 Task: Look for space in Greenville, United States from 10th July, 2023 to 15th July, 2023 for 7 adults in price range Rs.10000 to Rs.15000. Place can be entire place or shared room with 4 bedrooms having 7 beds and 4 bathrooms. Property type can be house, flat, guest house. Amenities needed are: wifi, TV, free parkinig on premises, gym, breakfast. Booking option can be shelf check-in. Required host language is English.
Action: Mouse moved to (581, 143)
Screenshot: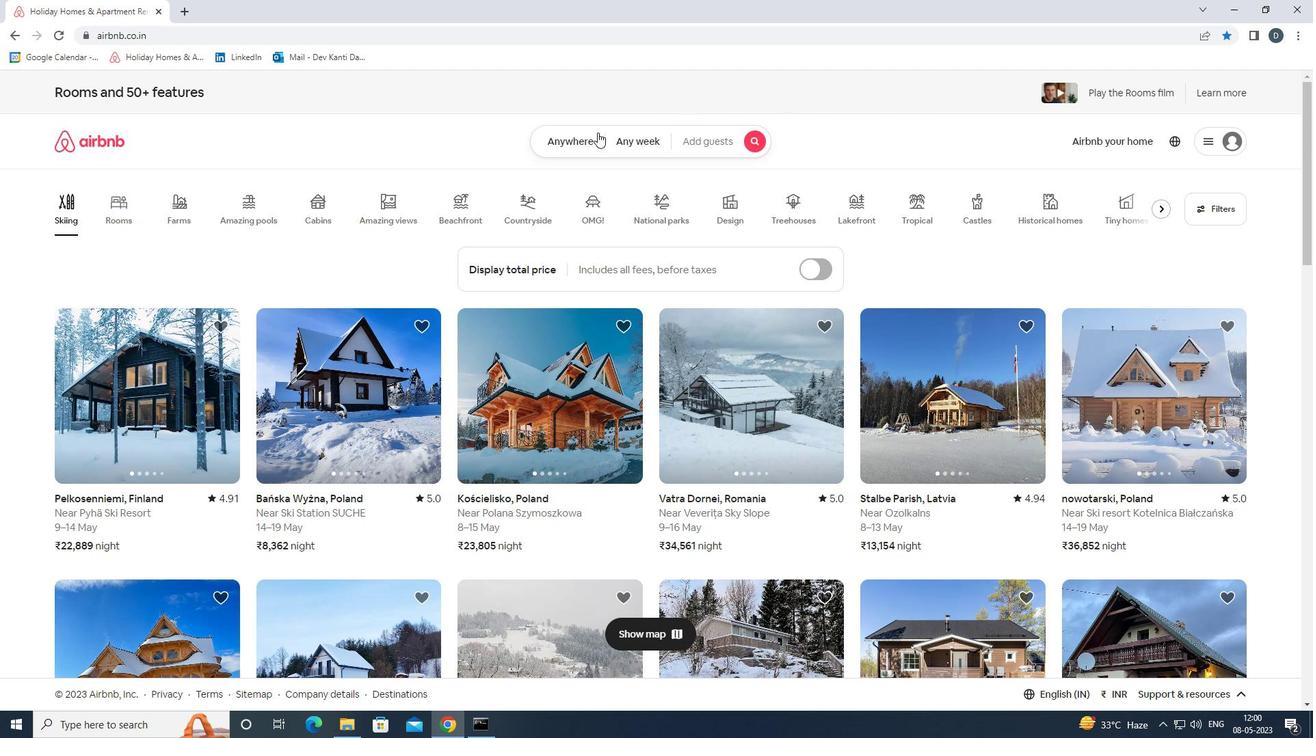 
Action: Mouse pressed left at (581, 143)
Screenshot: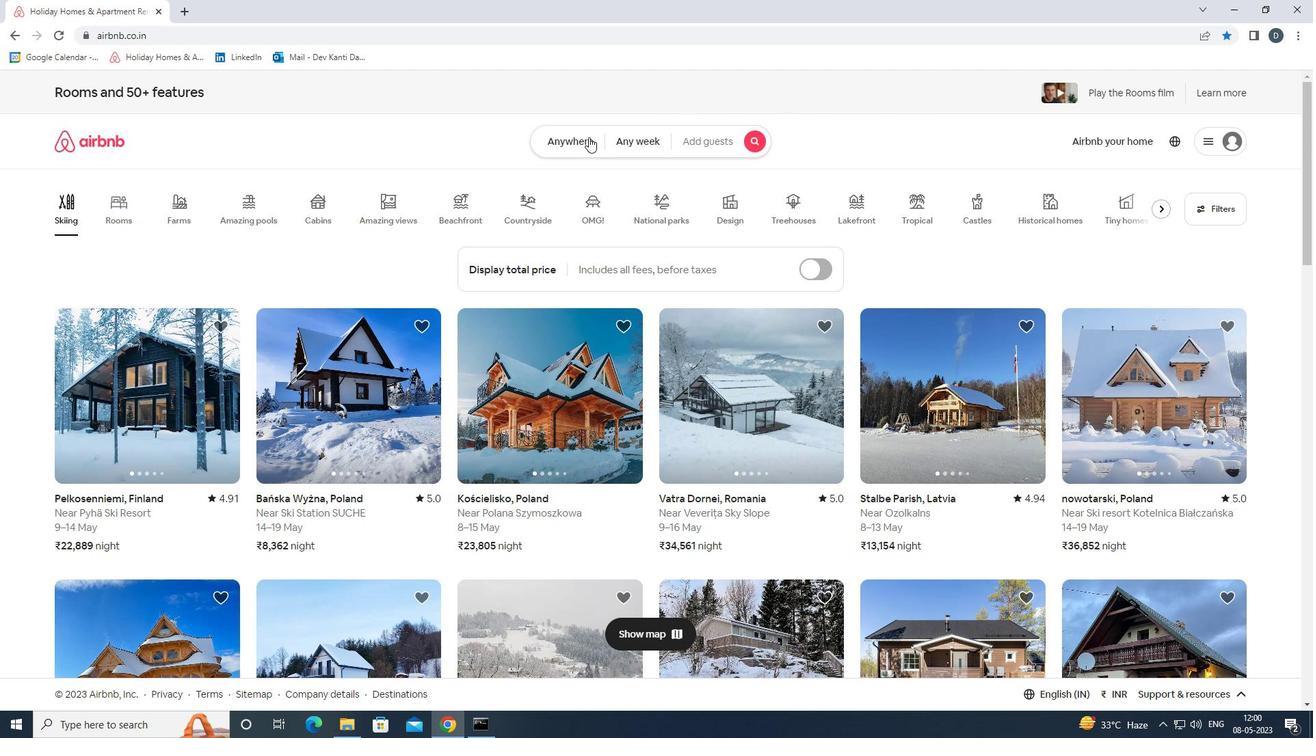 
Action: Mouse moved to (512, 197)
Screenshot: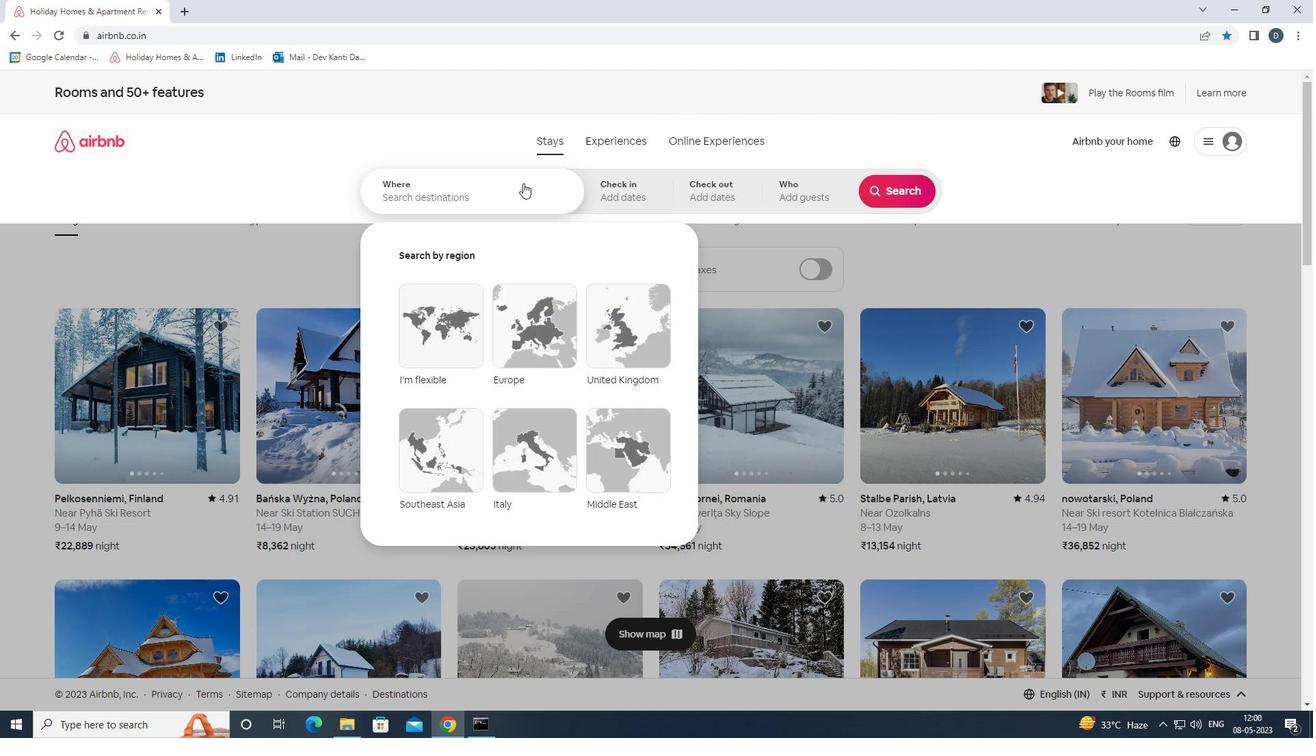 
Action: Mouse pressed left at (512, 197)
Screenshot: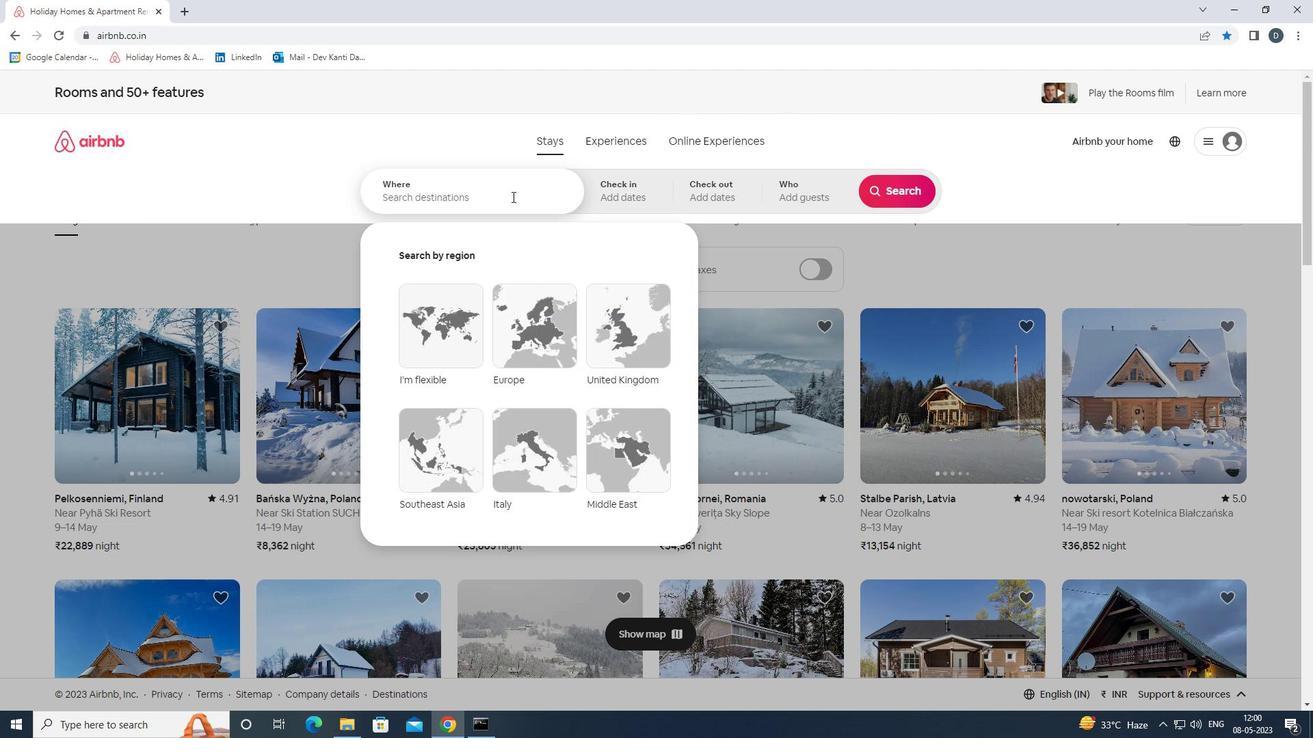 
Action: Key pressed <Key.shift><Key.shift><Key.shift><Key.shift><Key.shift>GR
Screenshot: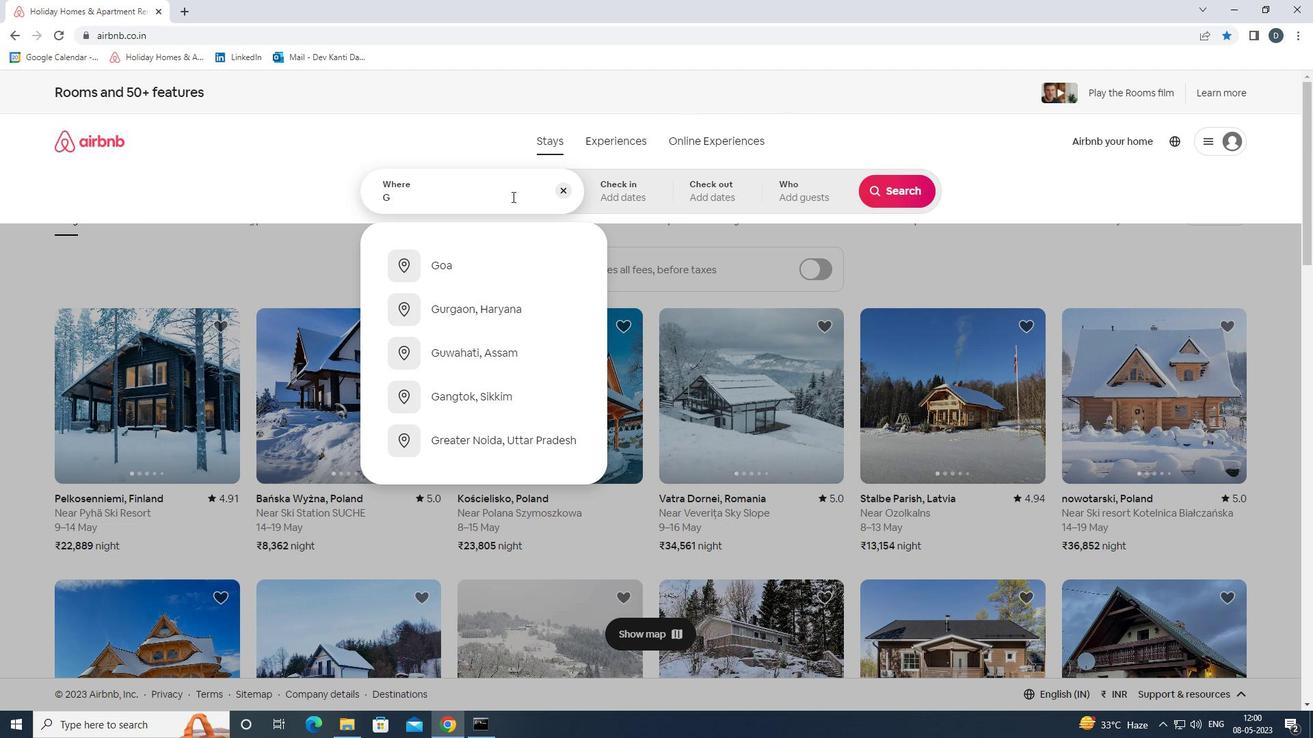 
Action: Mouse moved to (512, 197)
Screenshot: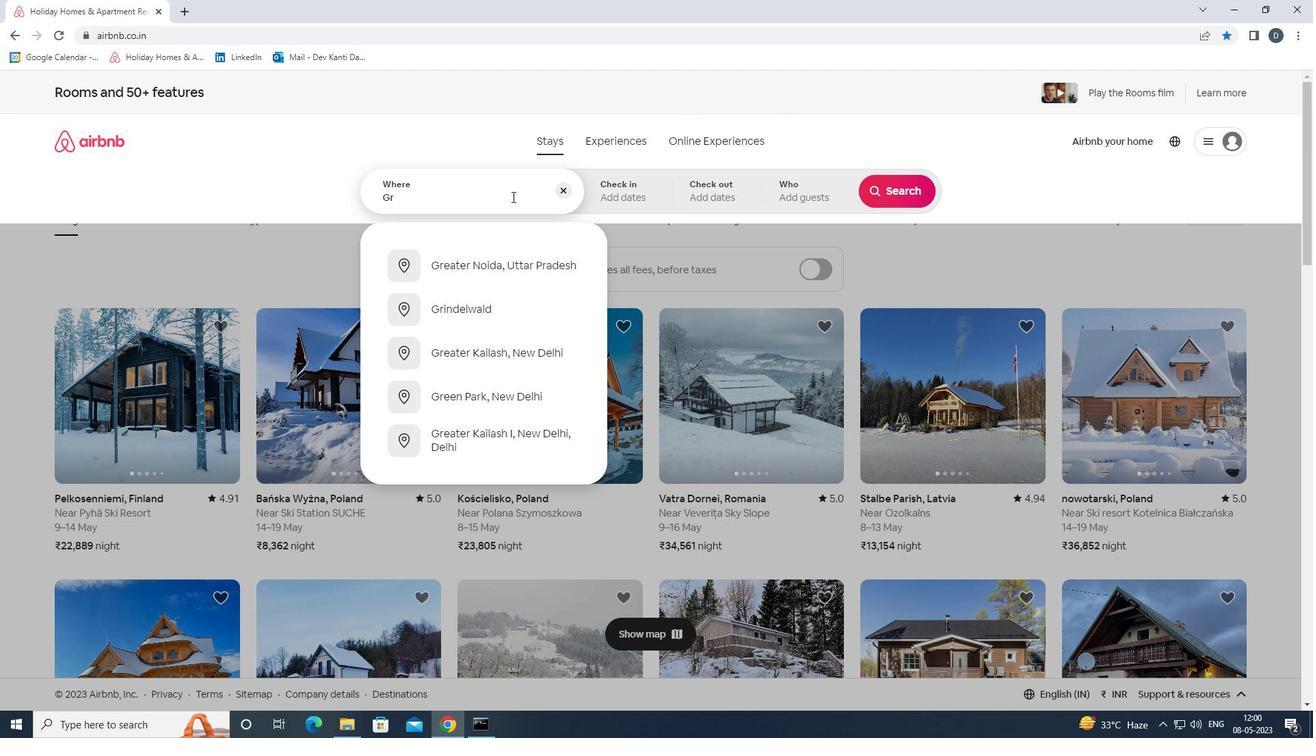 
Action: Key pressed EENVILLE,<Key.shift><Key.shift><Key.shift><Key.shift><Key.shift><Key.shift><Key.shift><Key.shift><Key.shift><Key.shift><Key.shift><Key.shift><Key.shift><Key.shift><Key.shift><Key.shift><Key.shift><Key.shift>UNITED<Key.space><Key.shift><Key.shift><Key.shift>STATES
Screenshot: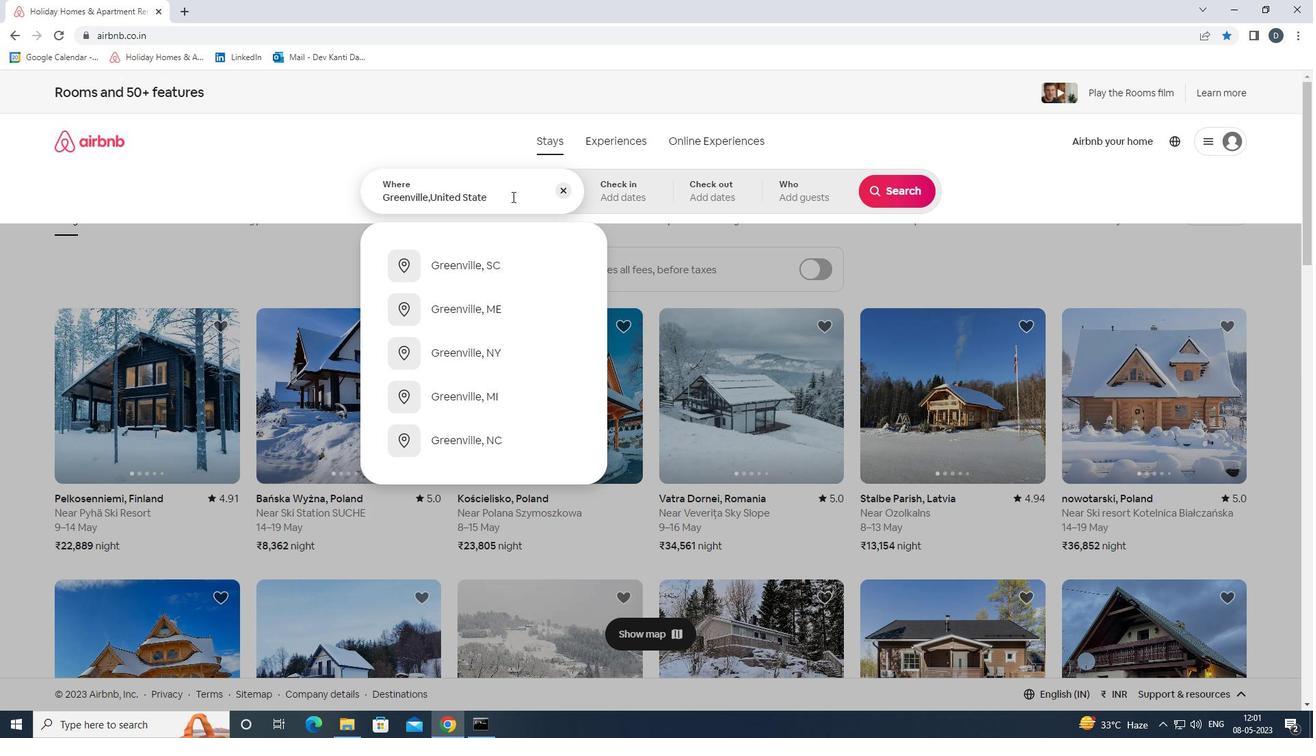 
Action: Mouse moved to (511, 197)
Screenshot: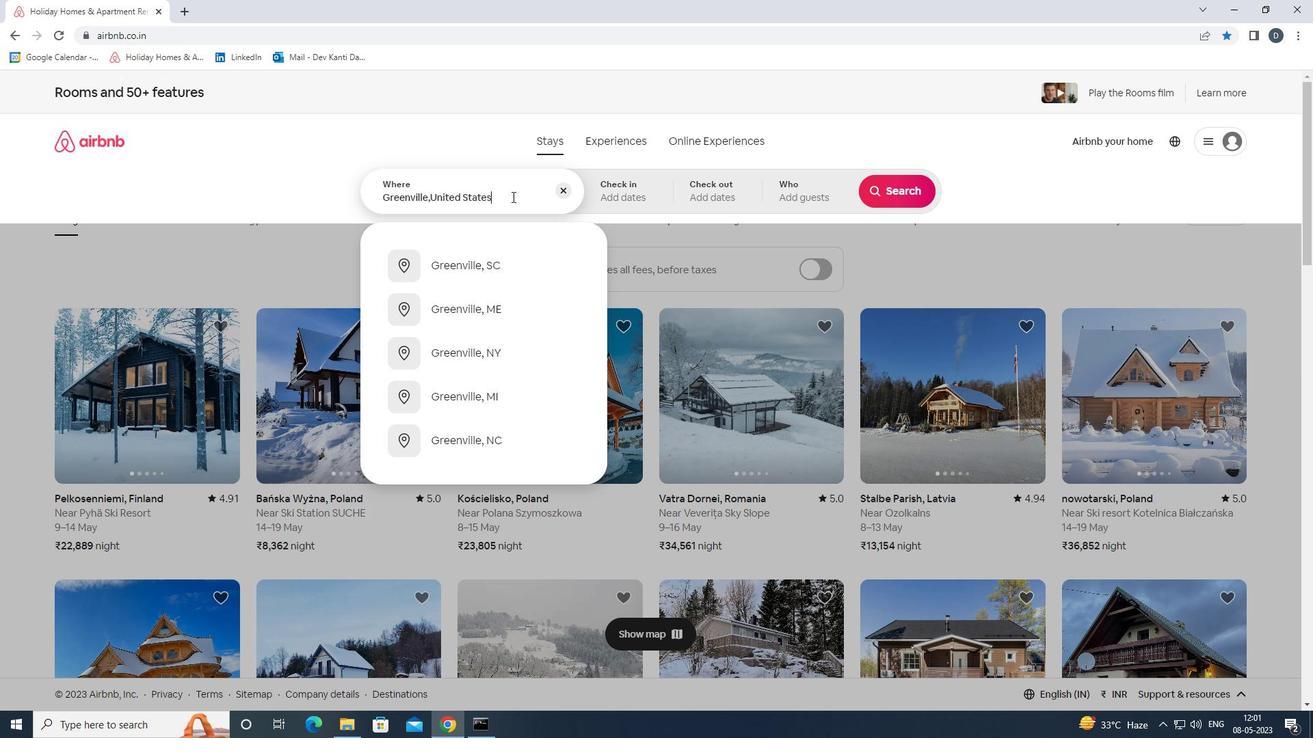 
Action: Key pressed <Key.enter>
Screenshot: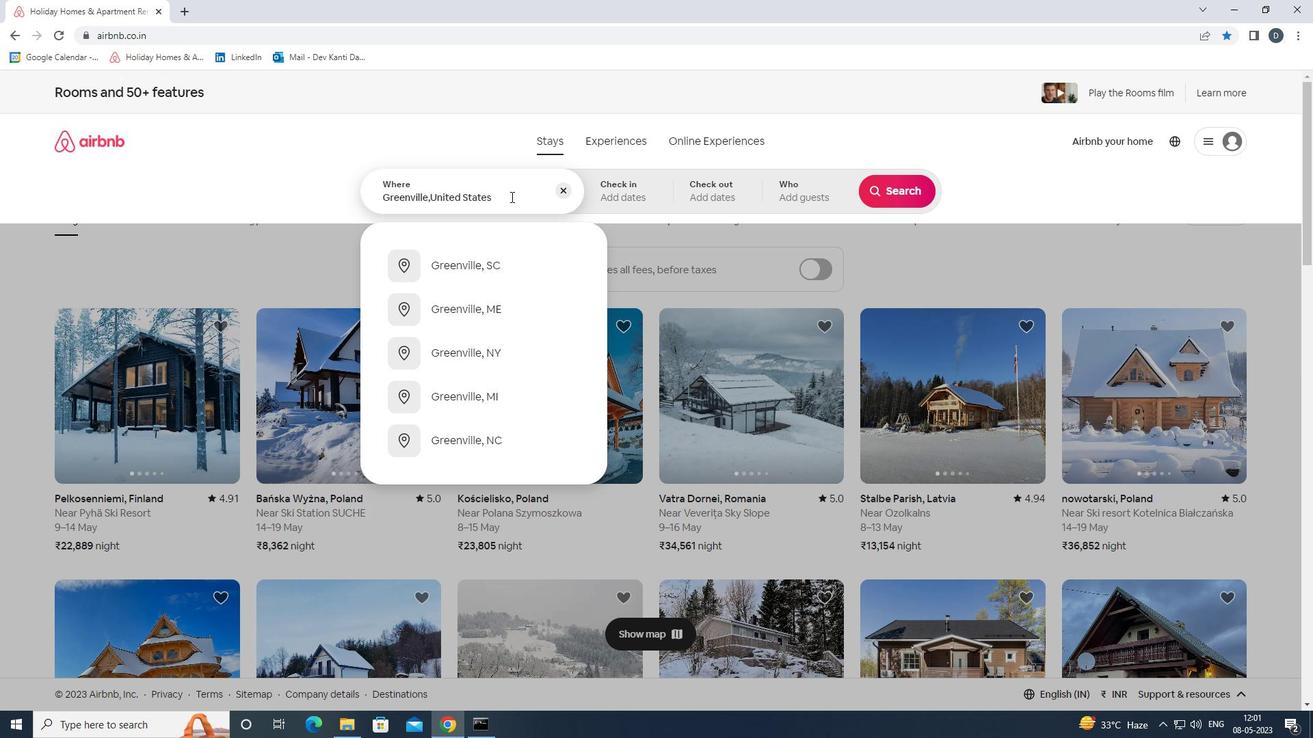 
Action: Mouse moved to (886, 299)
Screenshot: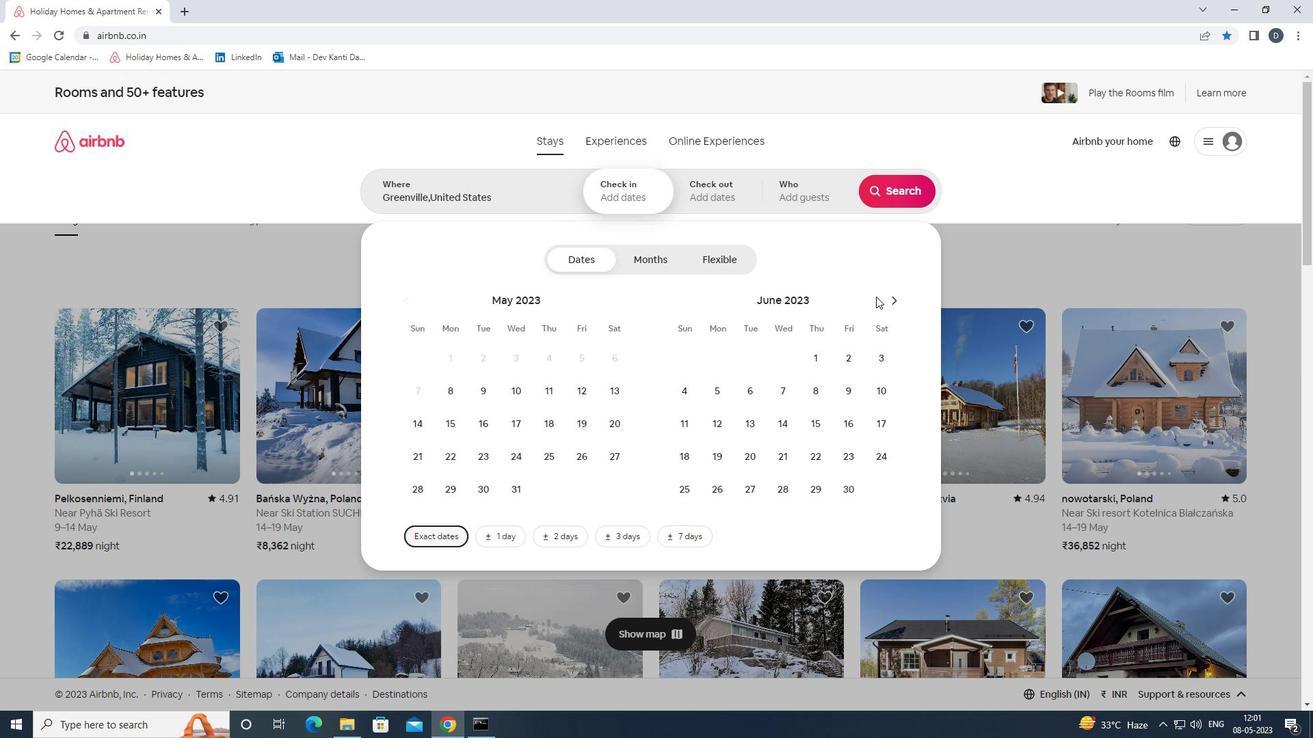 
Action: Mouse pressed left at (886, 299)
Screenshot: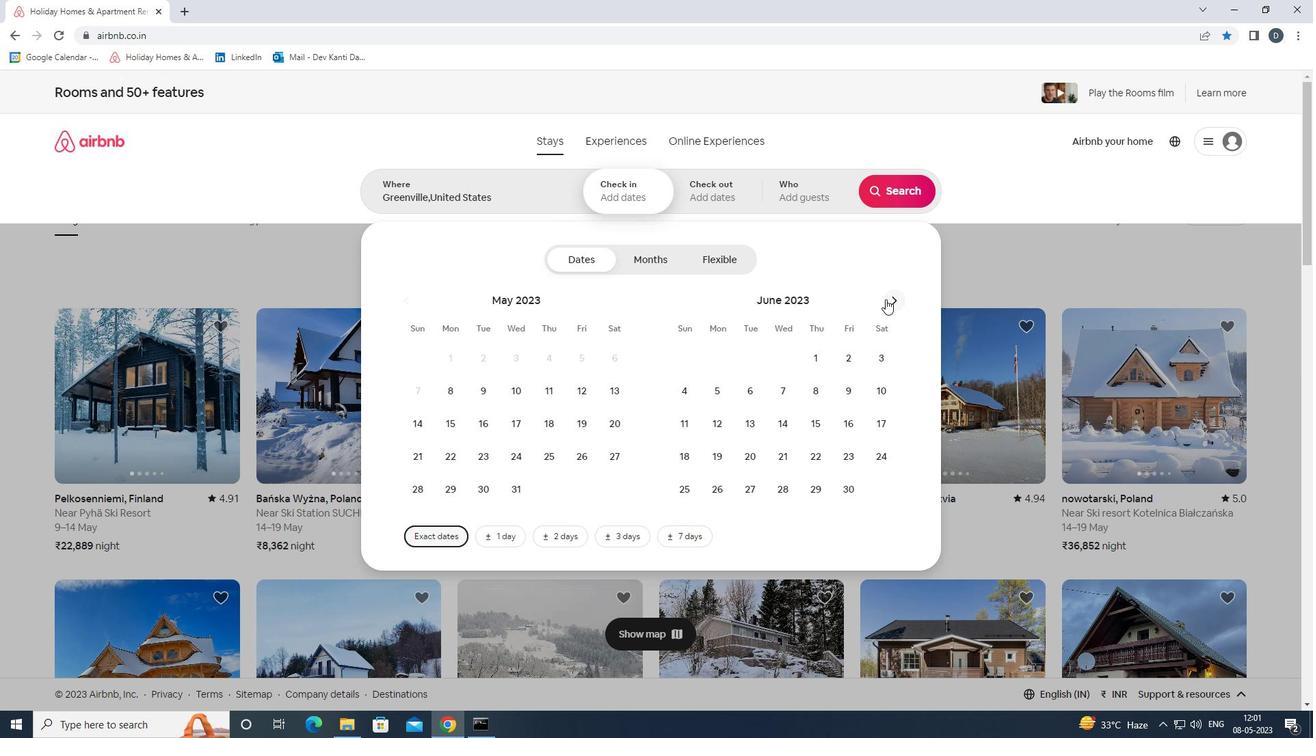 
Action: Mouse moved to (722, 420)
Screenshot: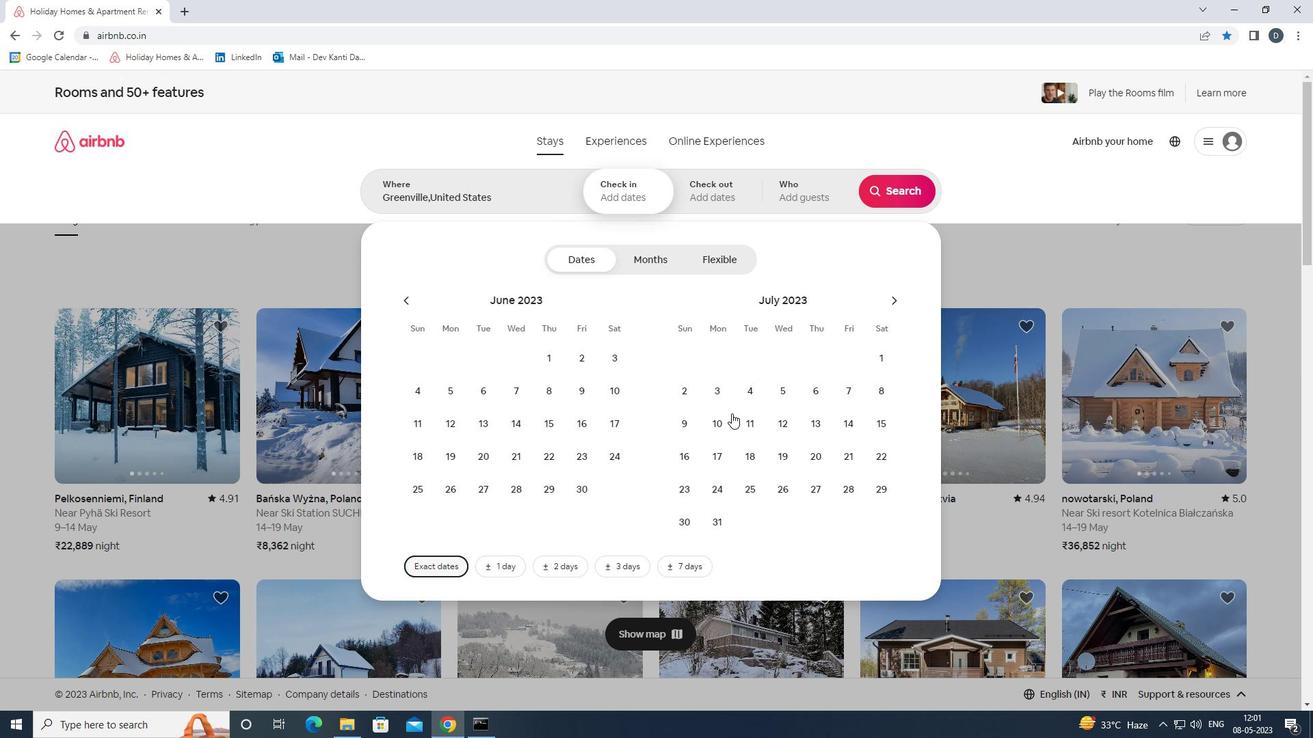 
Action: Mouse pressed left at (722, 420)
Screenshot: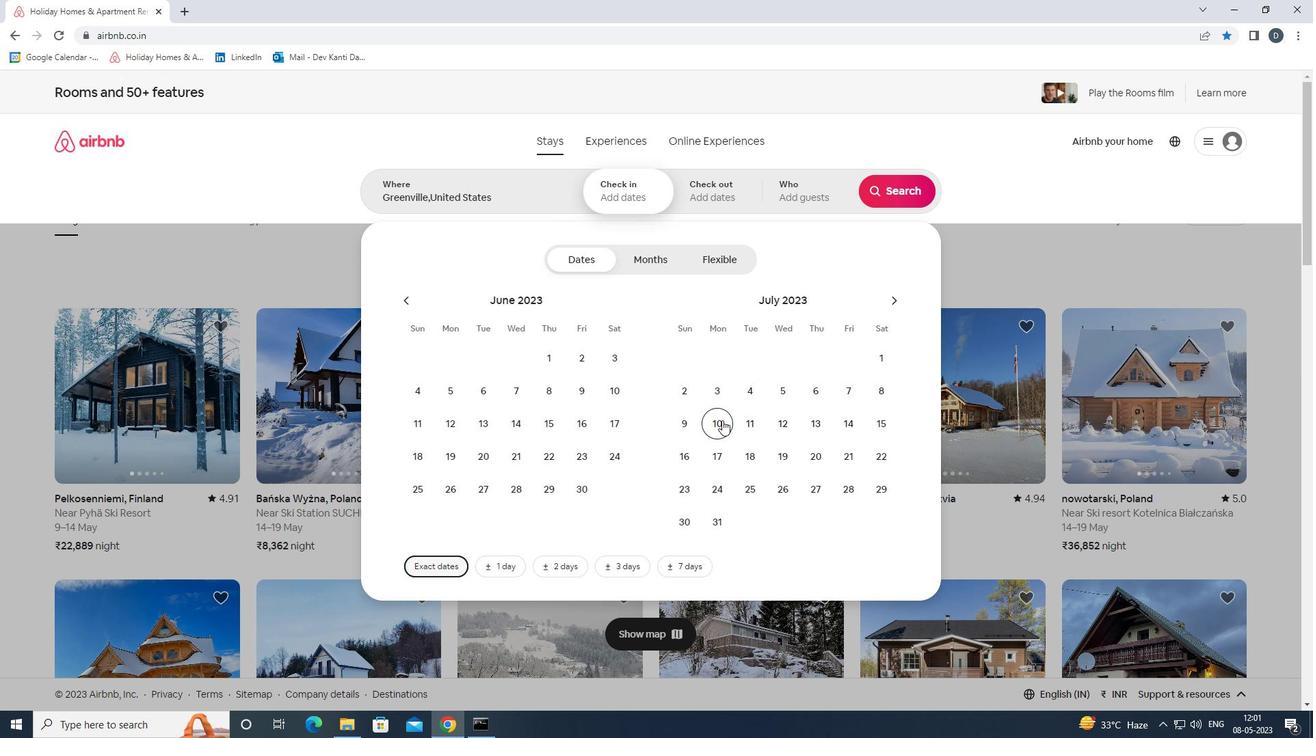 
Action: Mouse moved to (877, 432)
Screenshot: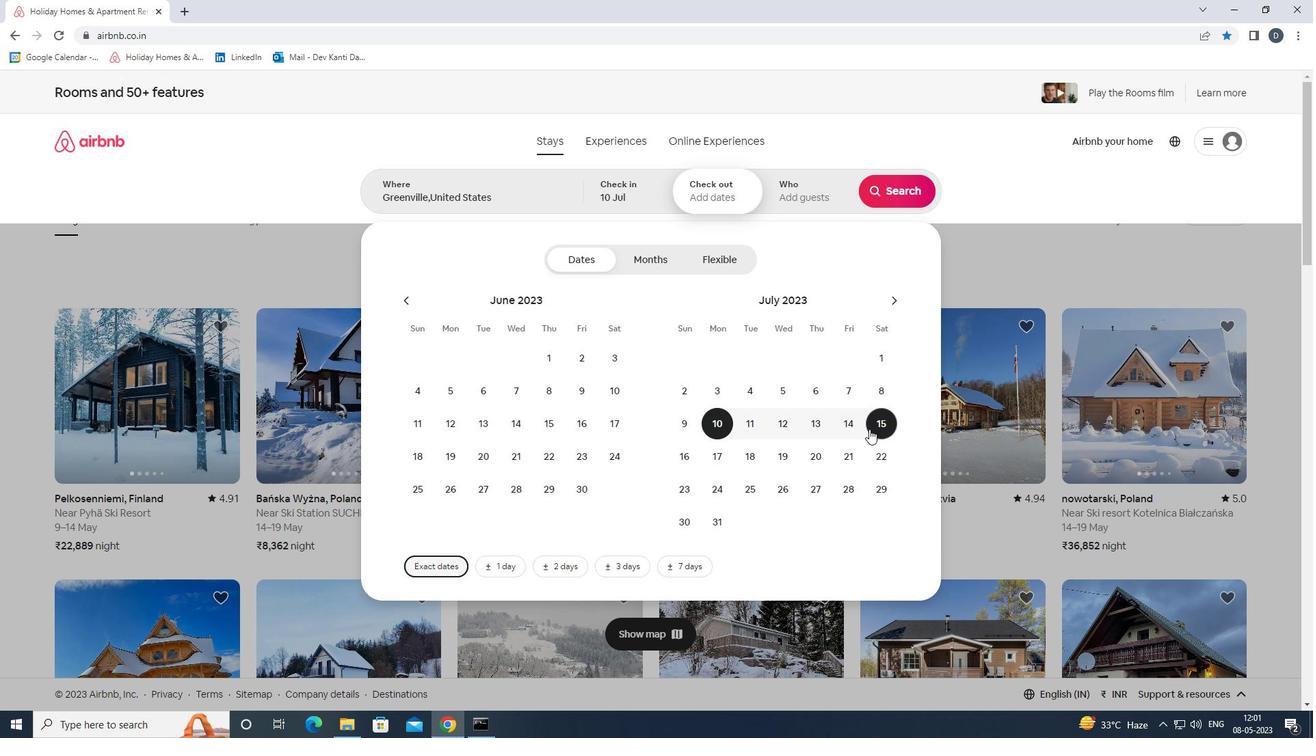 
Action: Mouse pressed left at (877, 432)
Screenshot: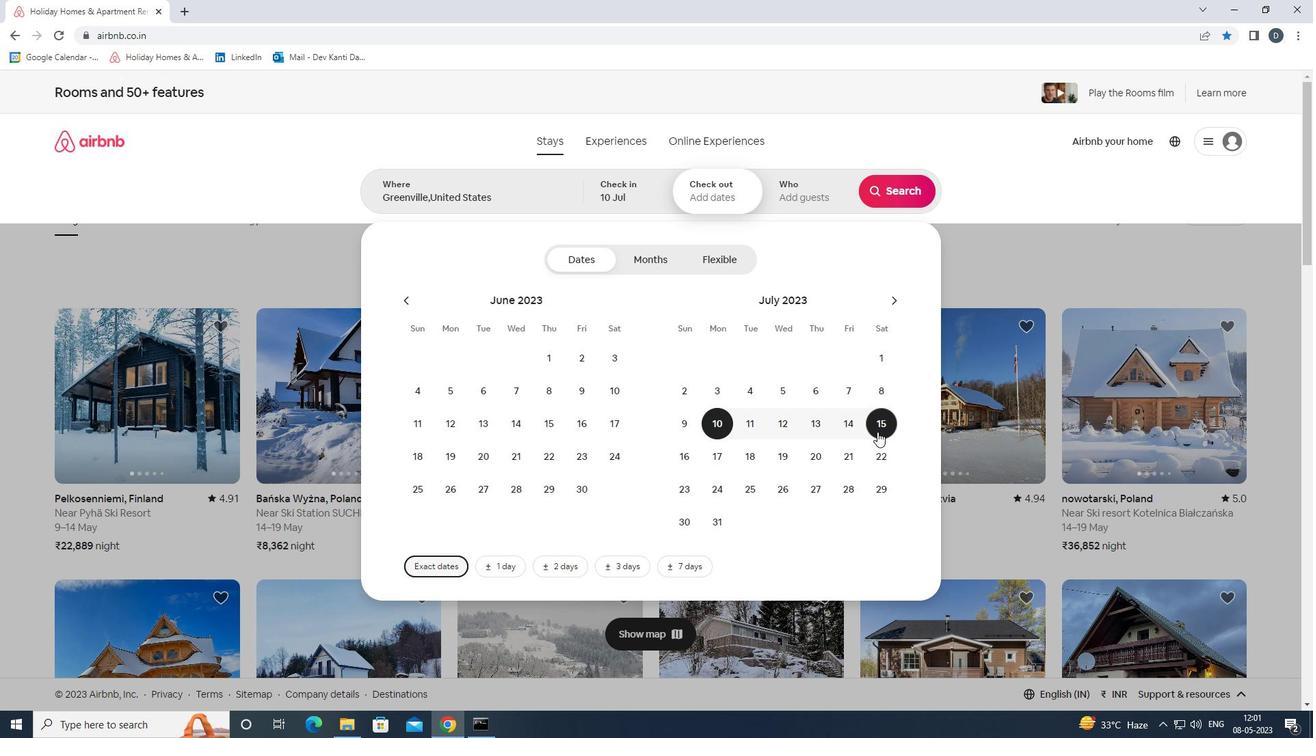
Action: Mouse moved to (805, 204)
Screenshot: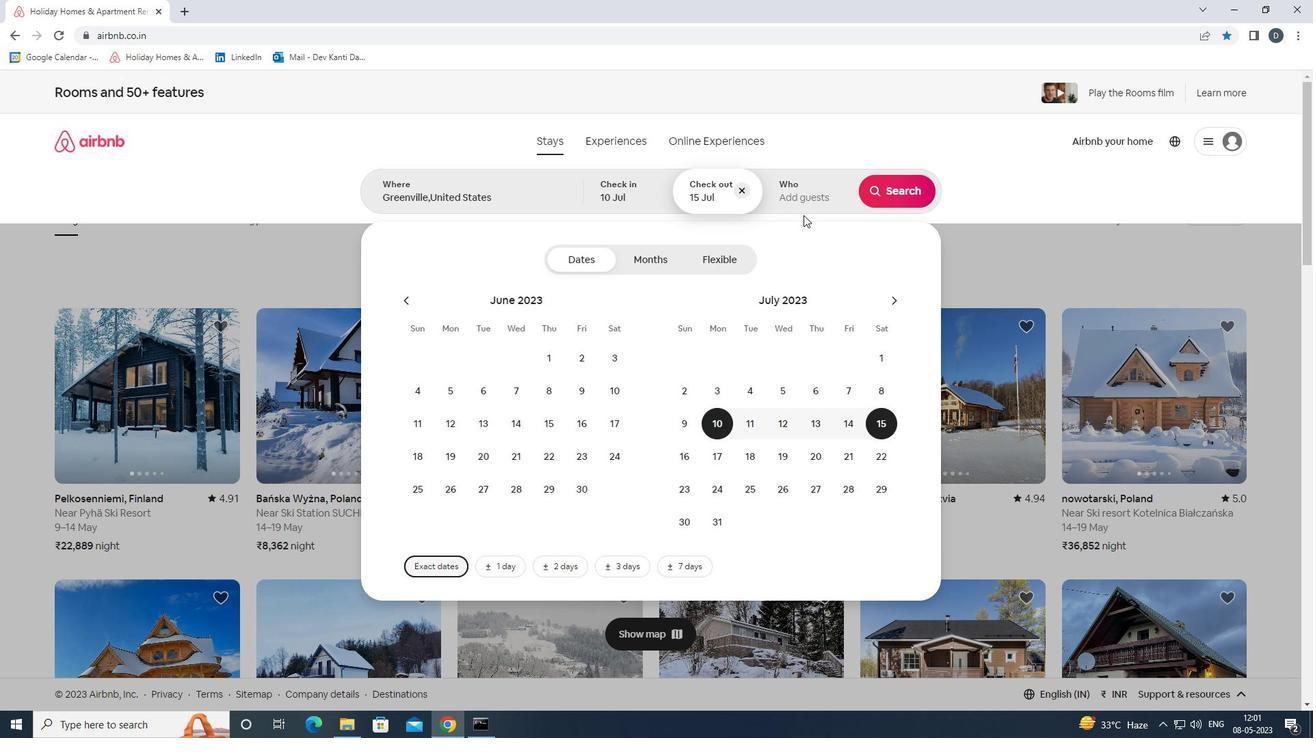 
Action: Mouse pressed left at (805, 204)
Screenshot: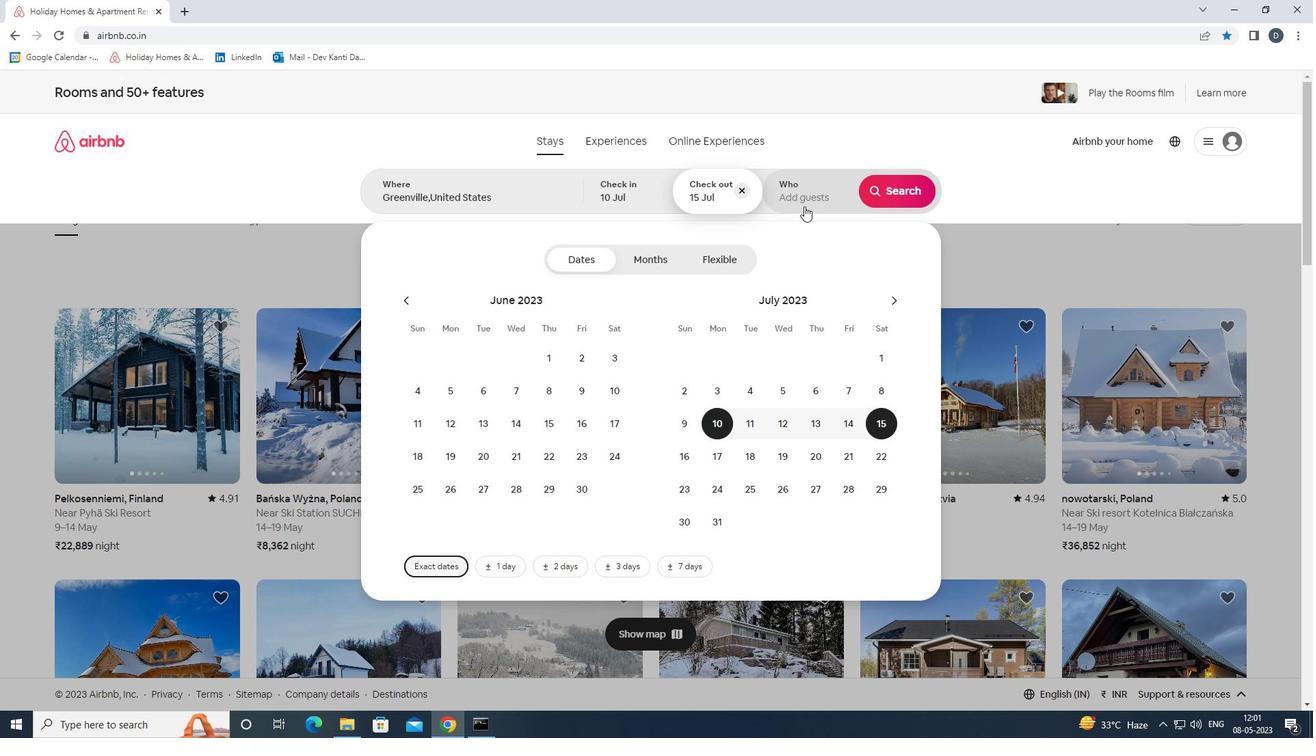 
Action: Mouse moved to (907, 262)
Screenshot: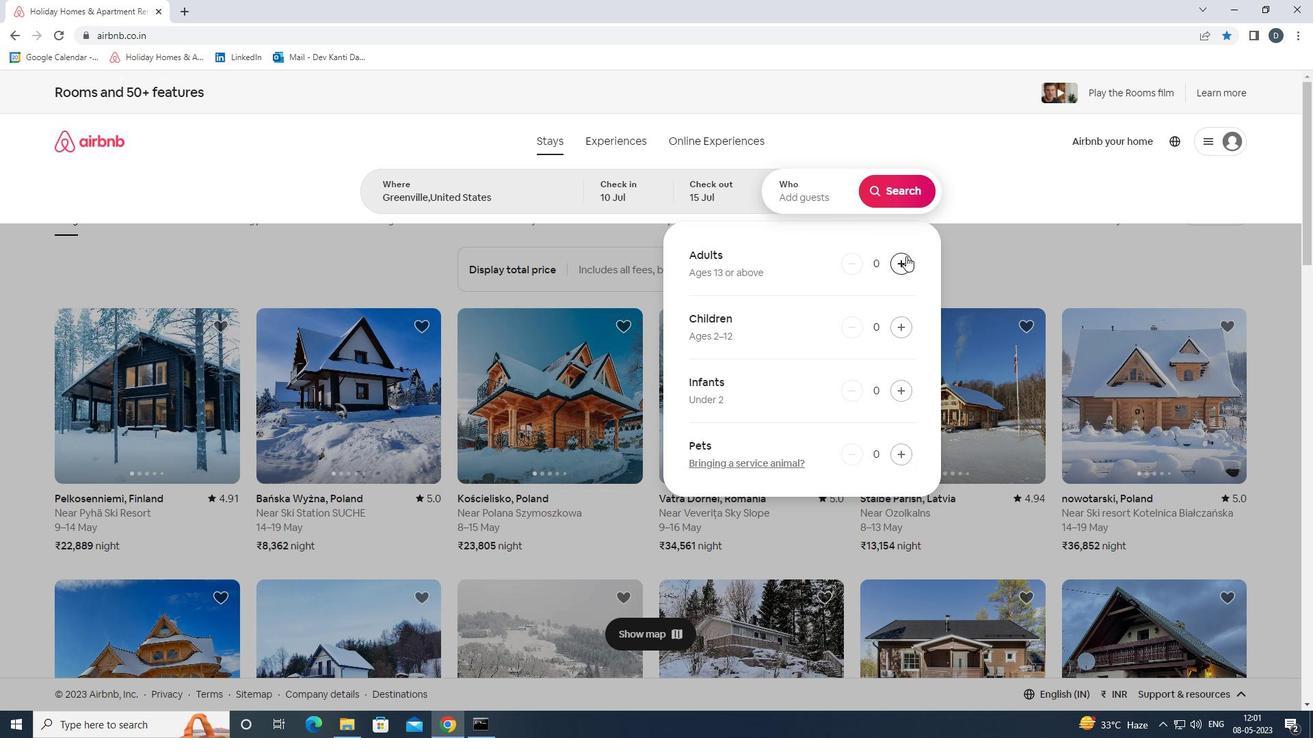 
Action: Mouse pressed left at (907, 262)
Screenshot: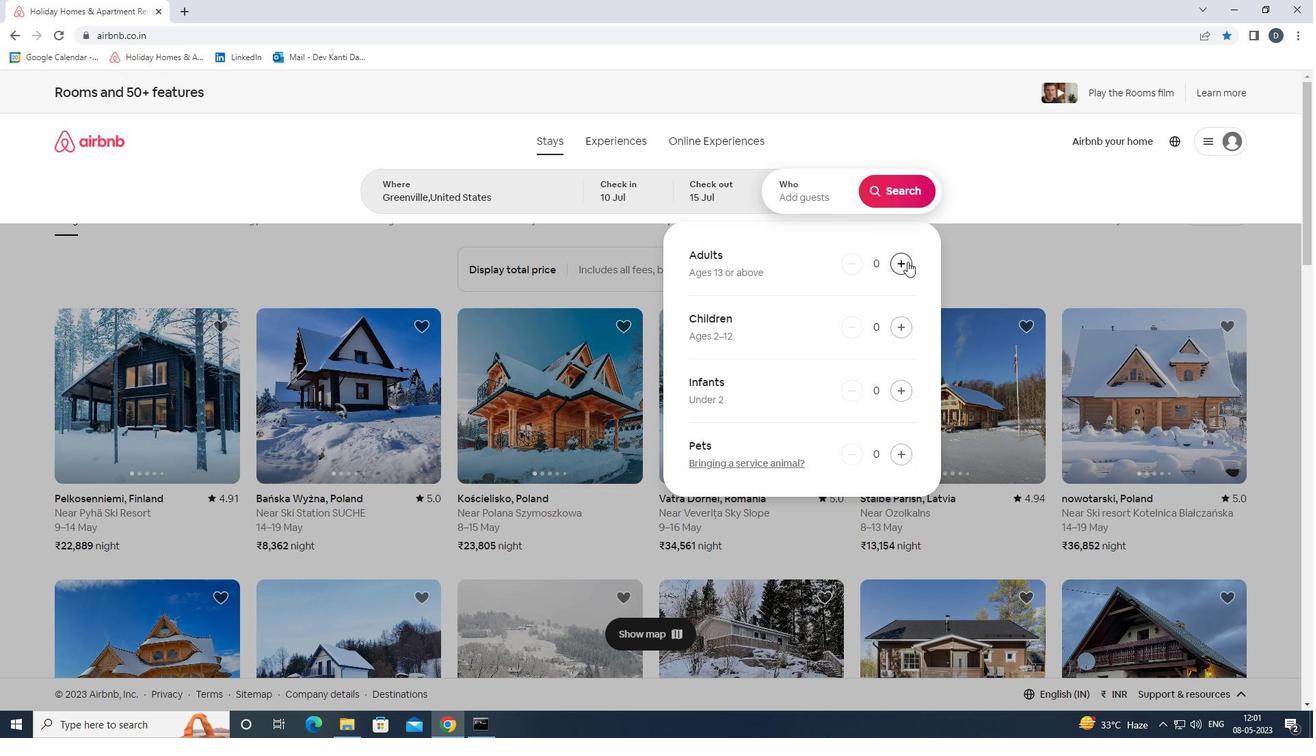 
Action: Mouse moved to (907, 262)
Screenshot: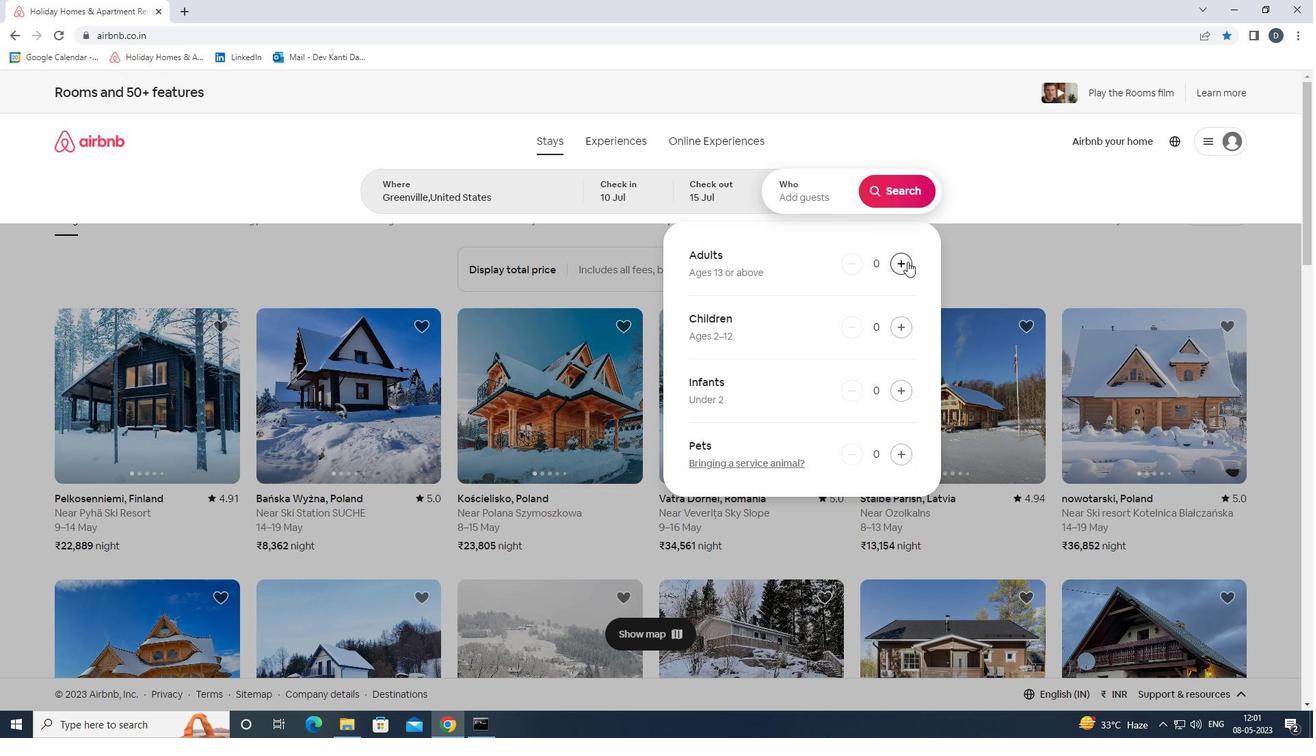 
Action: Mouse pressed left at (907, 262)
Screenshot: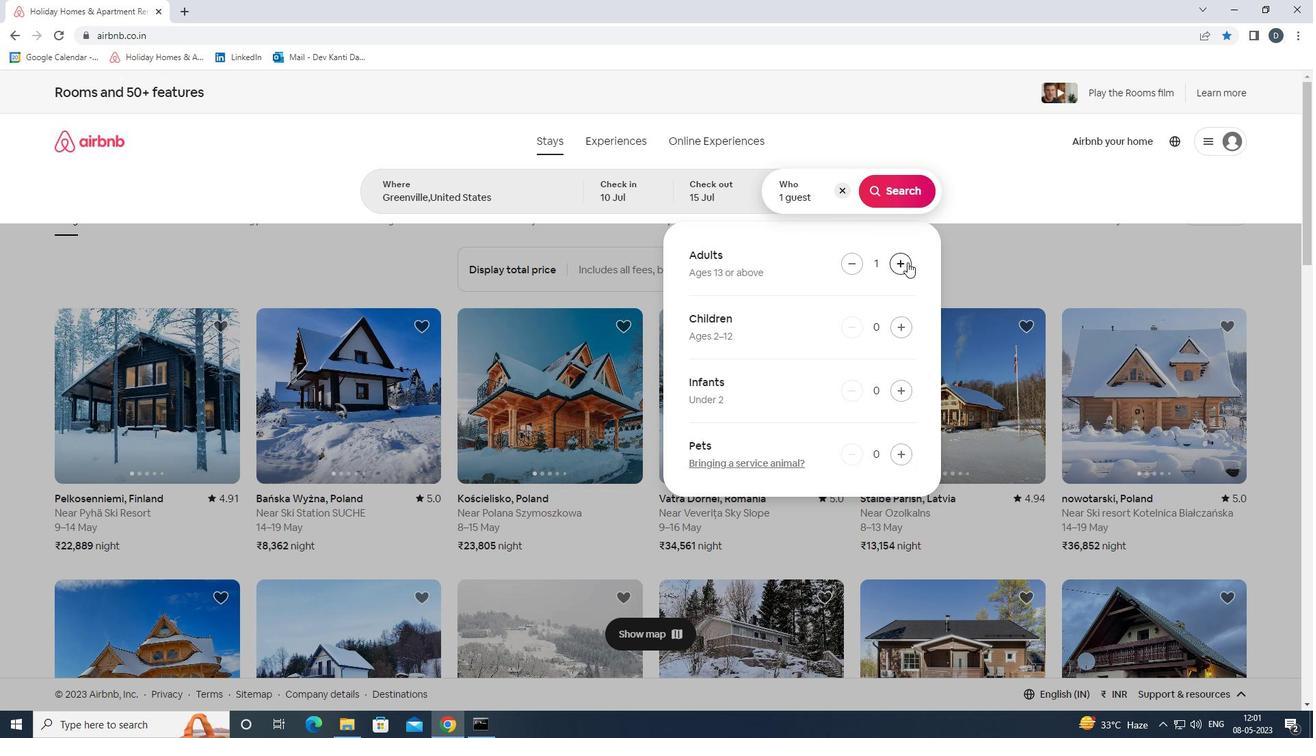 
Action: Mouse moved to (902, 265)
Screenshot: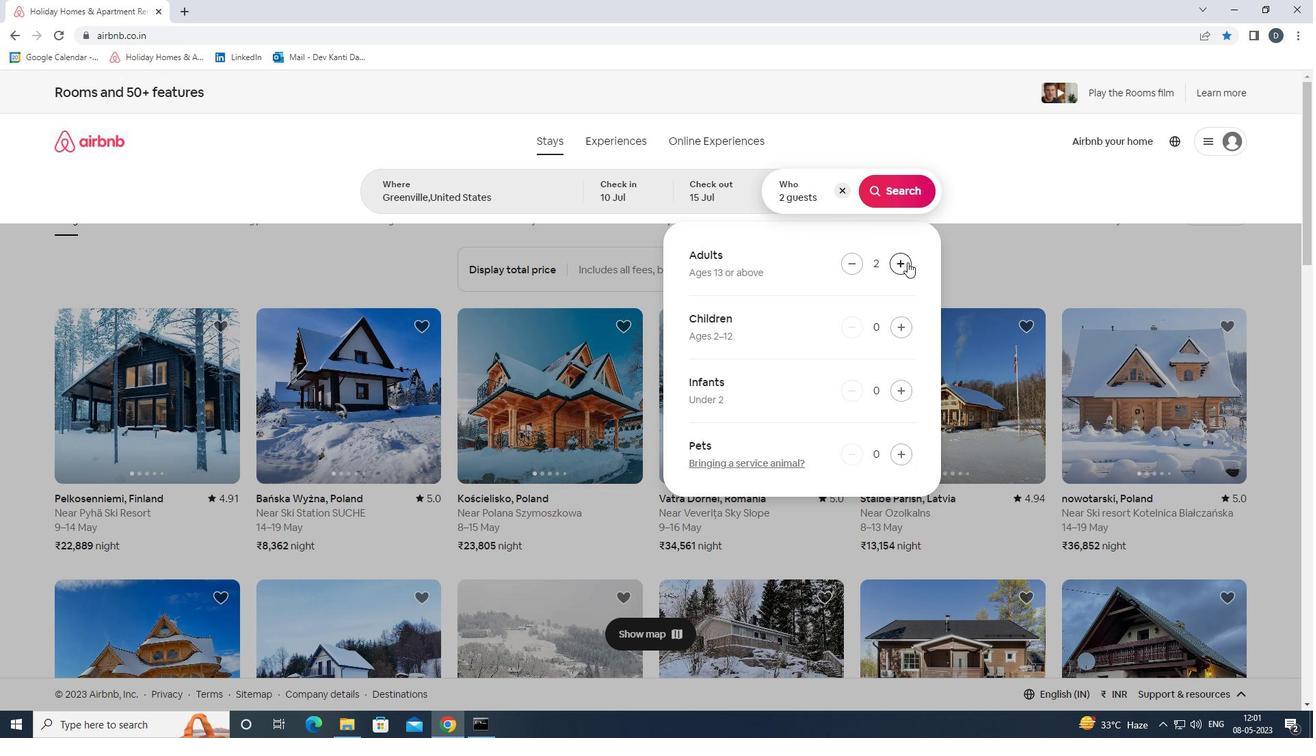 
Action: Mouse pressed left at (902, 265)
Screenshot: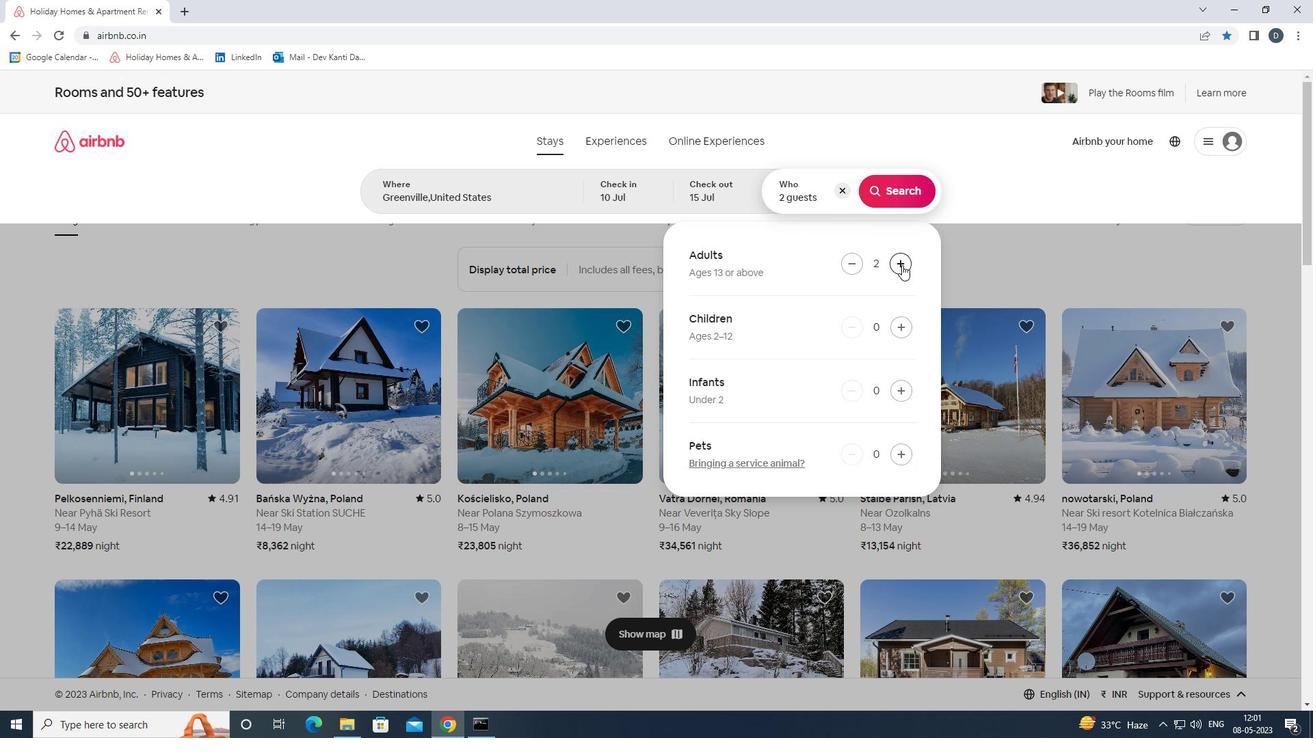 
Action: Mouse moved to (902, 265)
Screenshot: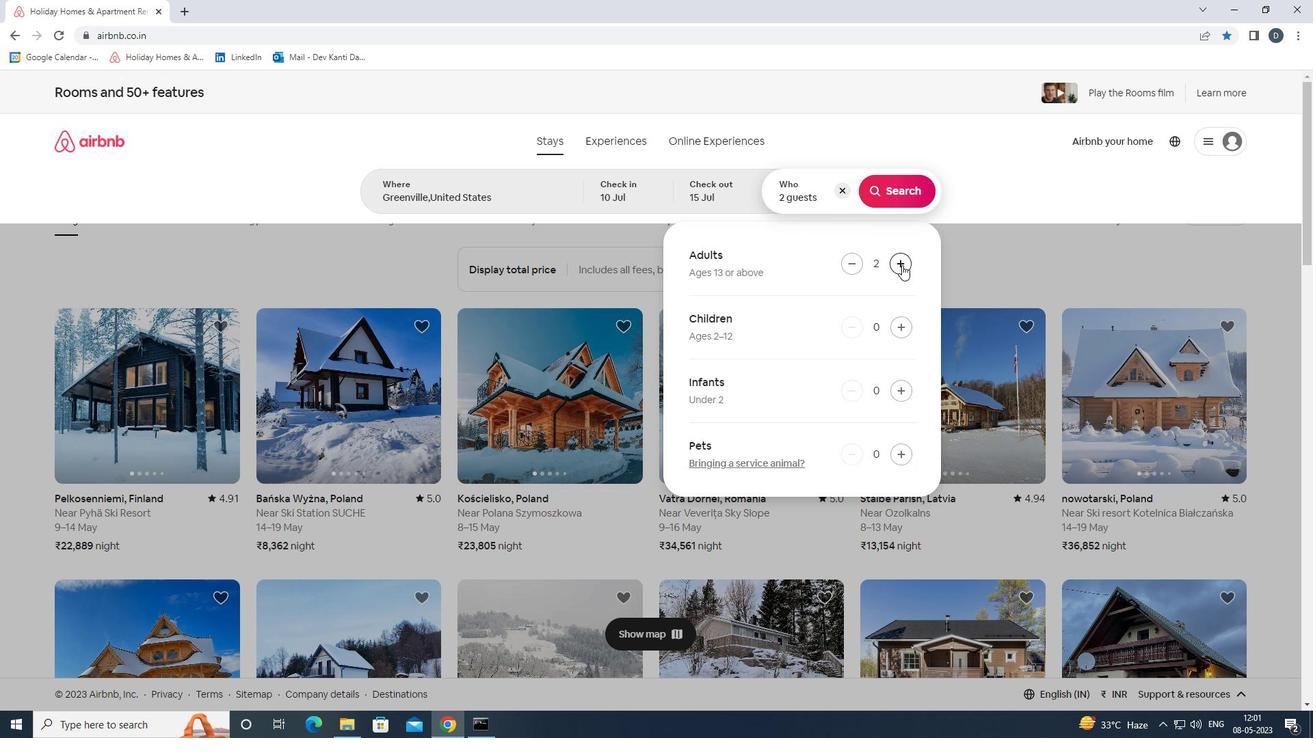 
Action: Mouse pressed left at (902, 265)
Screenshot: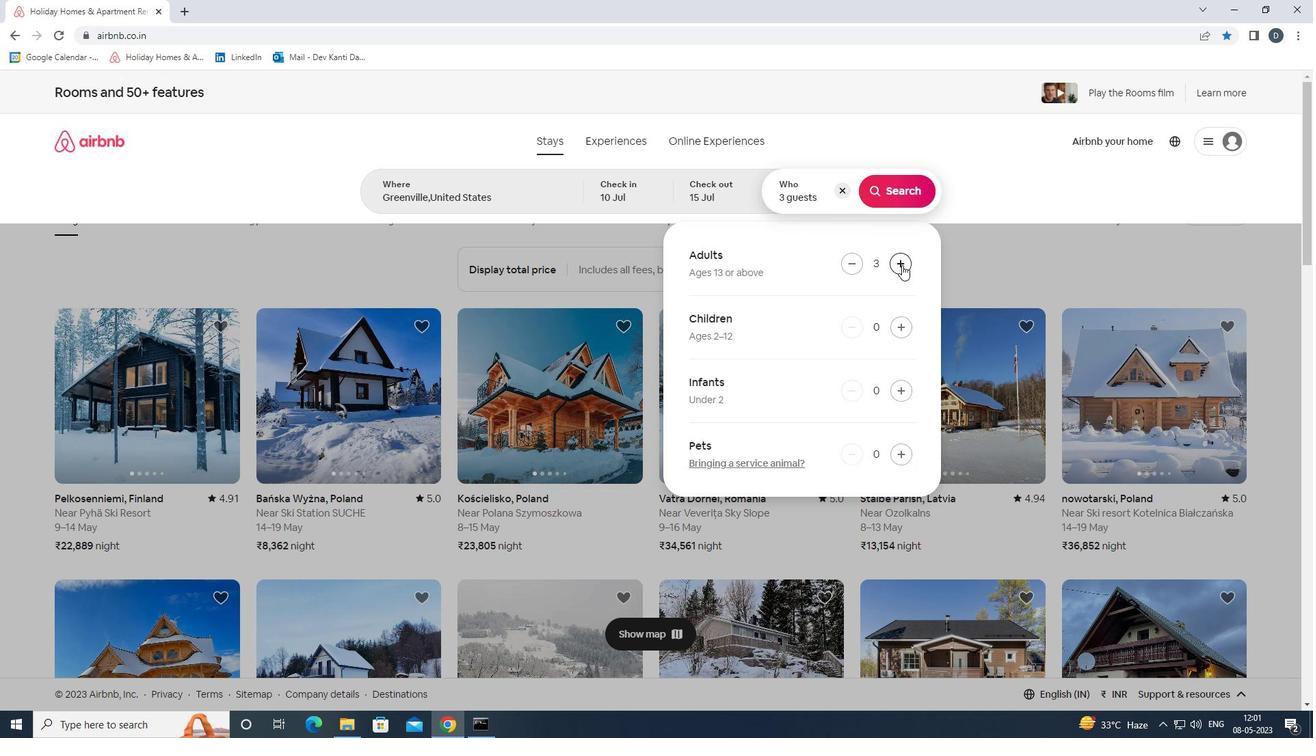 
Action: Mouse pressed left at (902, 265)
Screenshot: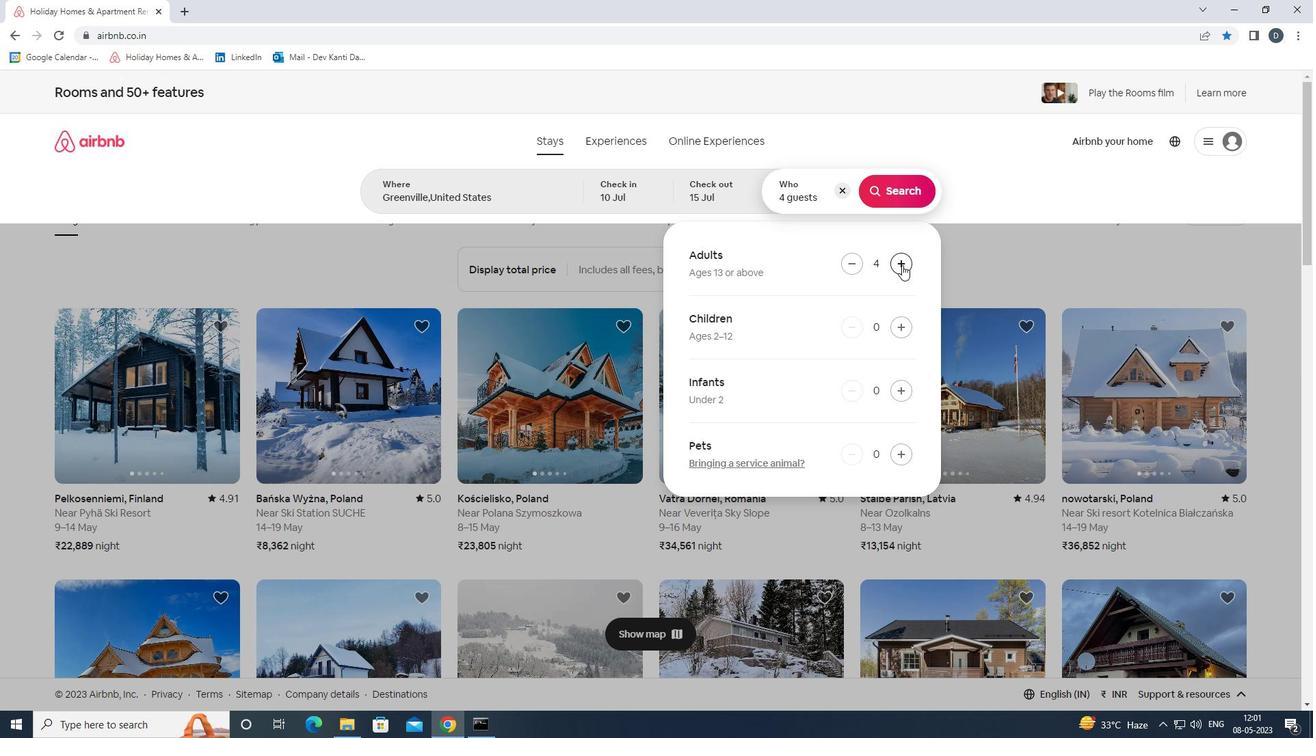 
Action: Mouse pressed left at (902, 265)
Screenshot: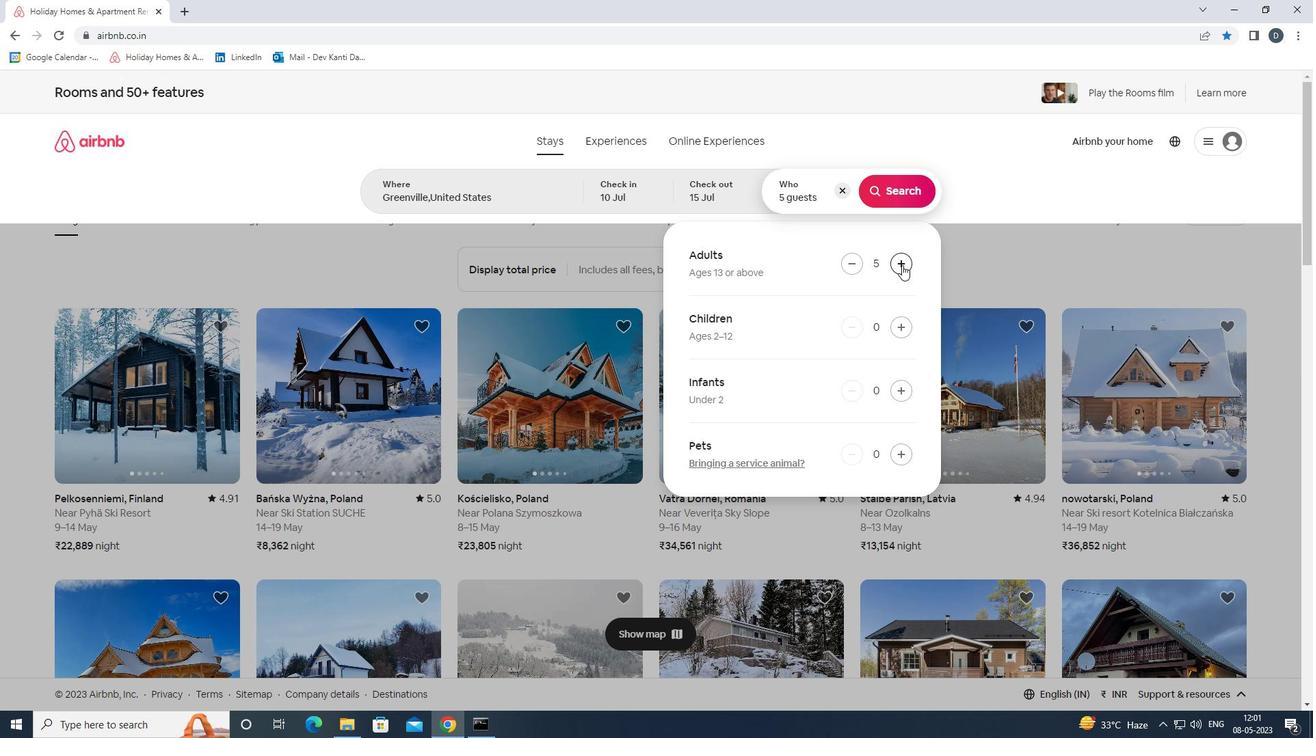 
Action: Mouse pressed left at (902, 265)
Screenshot: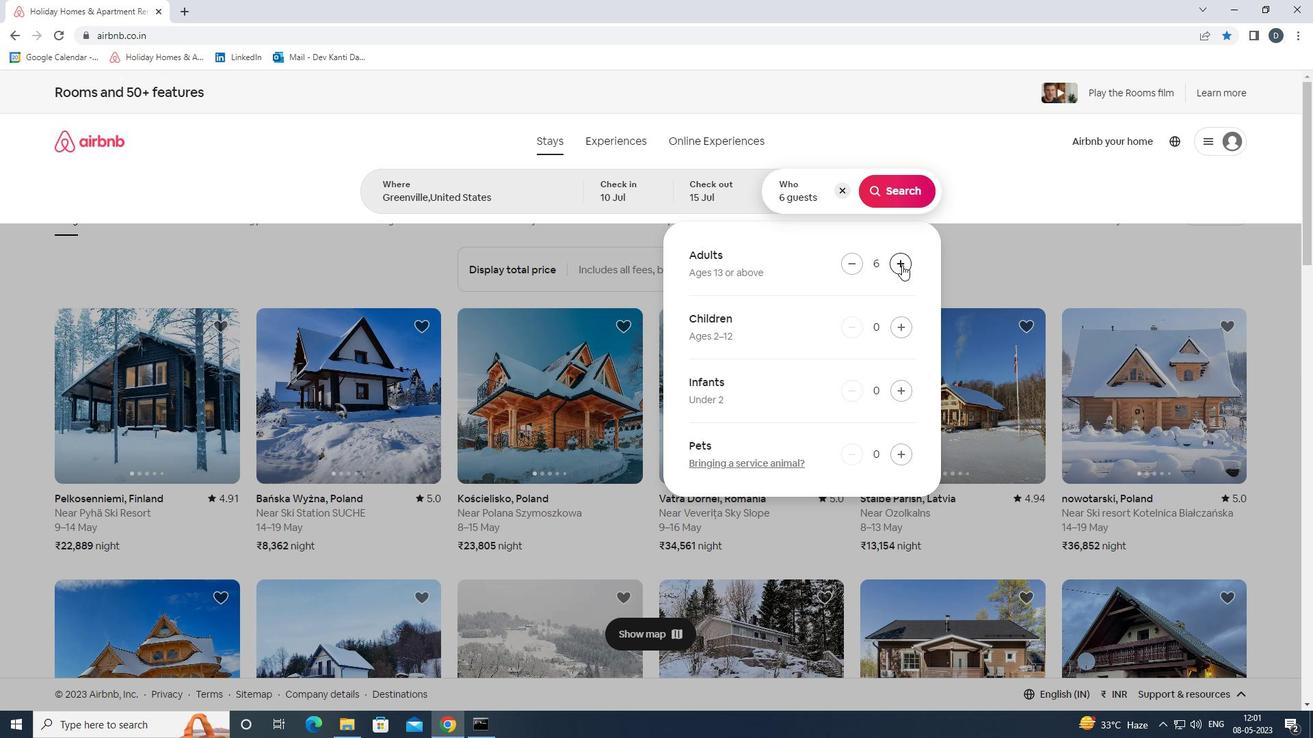 
Action: Mouse moved to (896, 197)
Screenshot: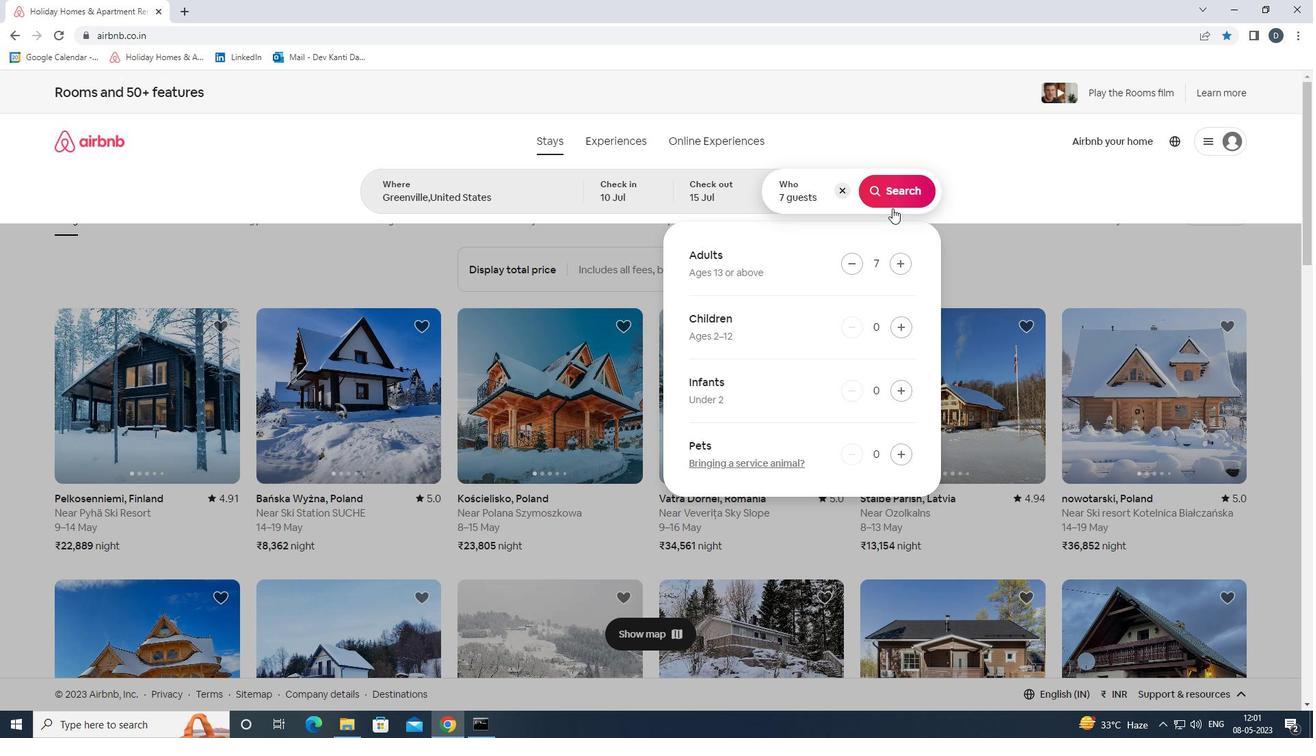 
Action: Mouse pressed left at (896, 197)
Screenshot: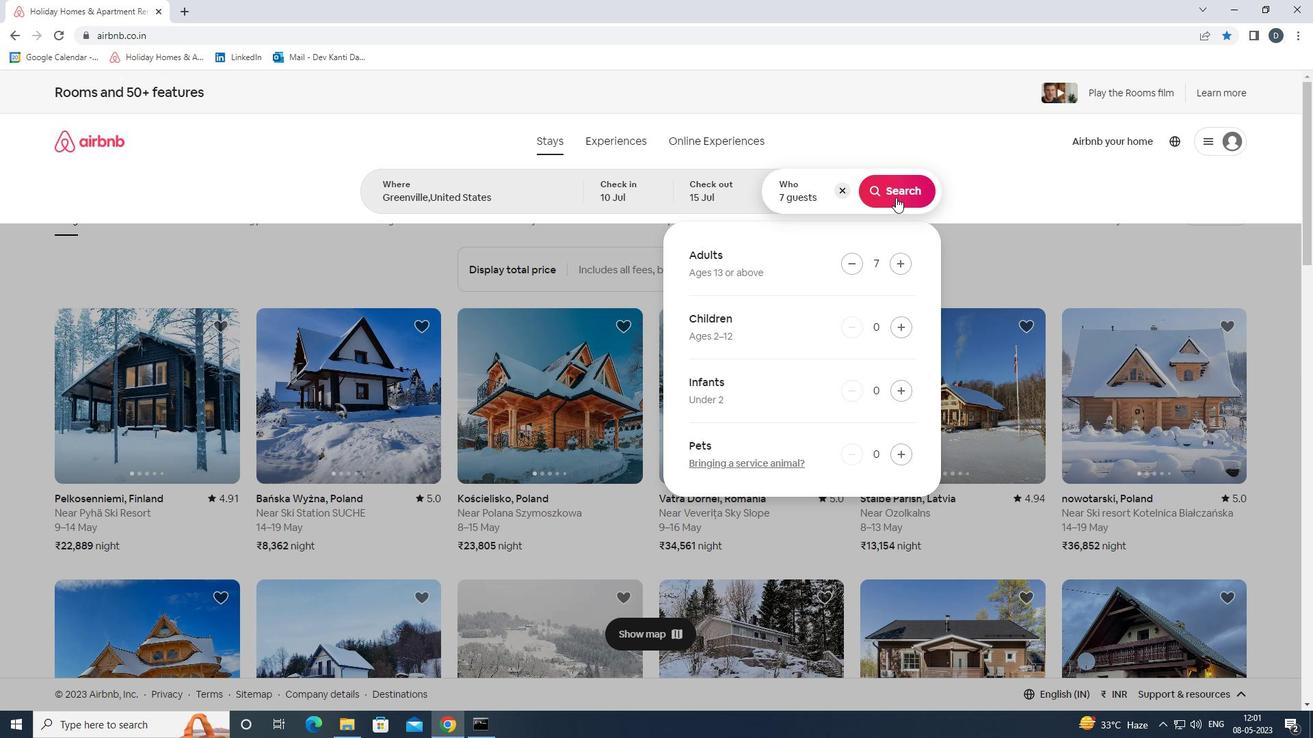 
Action: Mouse moved to (1237, 148)
Screenshot: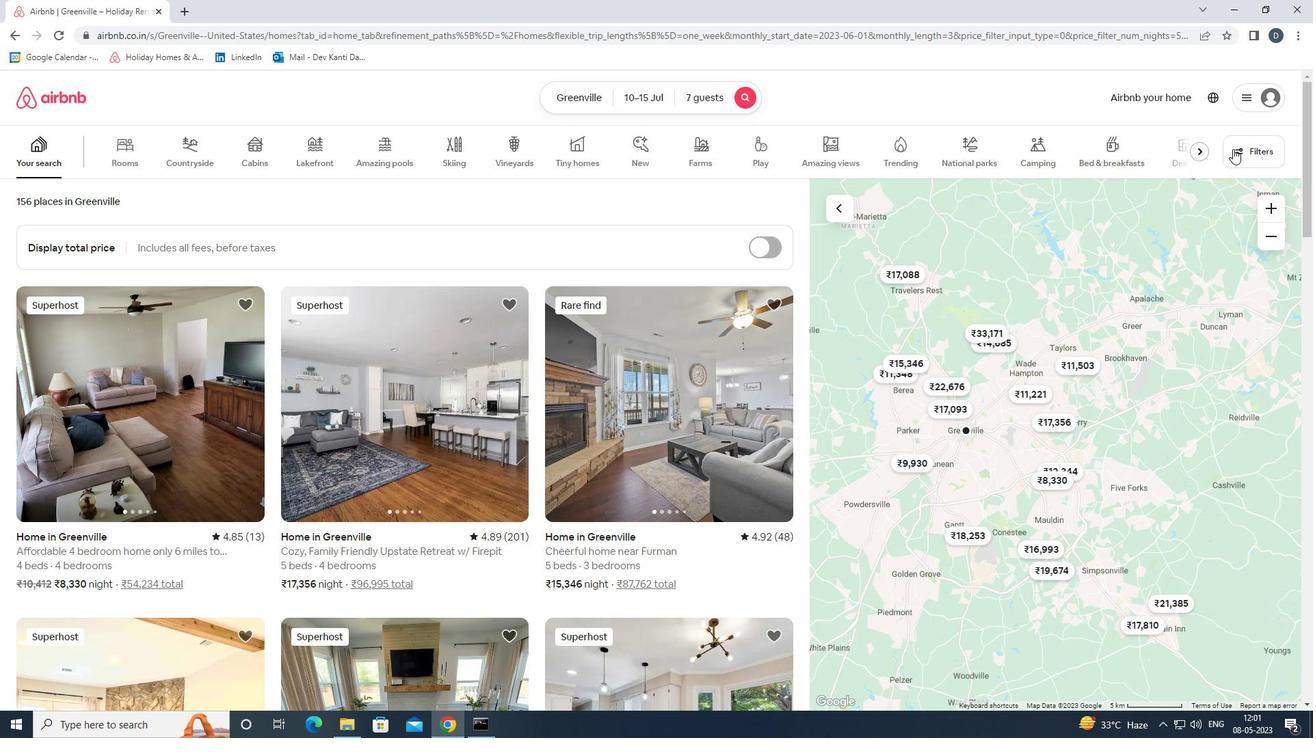 
Action: Mouse pressed left at (1237, 148)
Screenshot: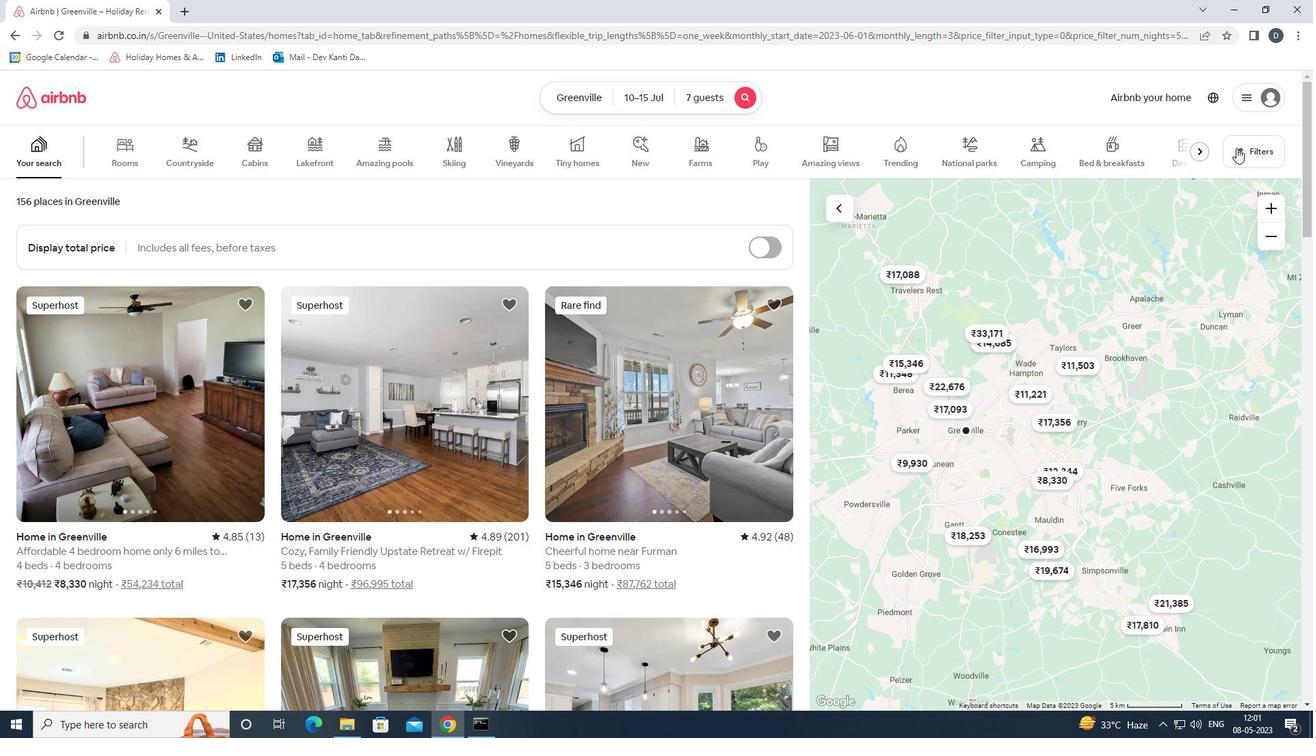 
Action: Mouse moved to (565, 487)
Screenshot: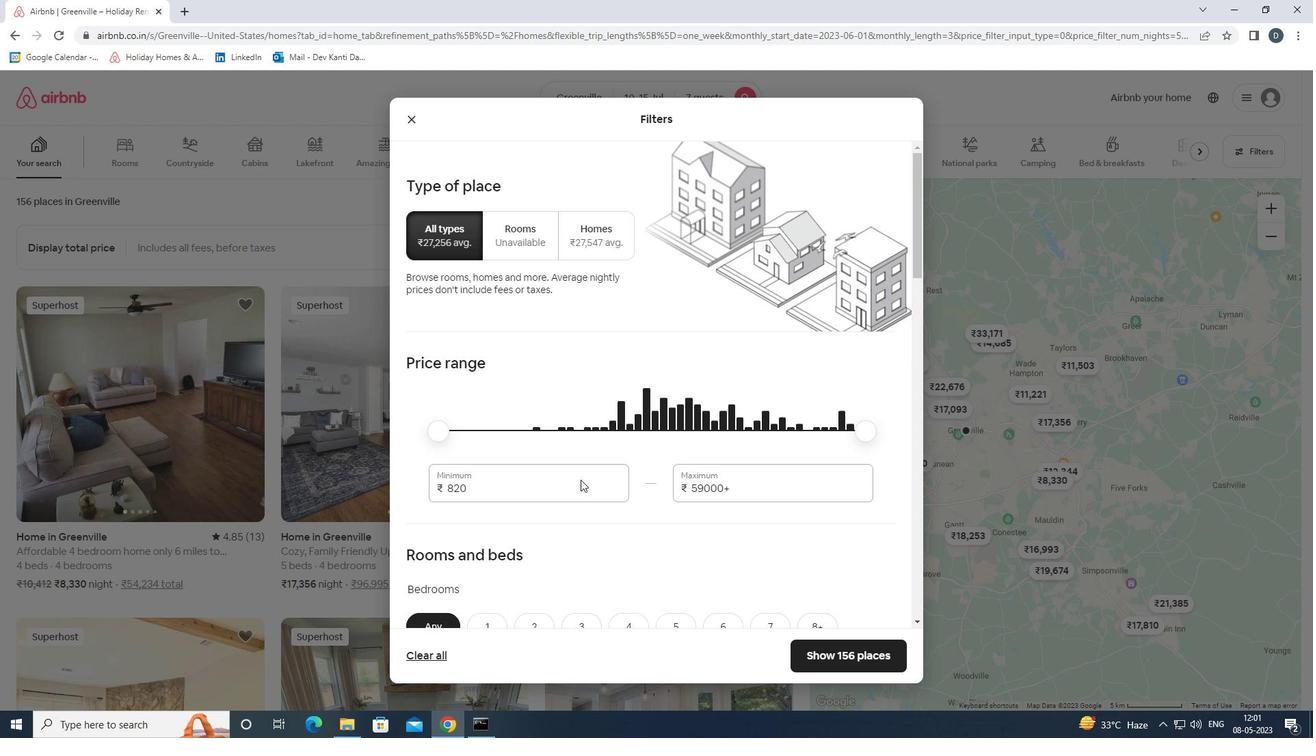 
Action: Mouse pressed left at (565, 487)
Screenshot: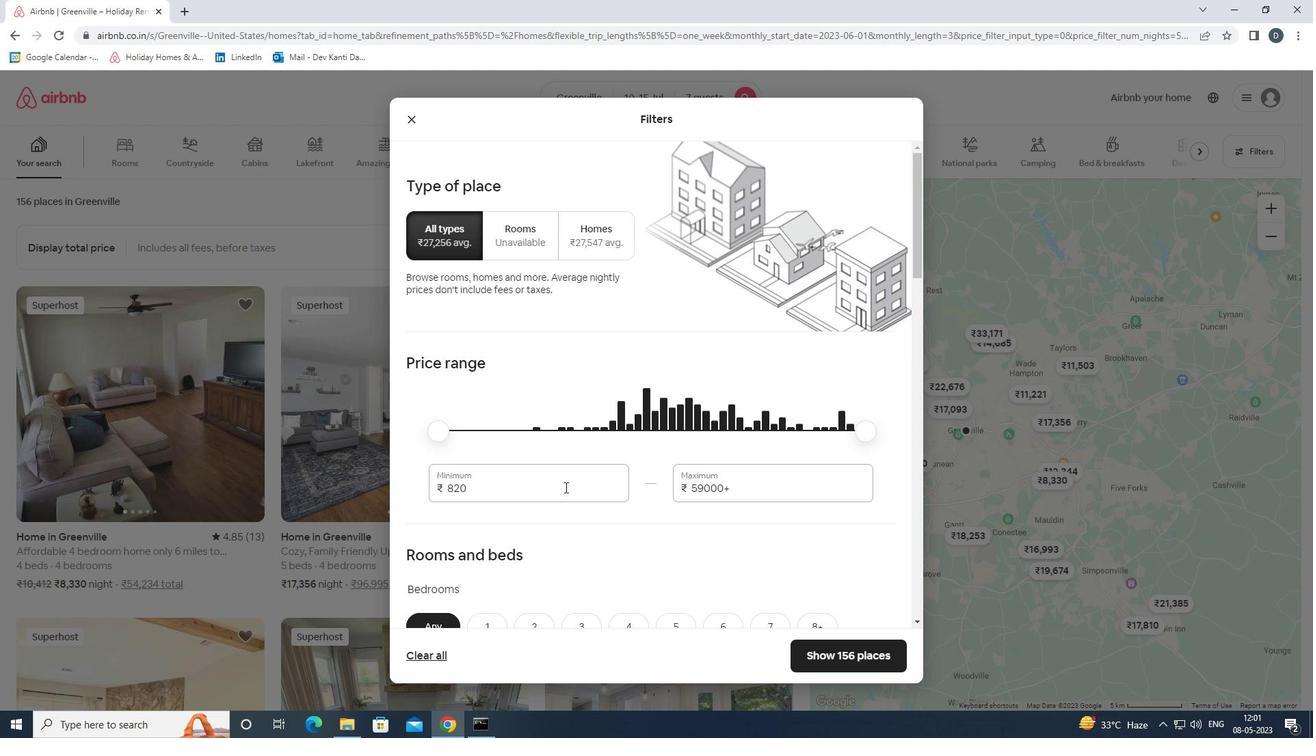 
Action: Mouse pressed left at (565, 487)
Screenshot: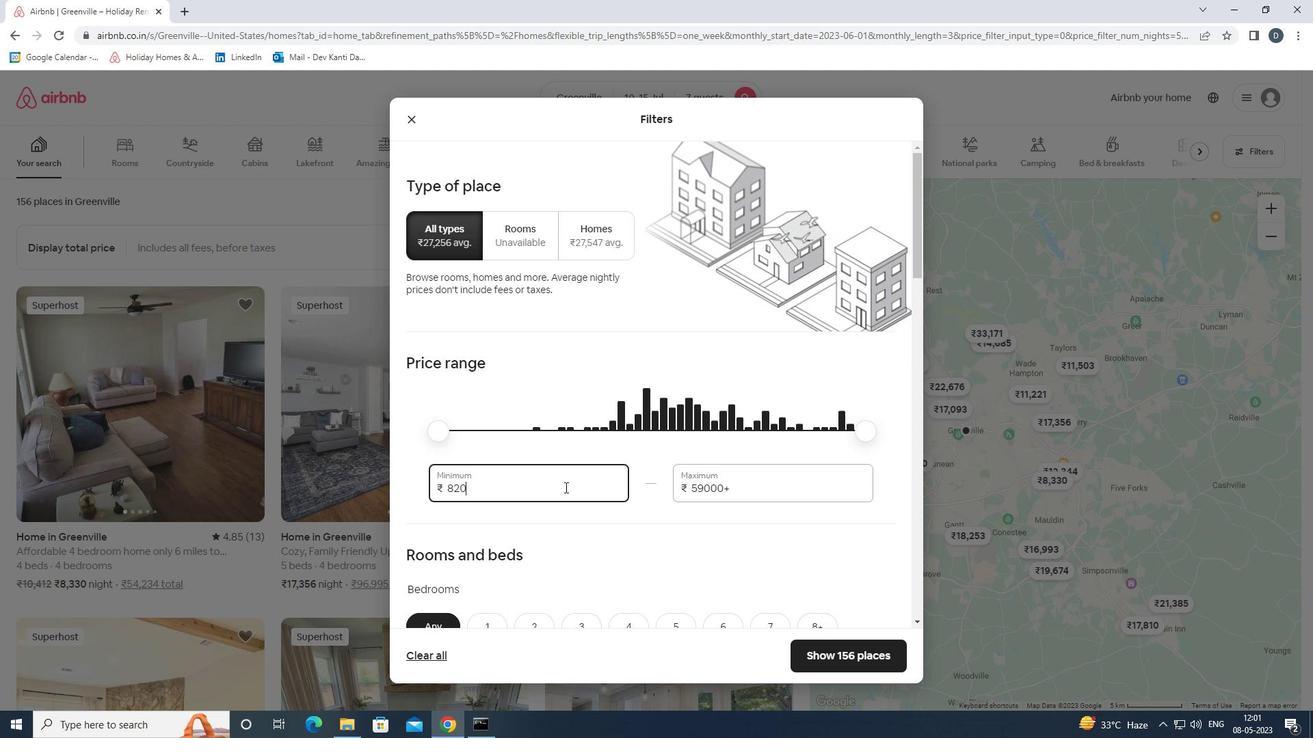 
Action: Key pressed 10000<Key.tab>15000
Screenshot: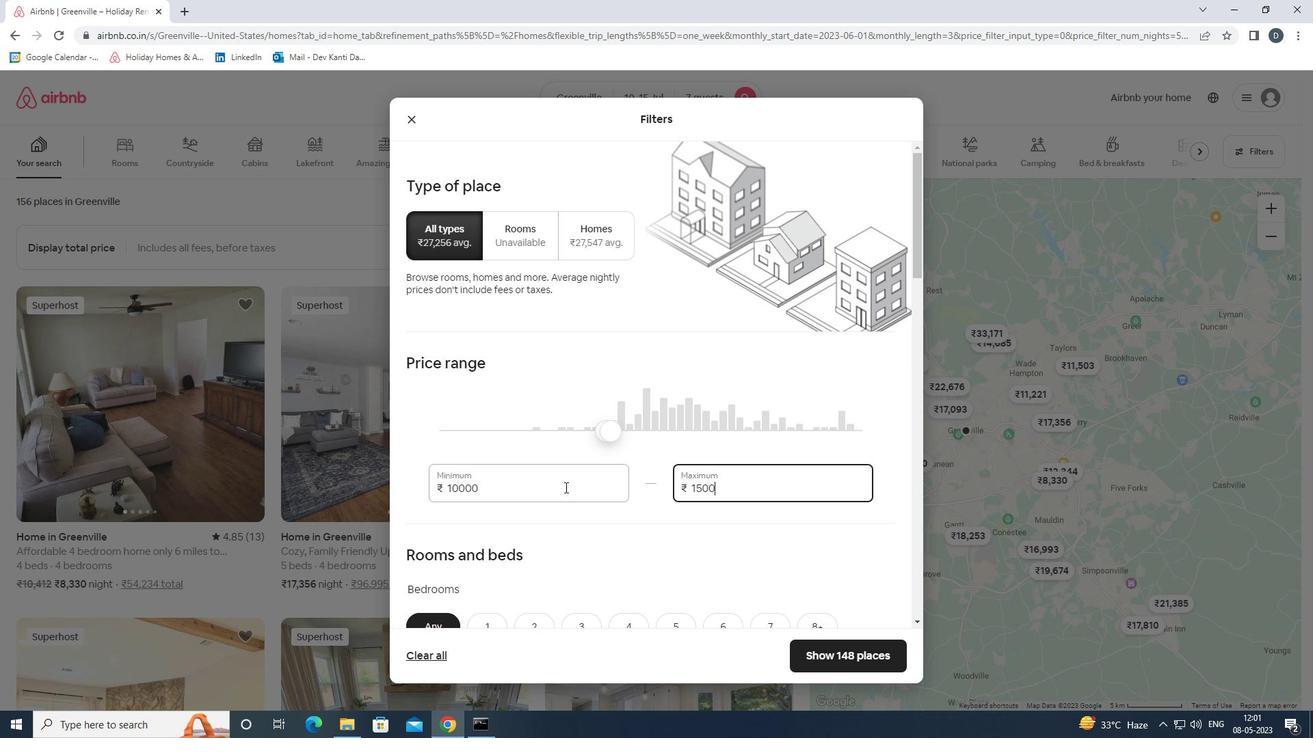 
Action: Mouse moved to (570, 487)
Screenshot: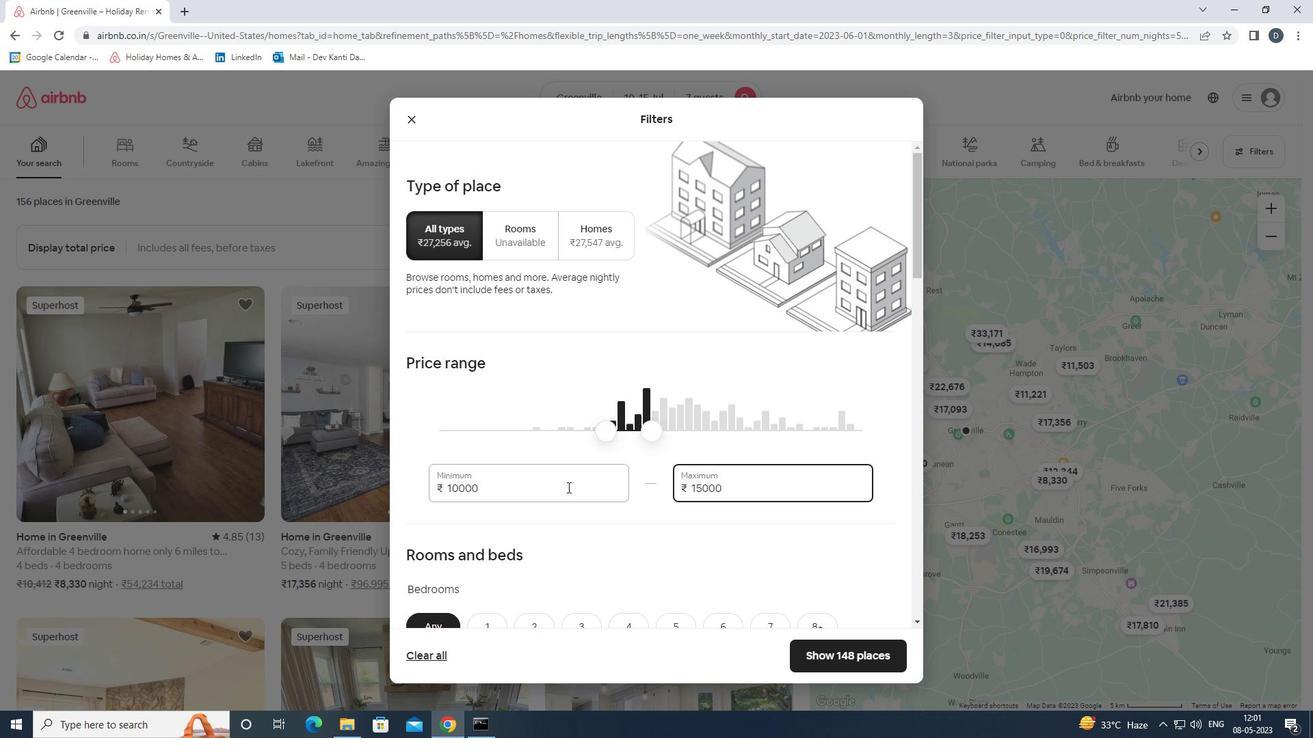 
Action: Mouse scrolled (570, 486) with delta (0, 0)
Screenshot: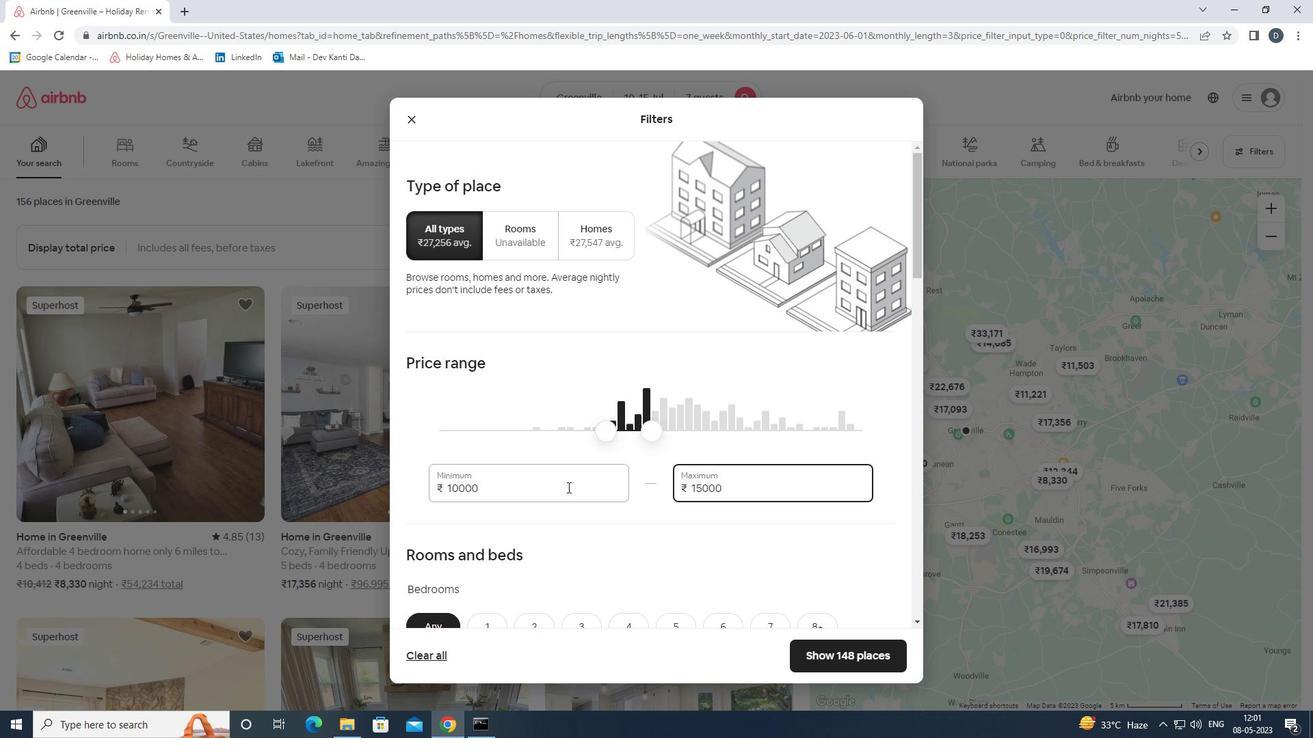 
Action: Mouse moved to (585, 485)
Screenshot: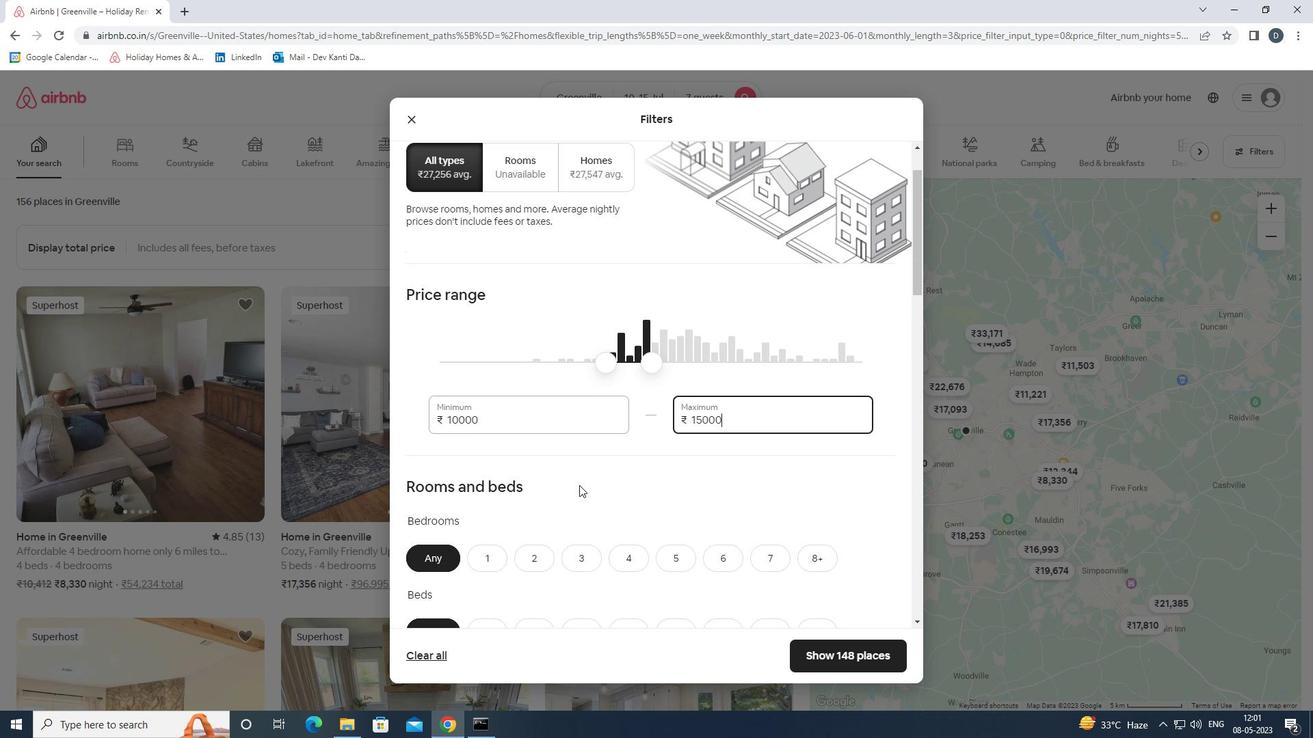 
Action: Mouse scrolled (585, 484) with delta (0, 0)
Screenshot: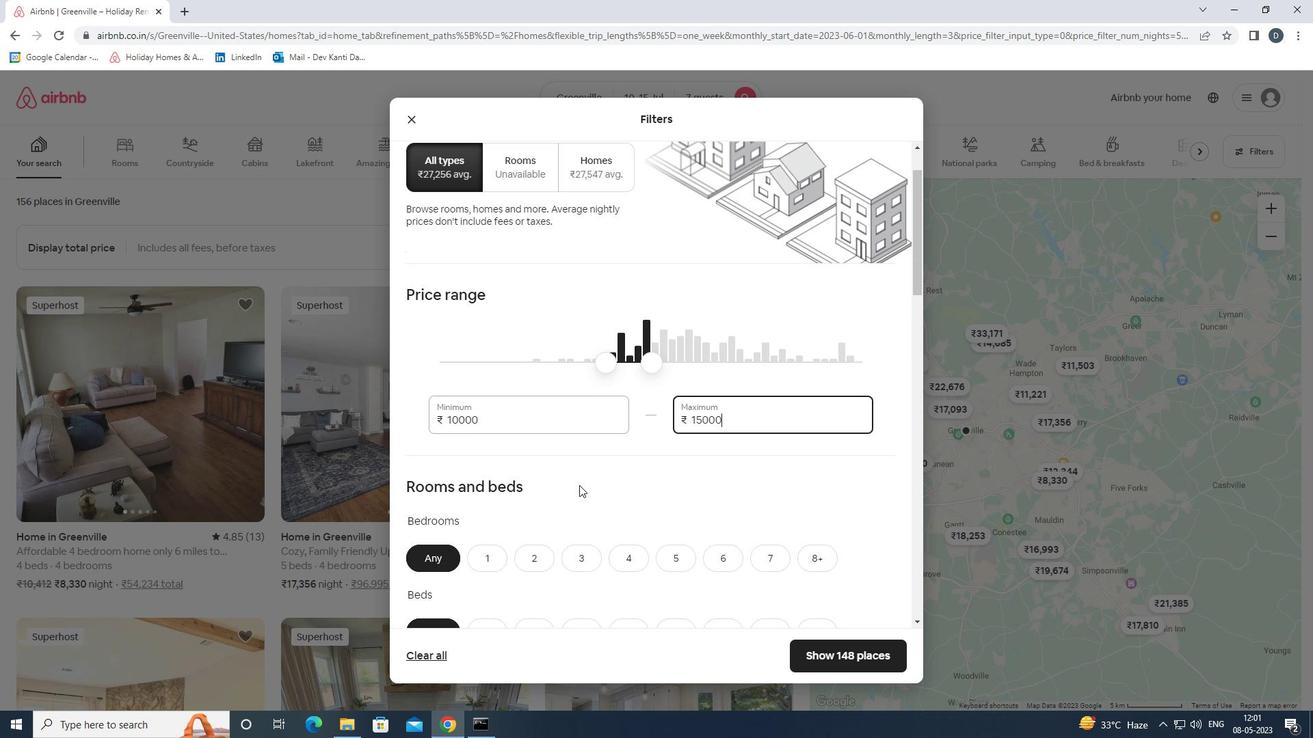 
Action: Mouse moved to (592, 483)
Screenshot: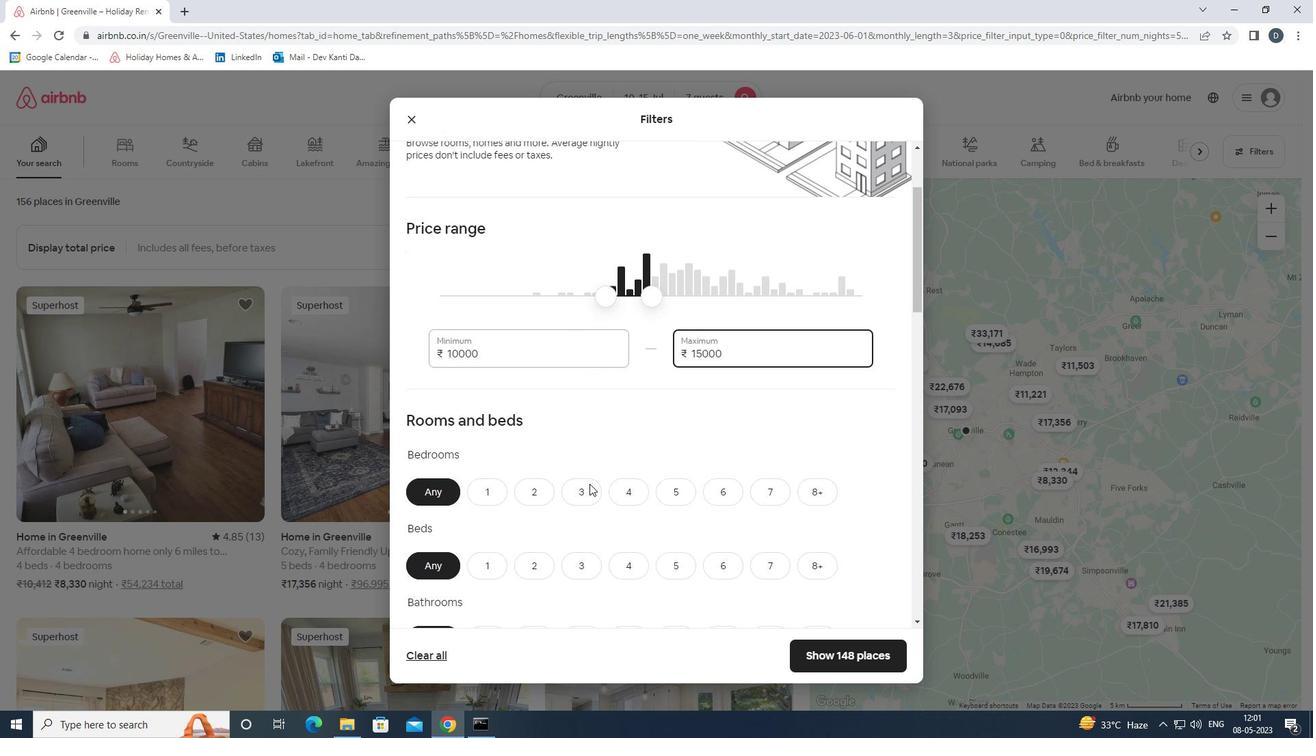 
Action: Mouse scrolled (592, 483) with delta (0, 0)
Screenshot: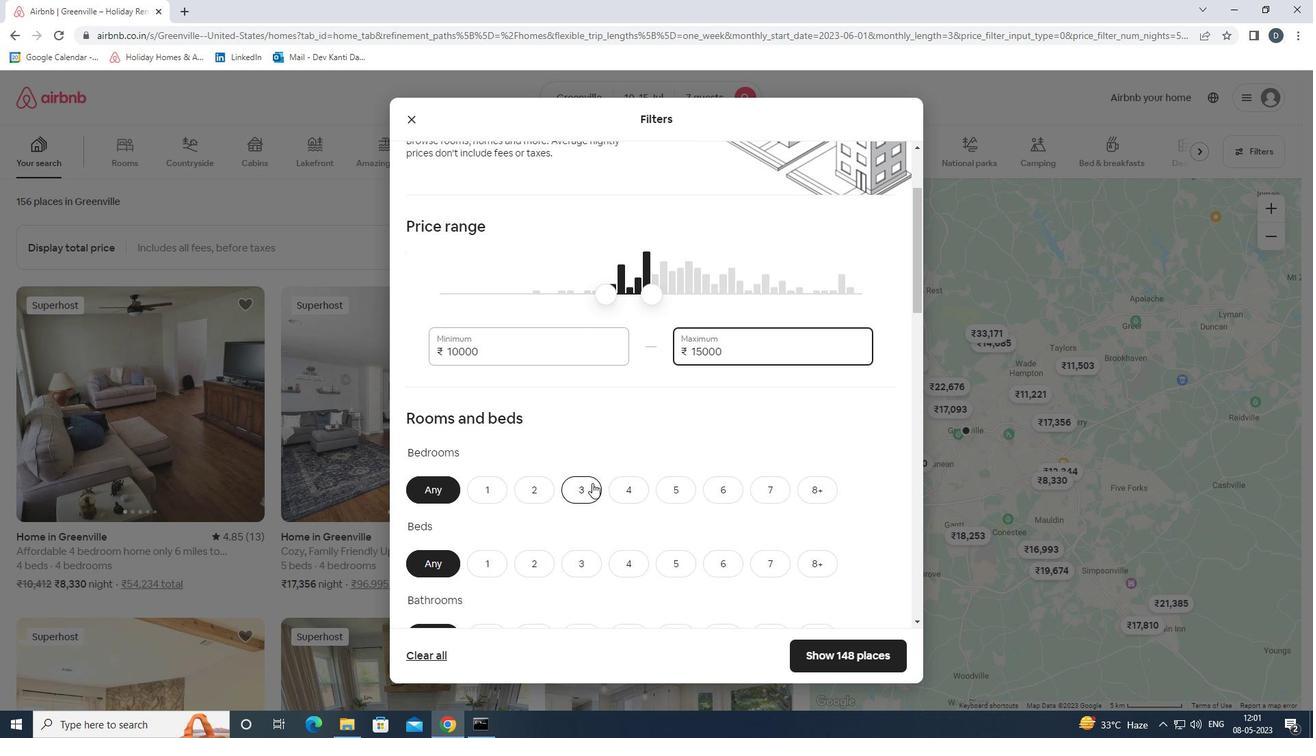 
Action: Mouse moved to (633, 421)
Screenshot: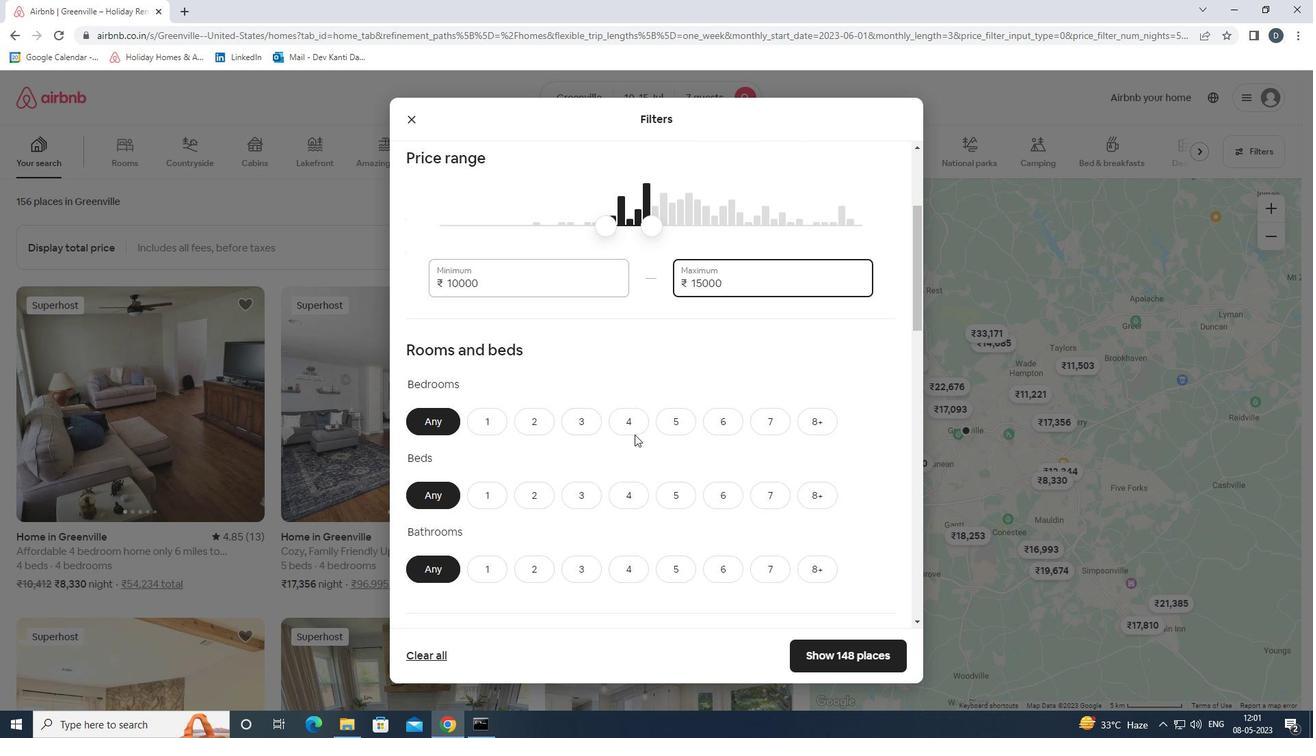 
Action: Mouse pressed left at (633, 421)
Screenshot: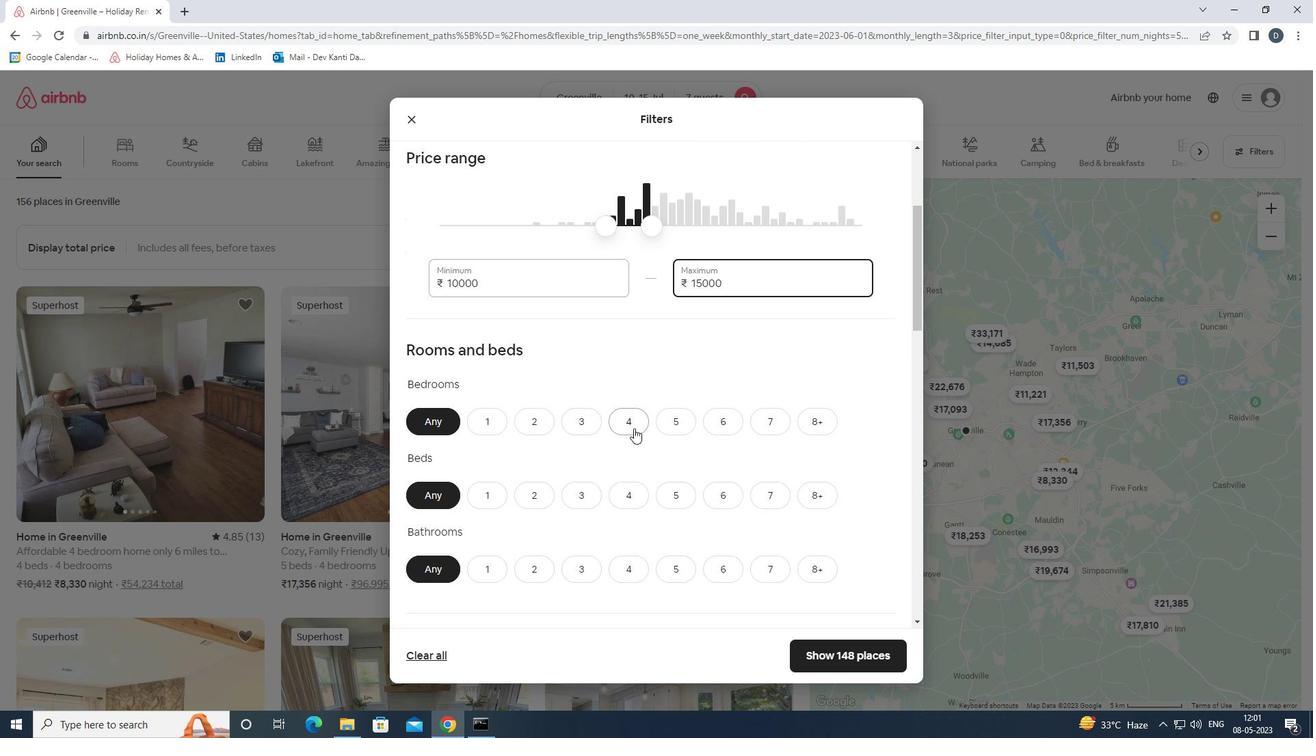 
Action: Mouse moved to (764, 496)
Screenshot: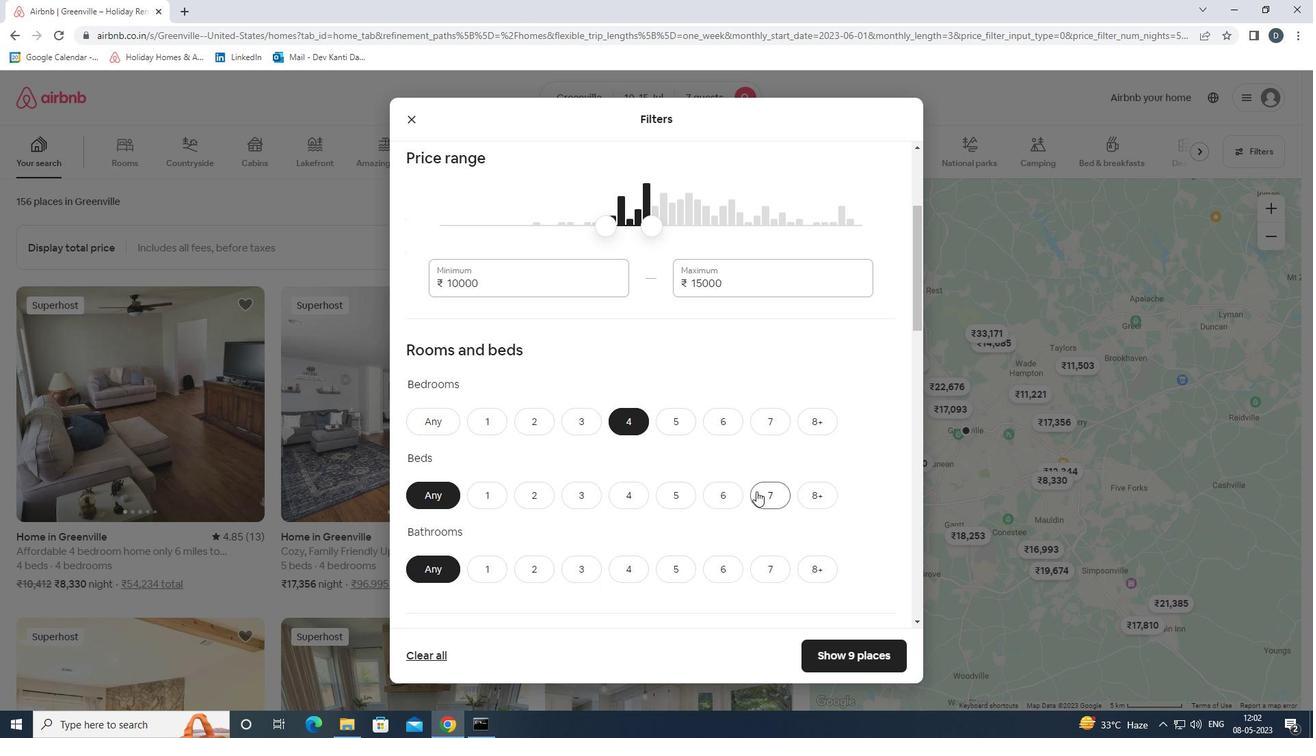 
Action: Mouse pressed left at (764, 496)
Screenshot: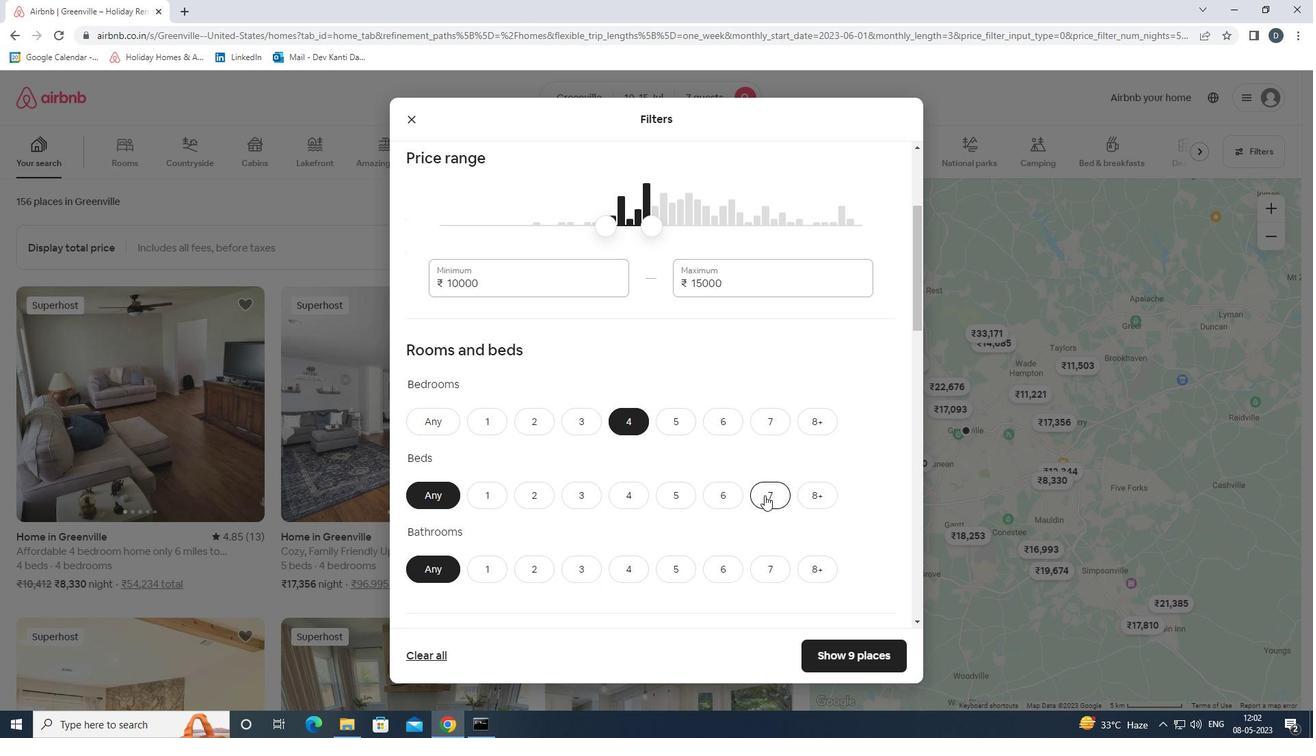 
Action: Mouse moved to (630, 572)
Screenshot: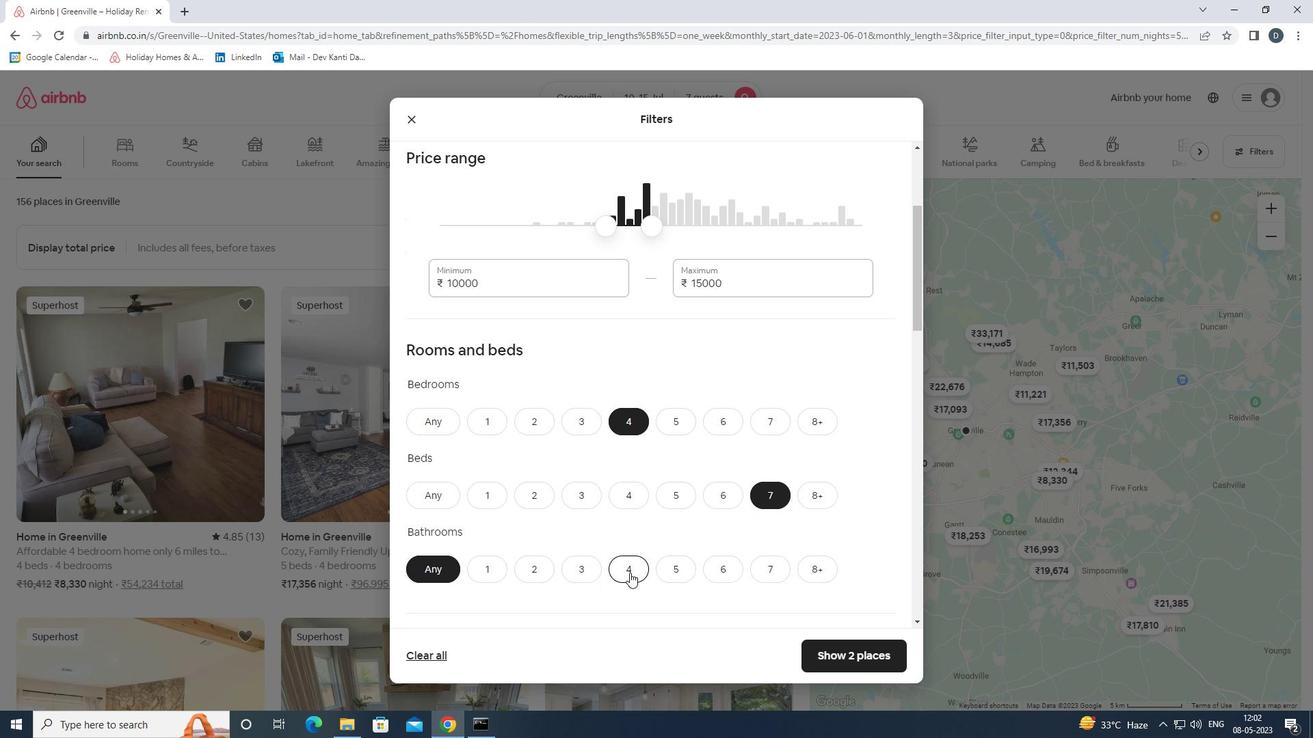 
Action: Mouse pressed left at (630, 572)
Screenshot: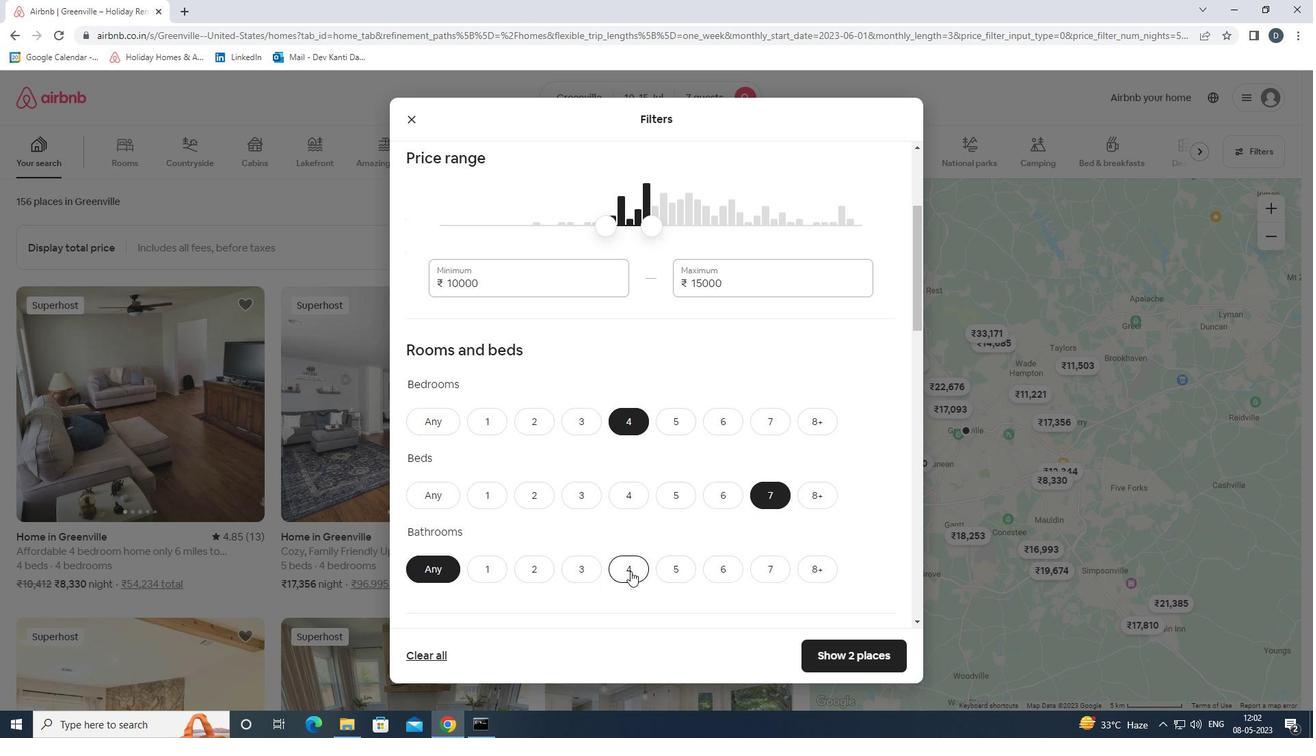 
Action: Mouse moved to (630, 567)
Screenshot: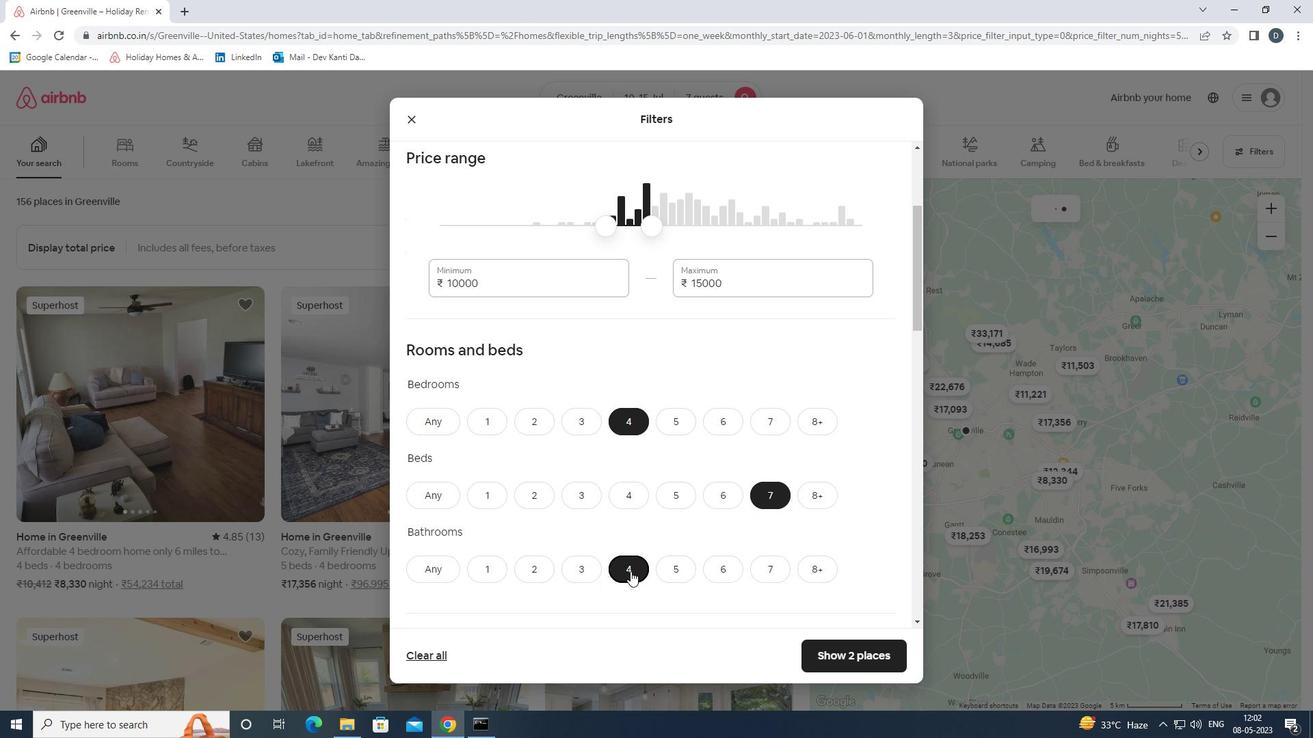 
Action: Mouse scrolled (630, 567) with delta (0, 0)
Screenshot: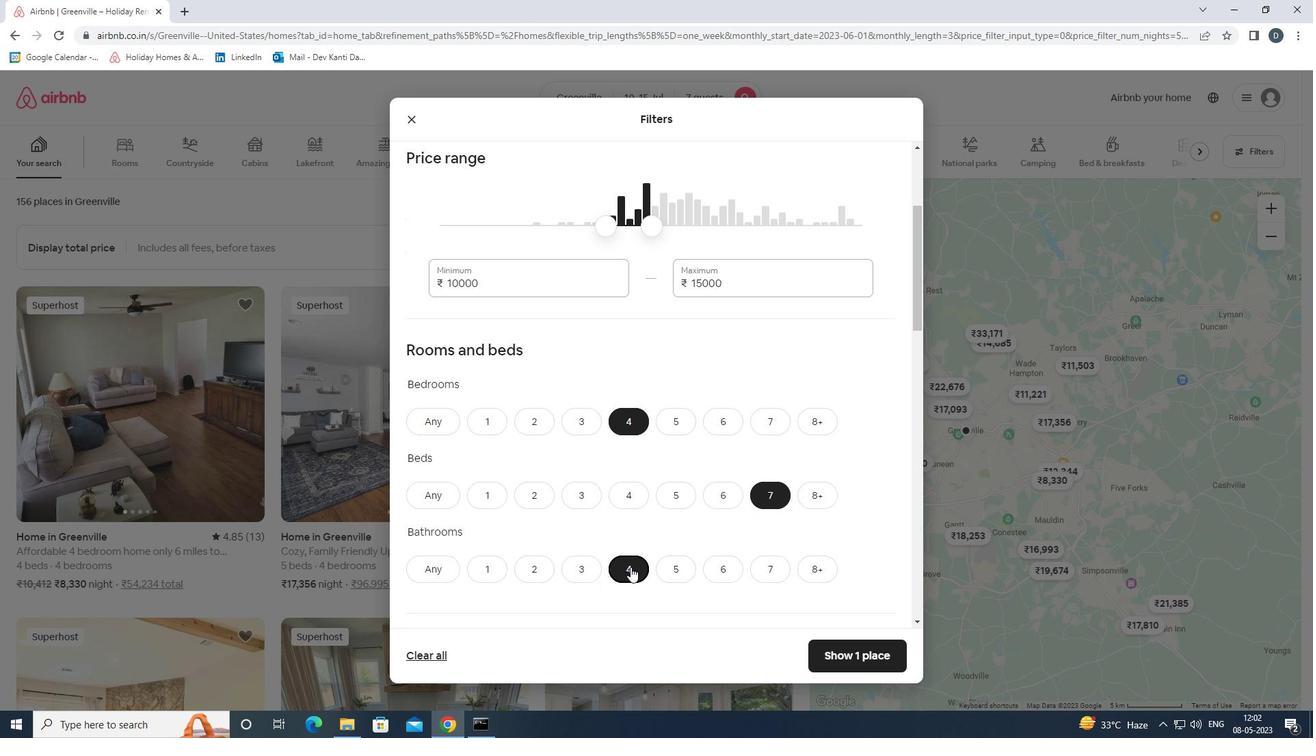 
Action: Mouse scrolled (630, 567) with delta (0, 0)
Screenshot: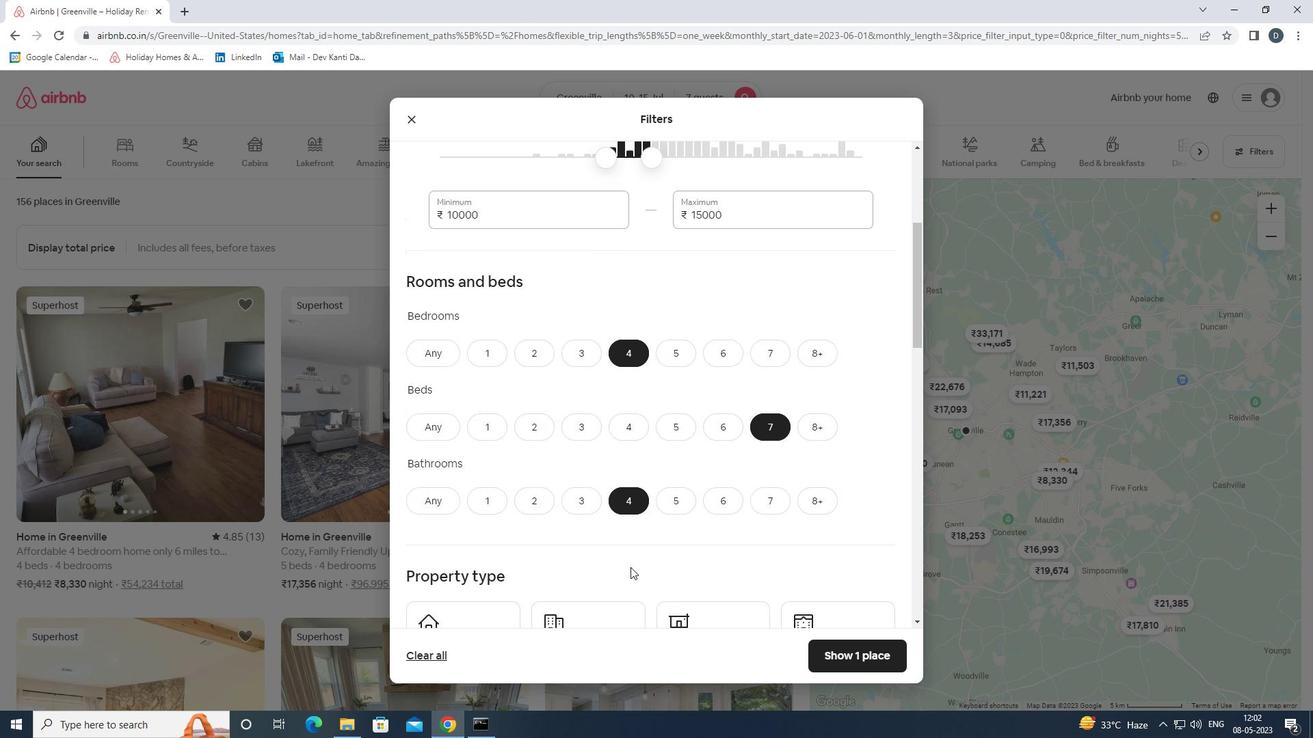 
Action: Mouse scrolled (630, 567) with delta (0, 0)
Screenshot: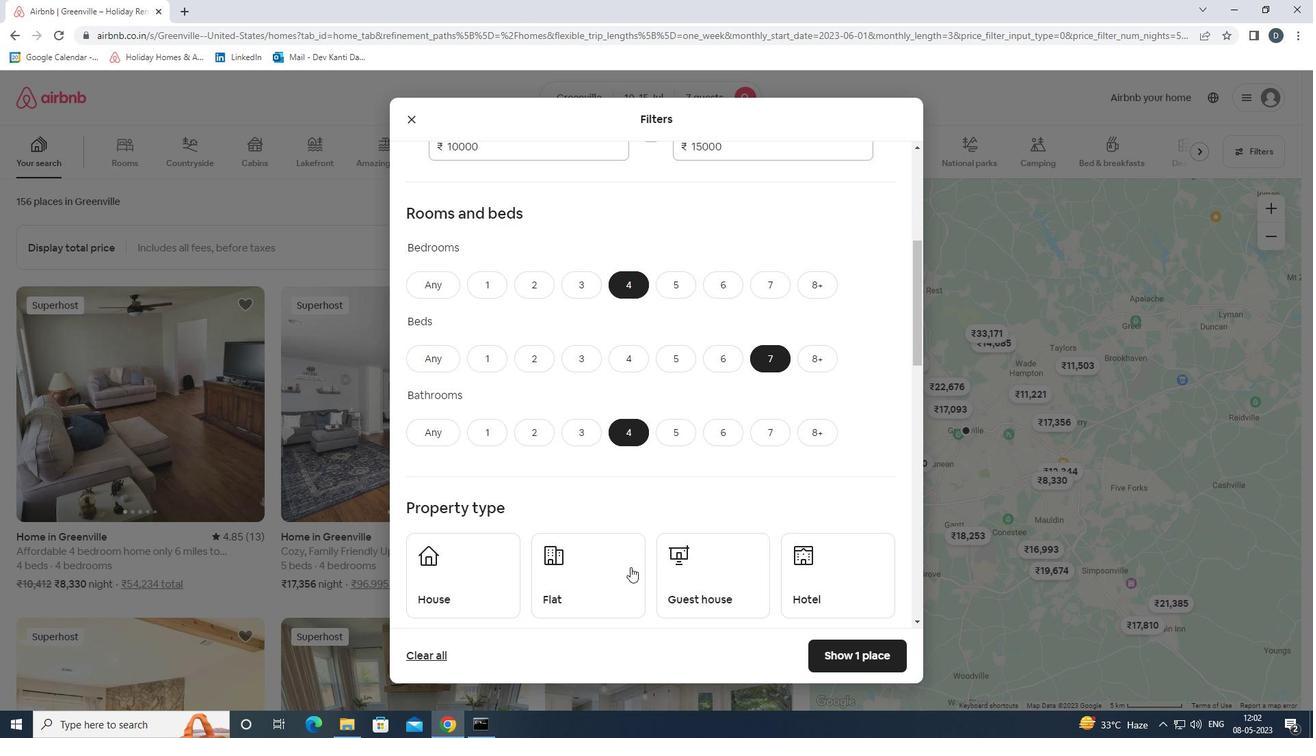 
Action: Mouse moved to (492, 513)
Screenshot: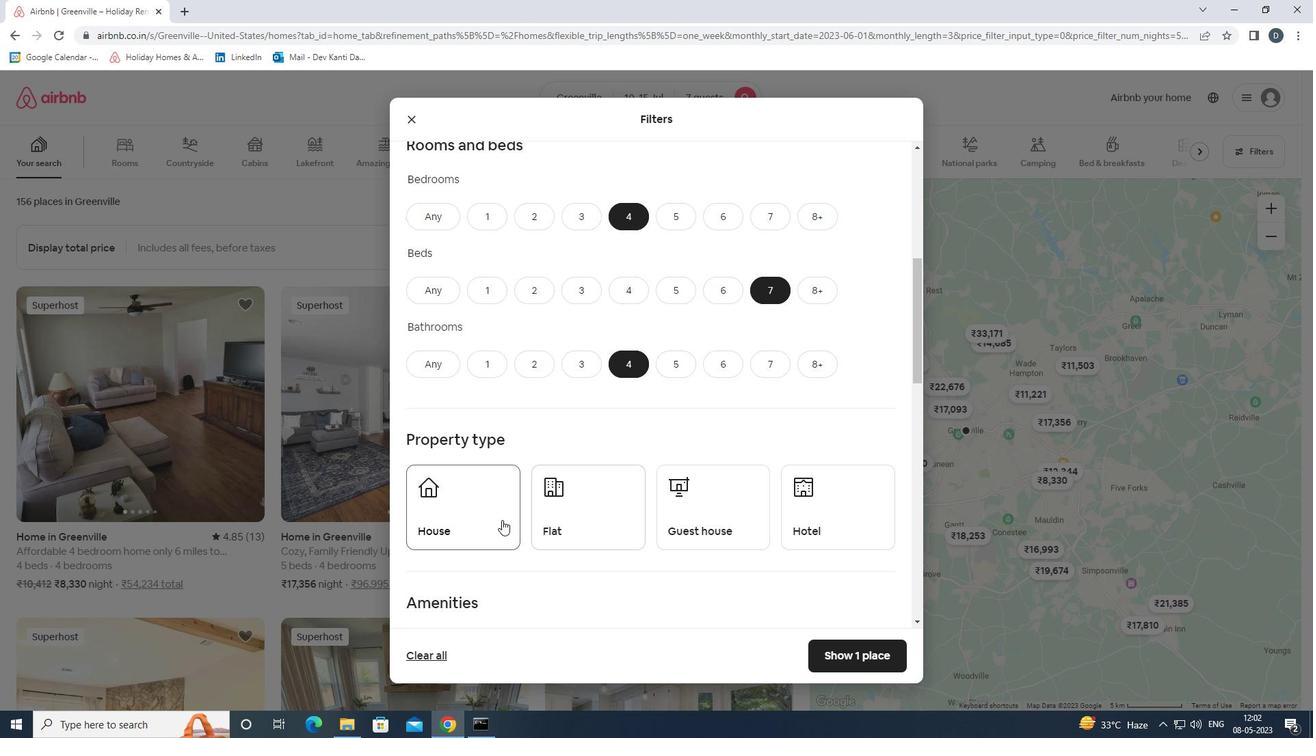 
Action: Mouse pressed left at (492, 513)
Screenshot: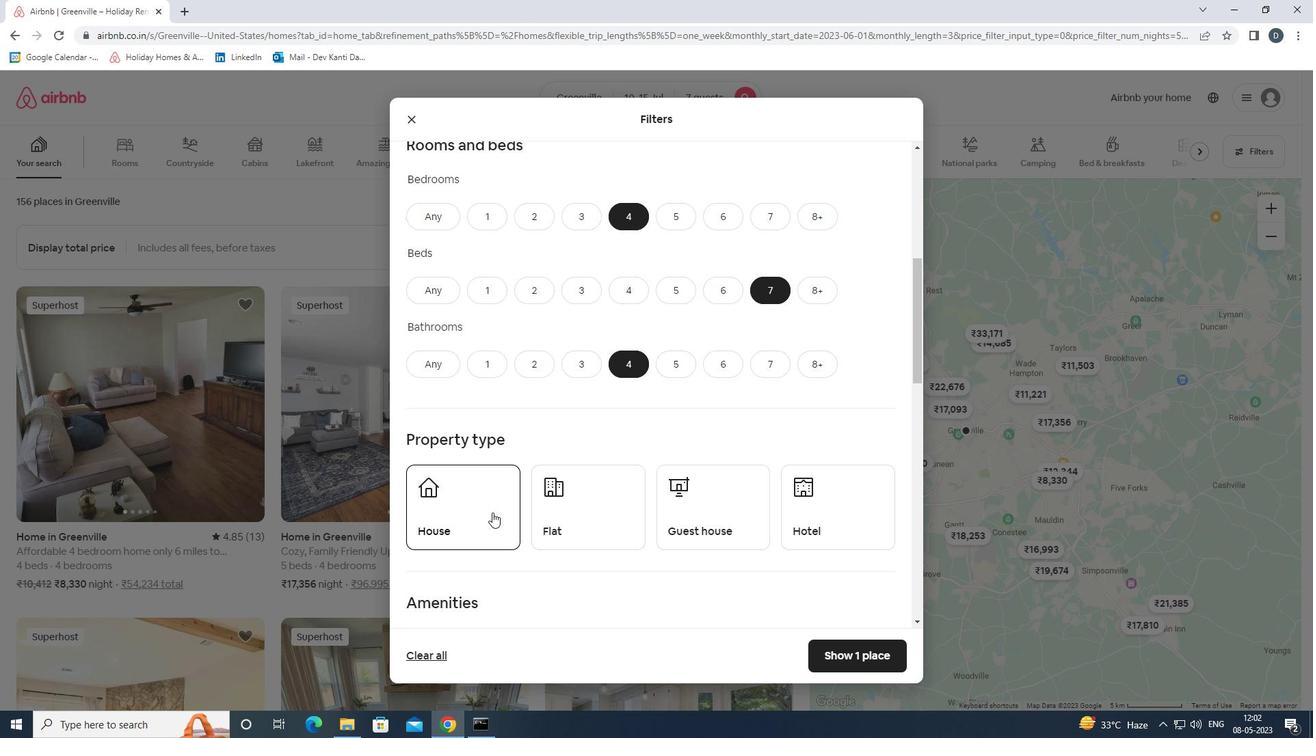 
Action: Mouse moved to (604, 509)
Screenshot: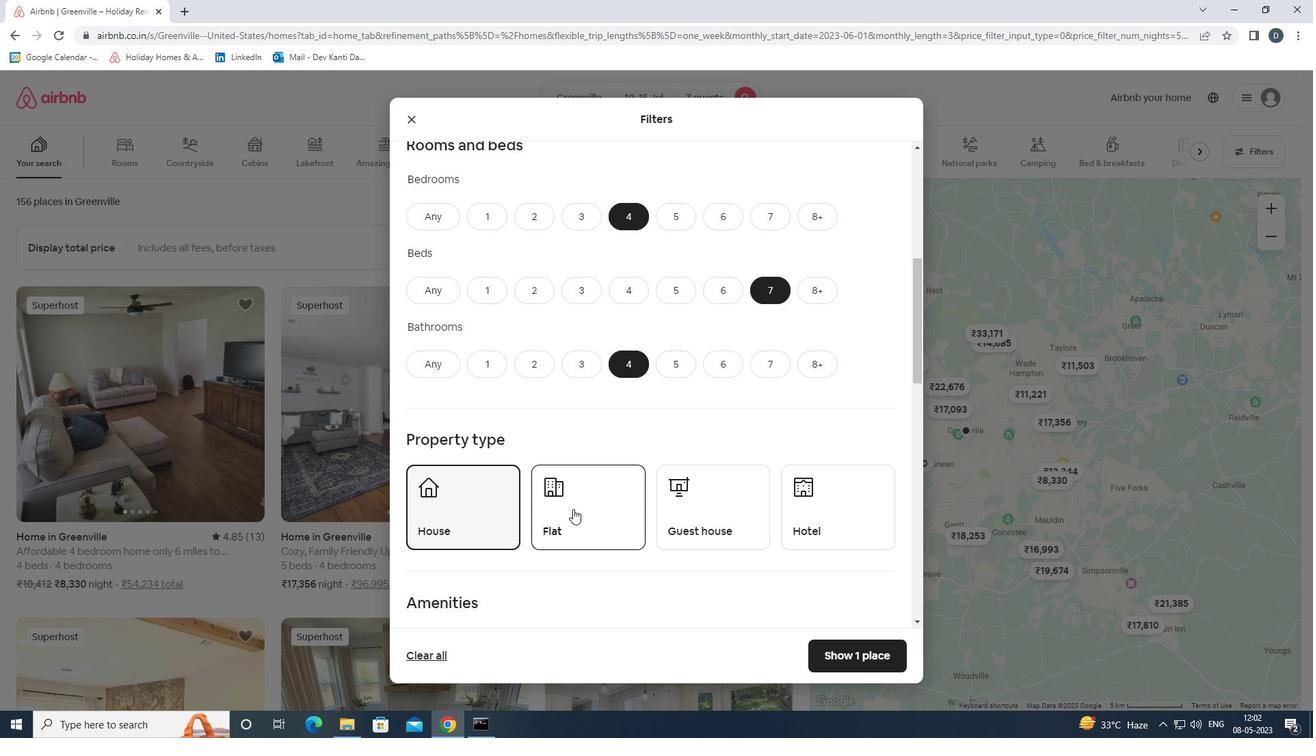 
Action: Mouse pressed left at (604, 509)
Screenshot: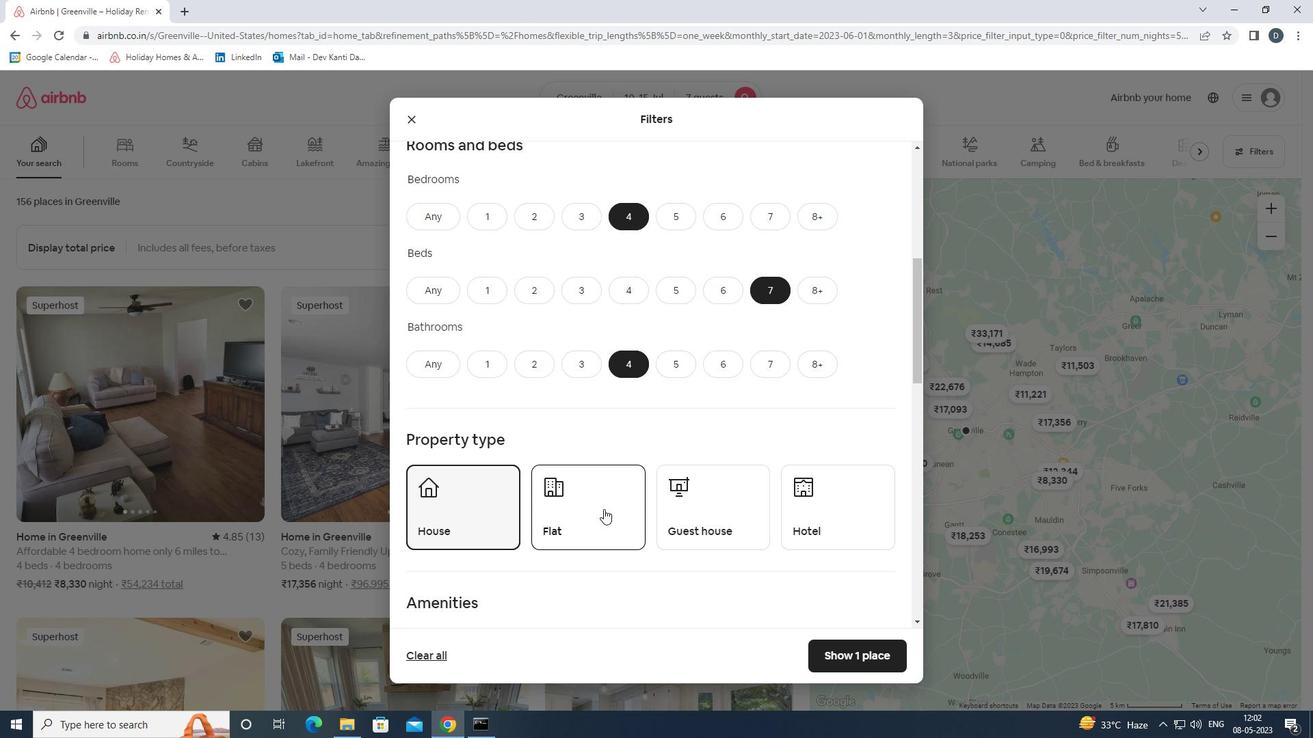 
Action: Mouse moved to (685, 510)
Screenshot: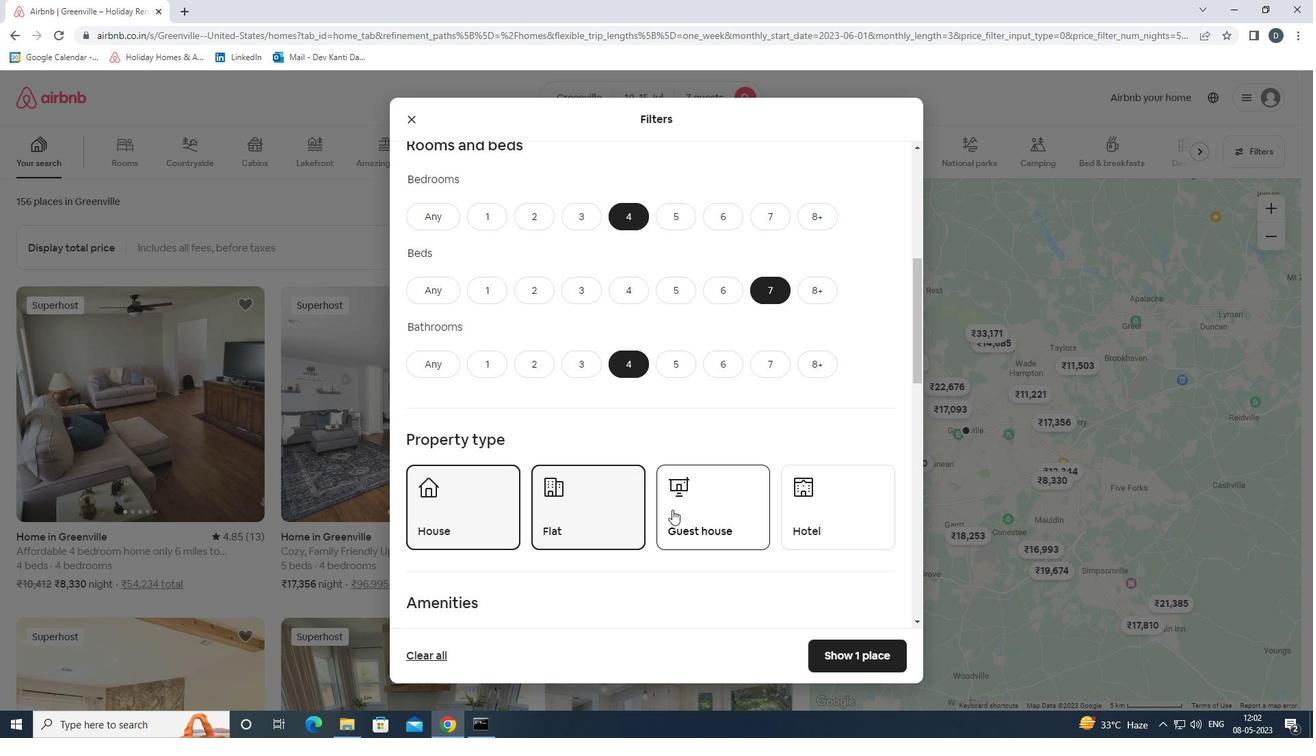
Action: Mouse pressed left at (685, 510)
Screenshot: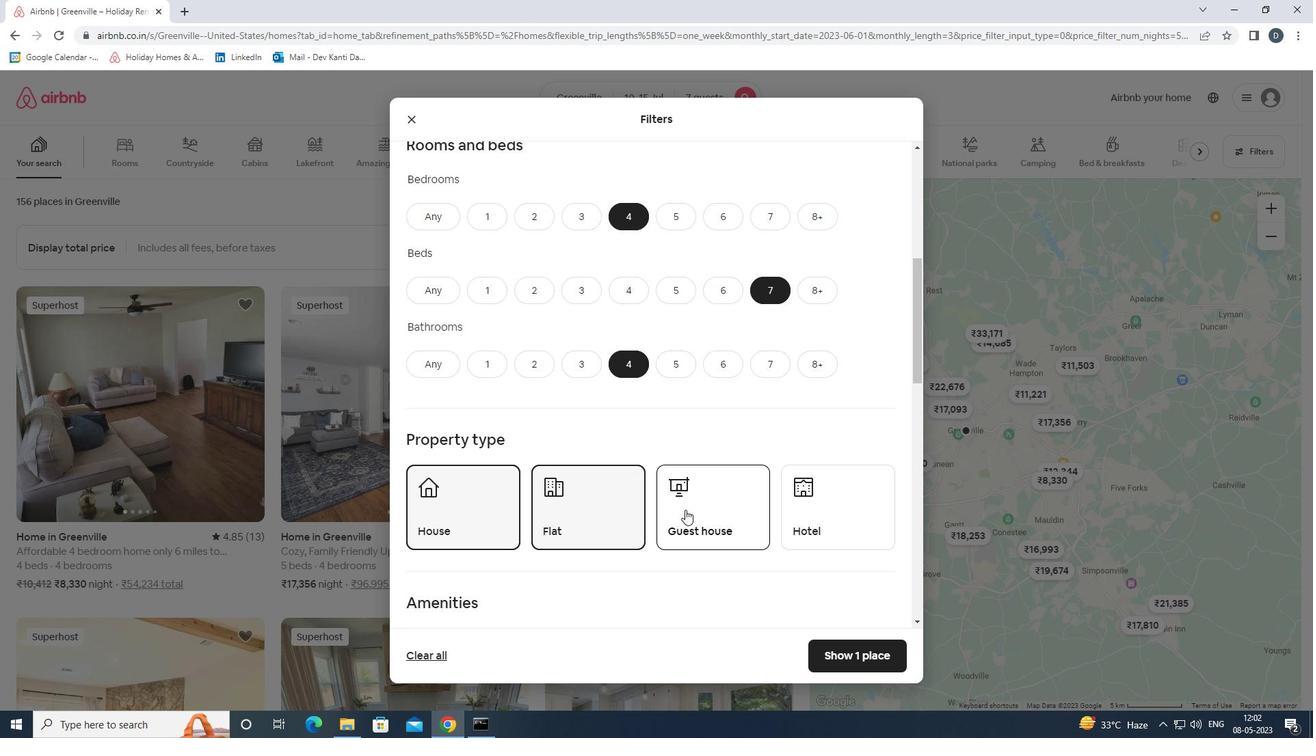 
Action: Mouse scrolled (685, 509) with delta (0, 0)
Screenshot: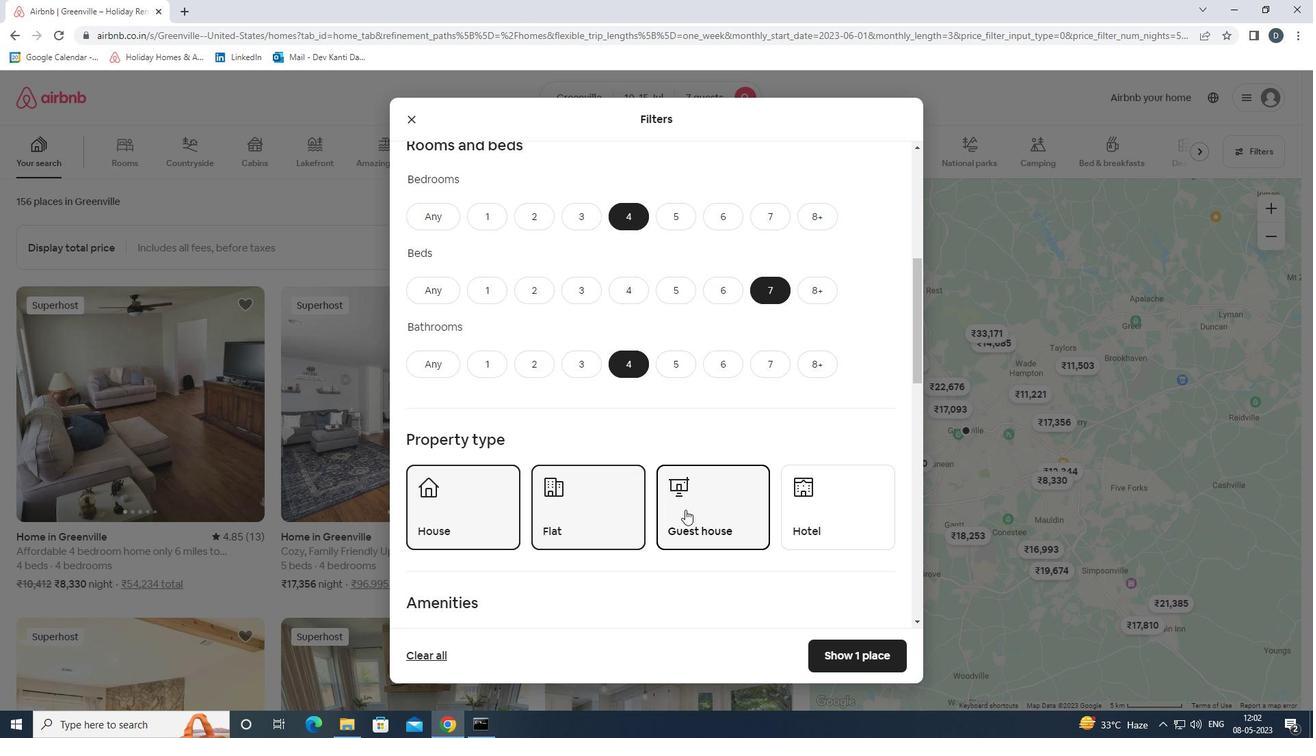 
Action: Mouse scrolled (685, 509) with delta (0, 0)
Screenshot: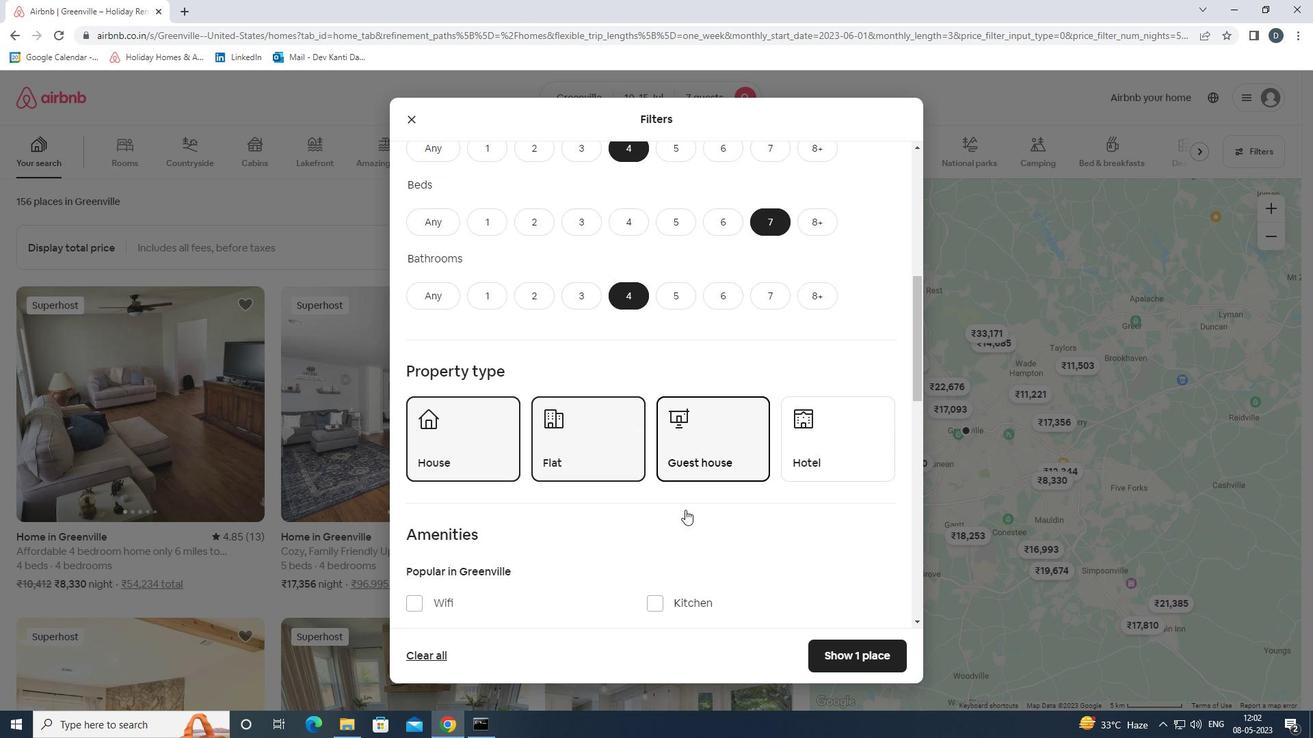 
Action: Mouse scrolled (685, 509) with delta (0, 0)
Screenshot: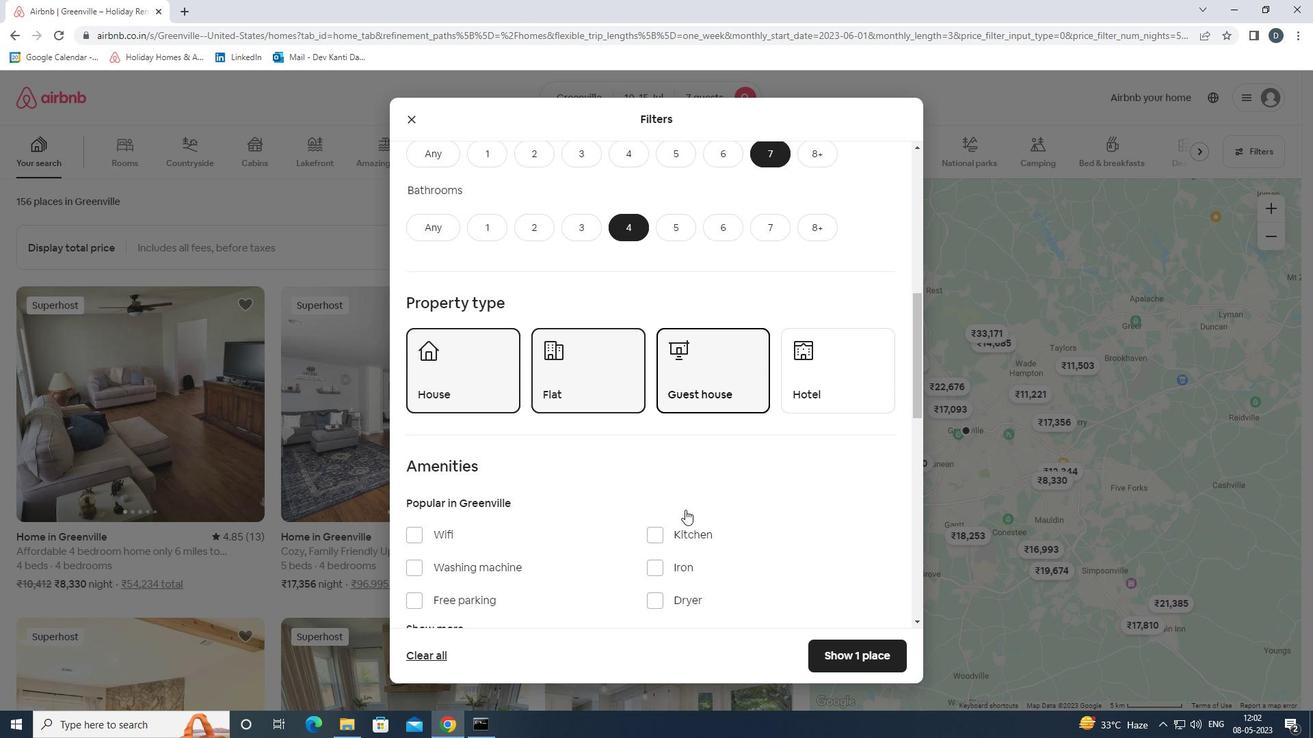 
Action: Mouse moved to (452, 465)
Screenshot: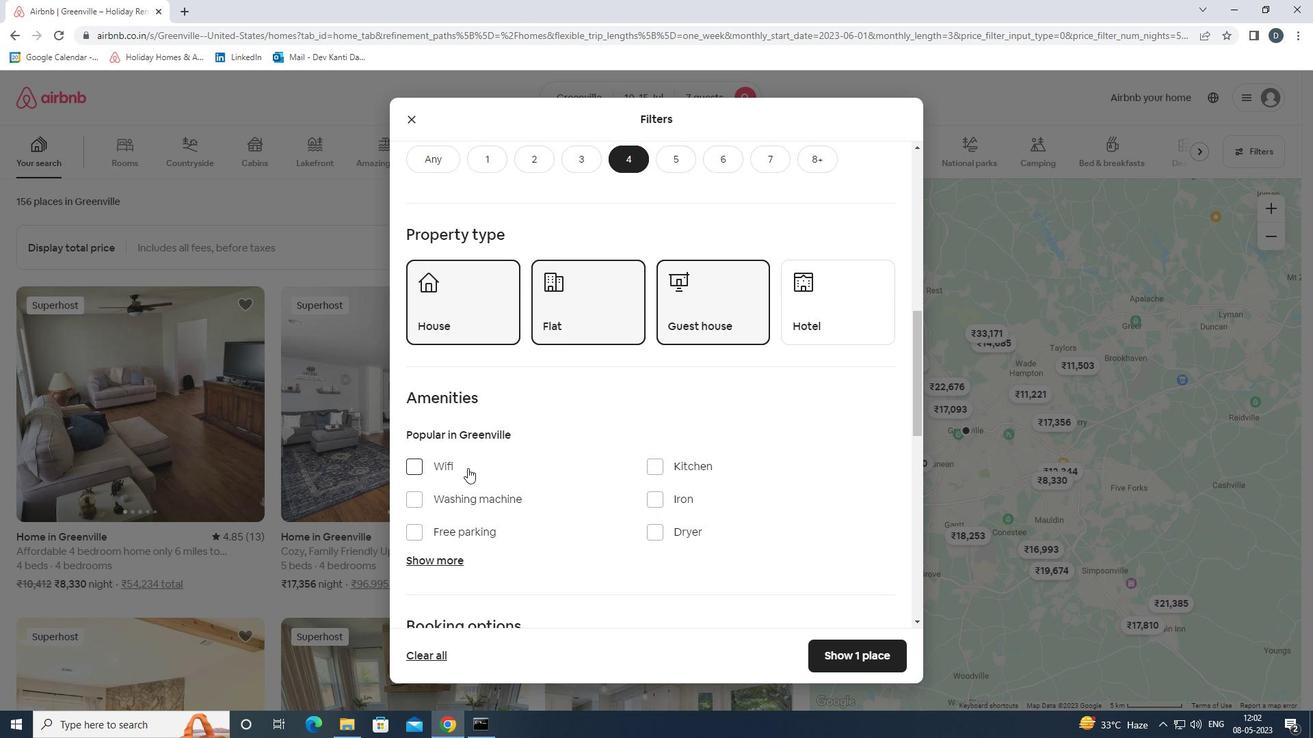 
Action: Mouse pressed left at (452, 465)
Screenshot: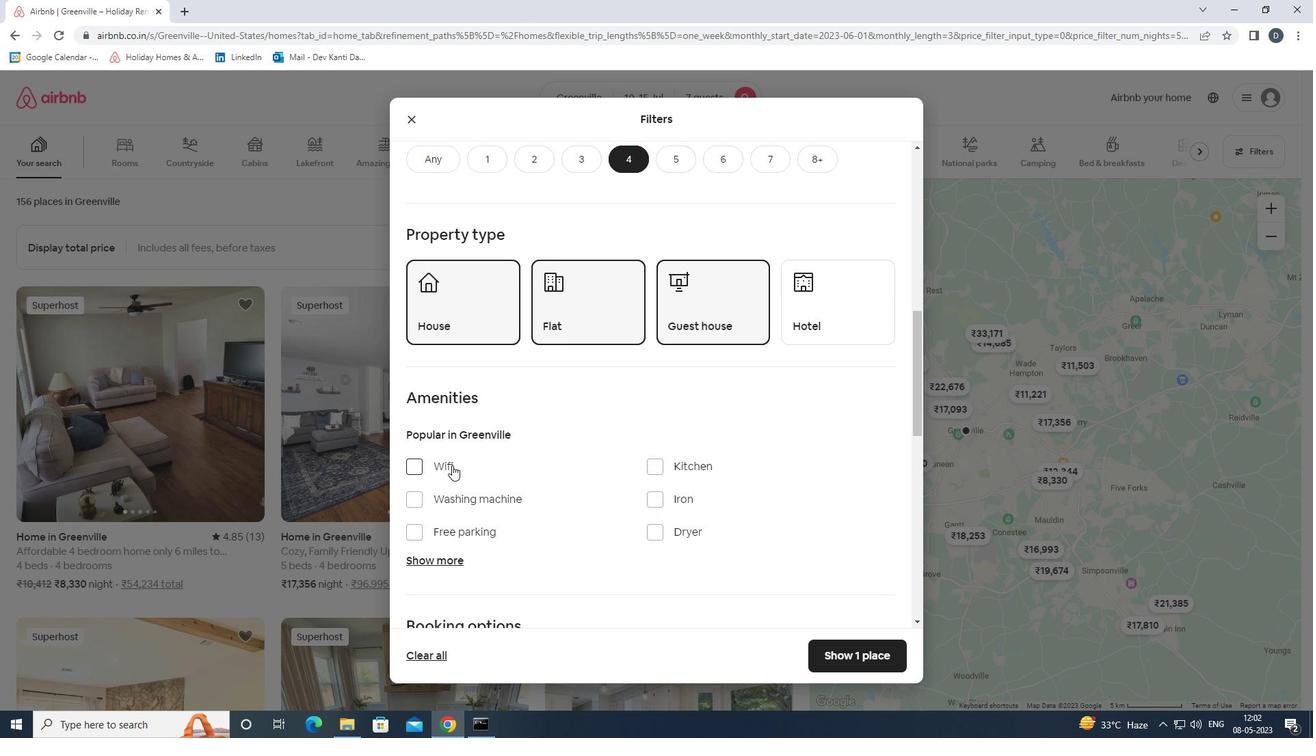 
Action: Mouse moved to (446, 532)
Screenshot: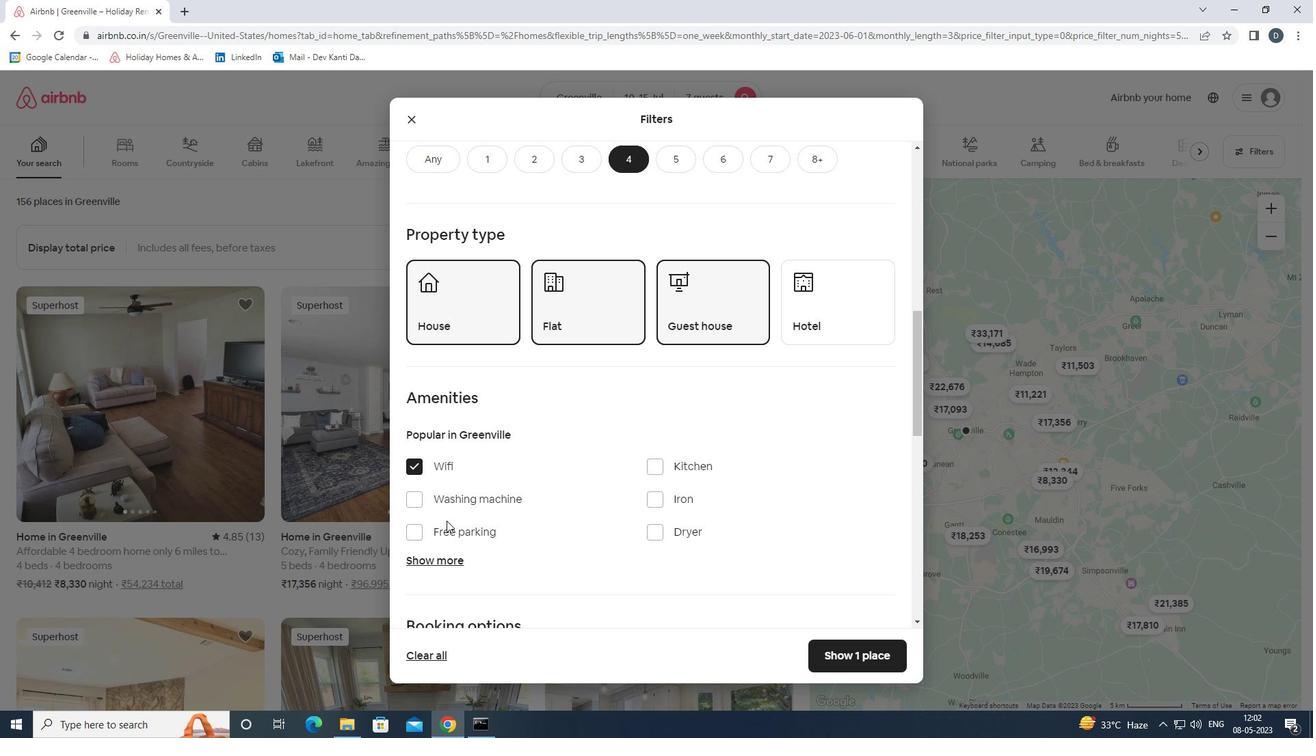
Action: Mouse pressed left at (446, 532)
Screenshot: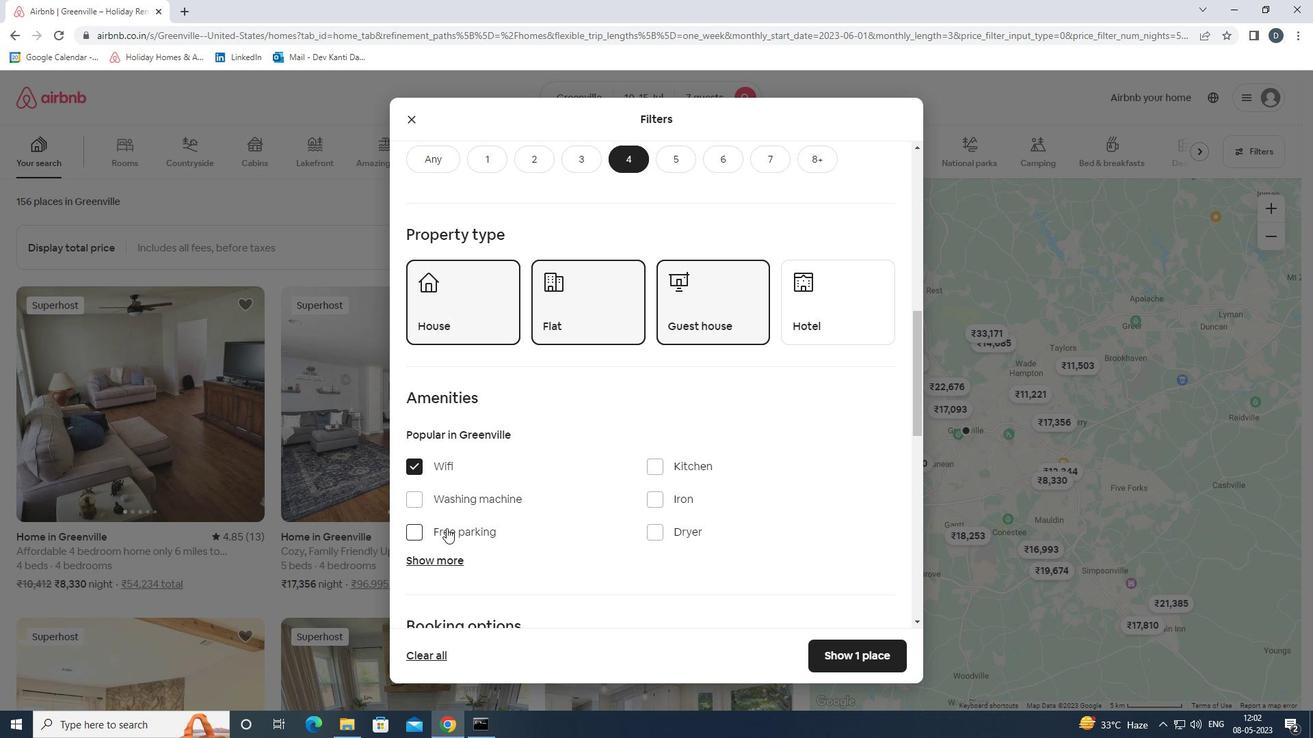 
Action: Mouse moved to (442, 556)
Screenshot: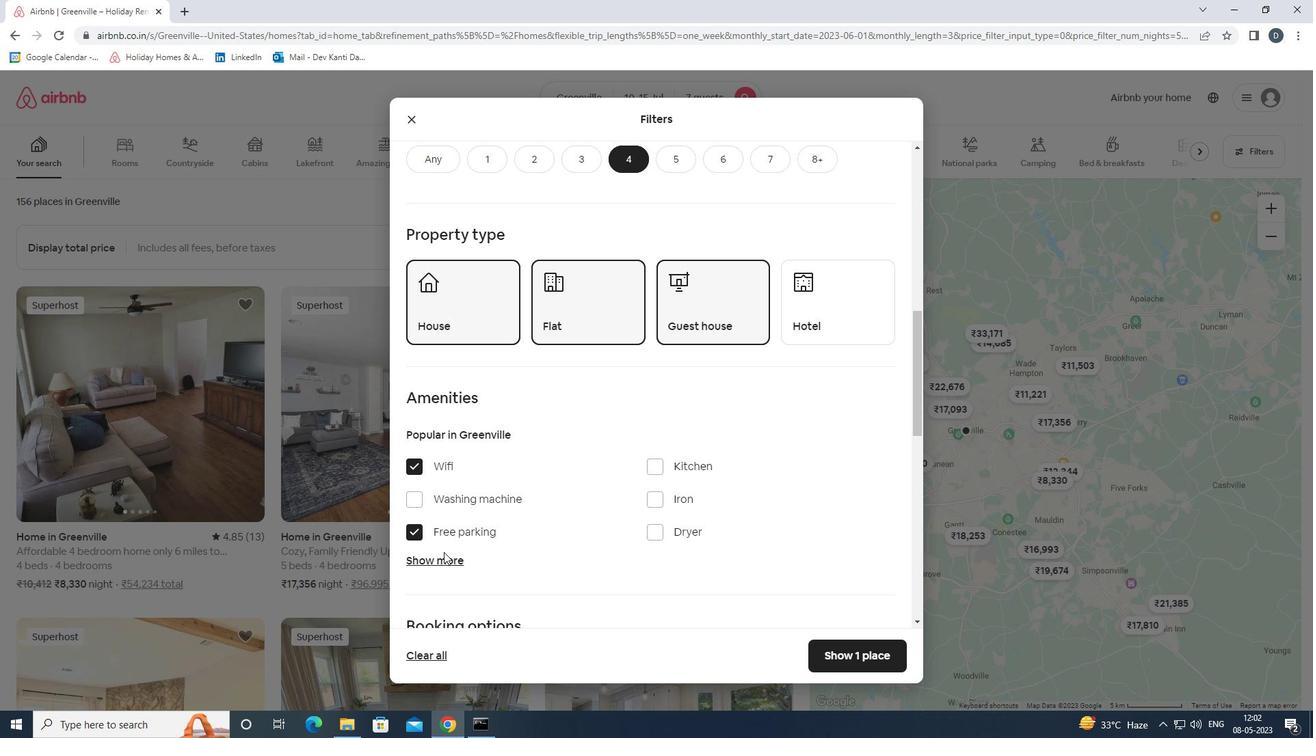 
Action: Mouse pressed left at (442, 556)
Screenshot: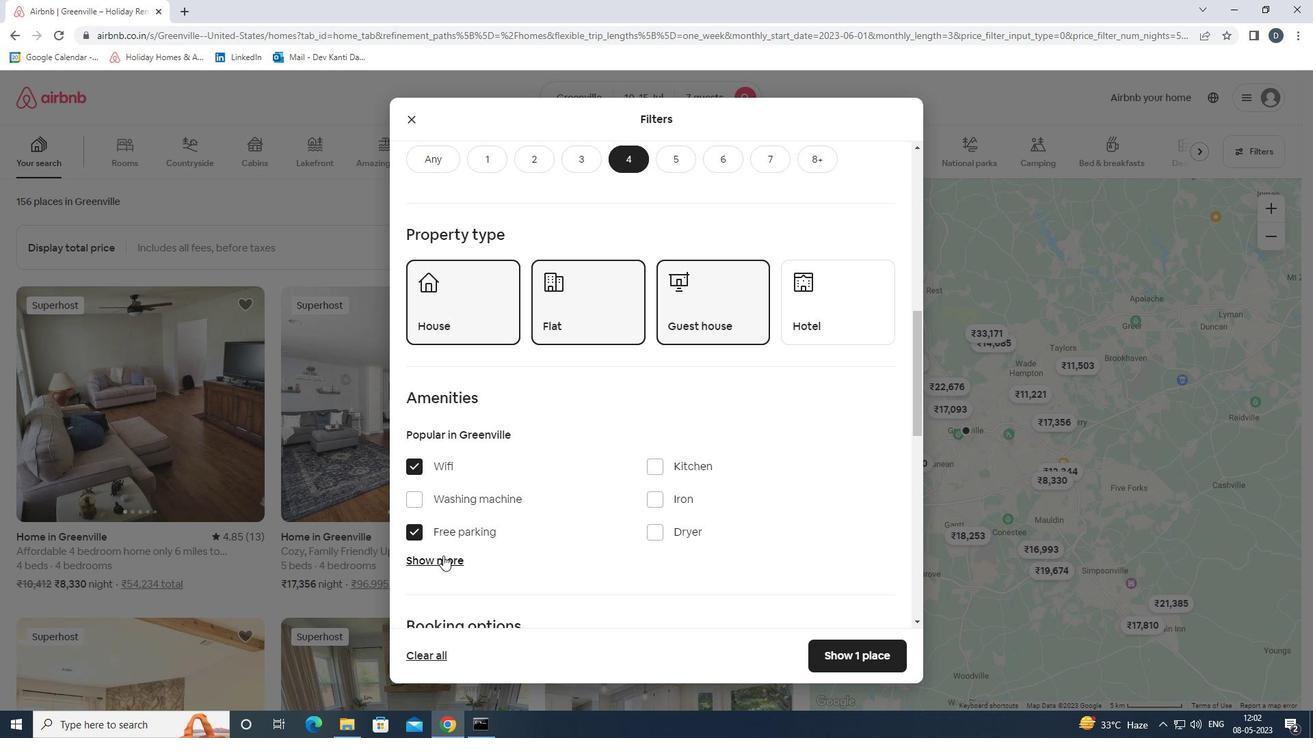 
Action: Mouse moved to (442, 555)
Screenshot: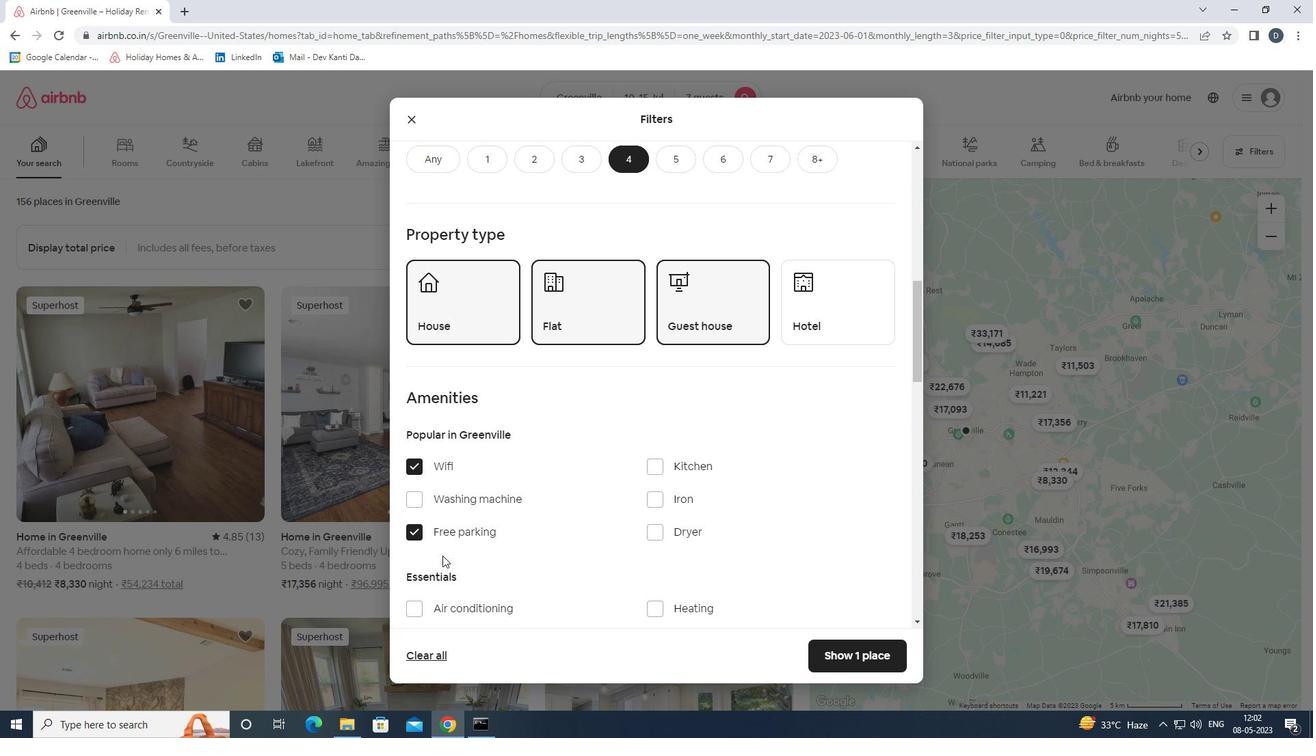 
Action: Mouse scrolled (442, 554) with delta (0, 0)
Screenshot: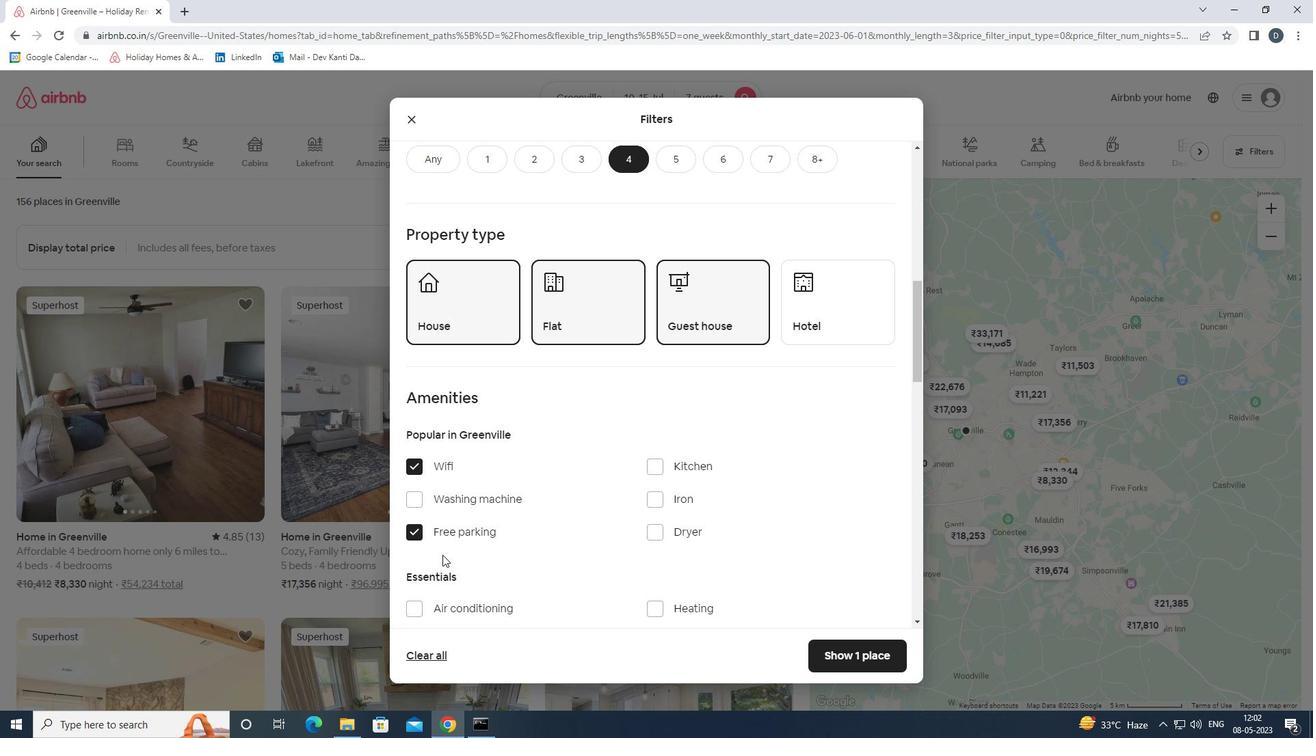 
Action: Mouse moved to (453, 552)
Screenshot: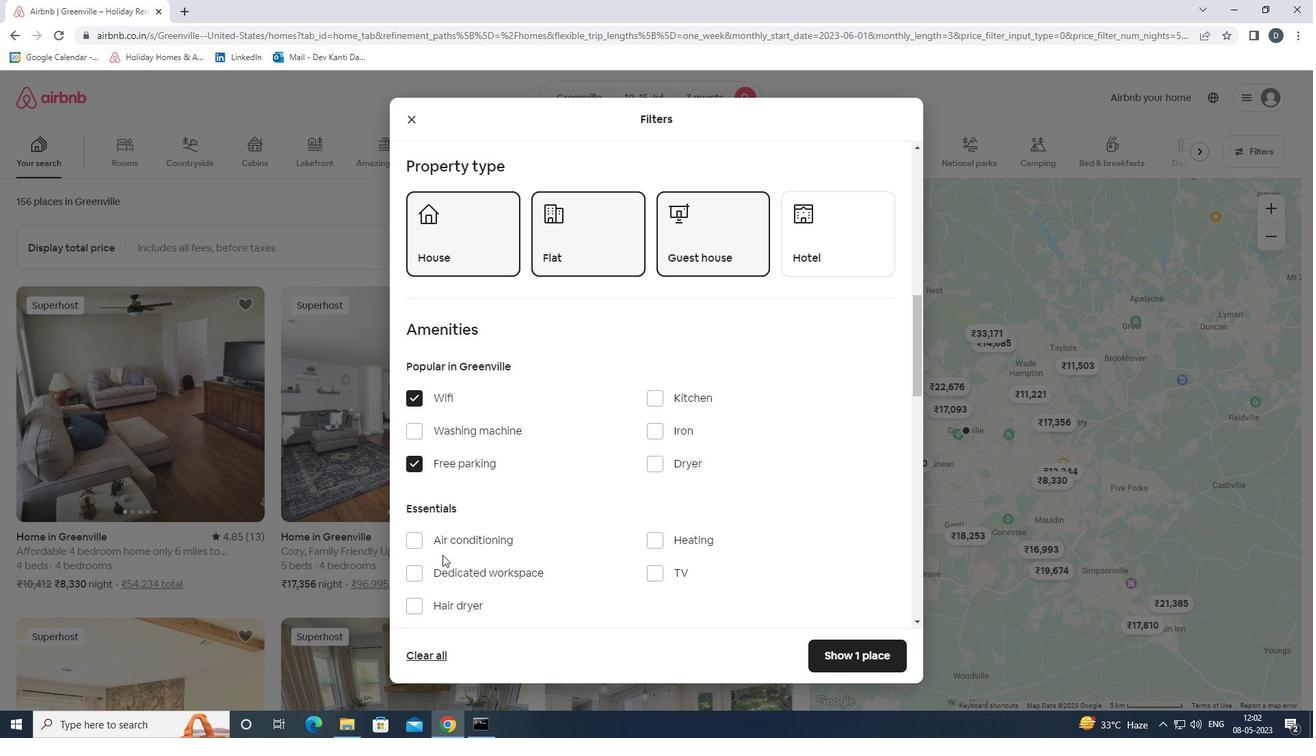 
Action: Mouse scrolled (453, 551) with delta (0, 0)
Screenshot: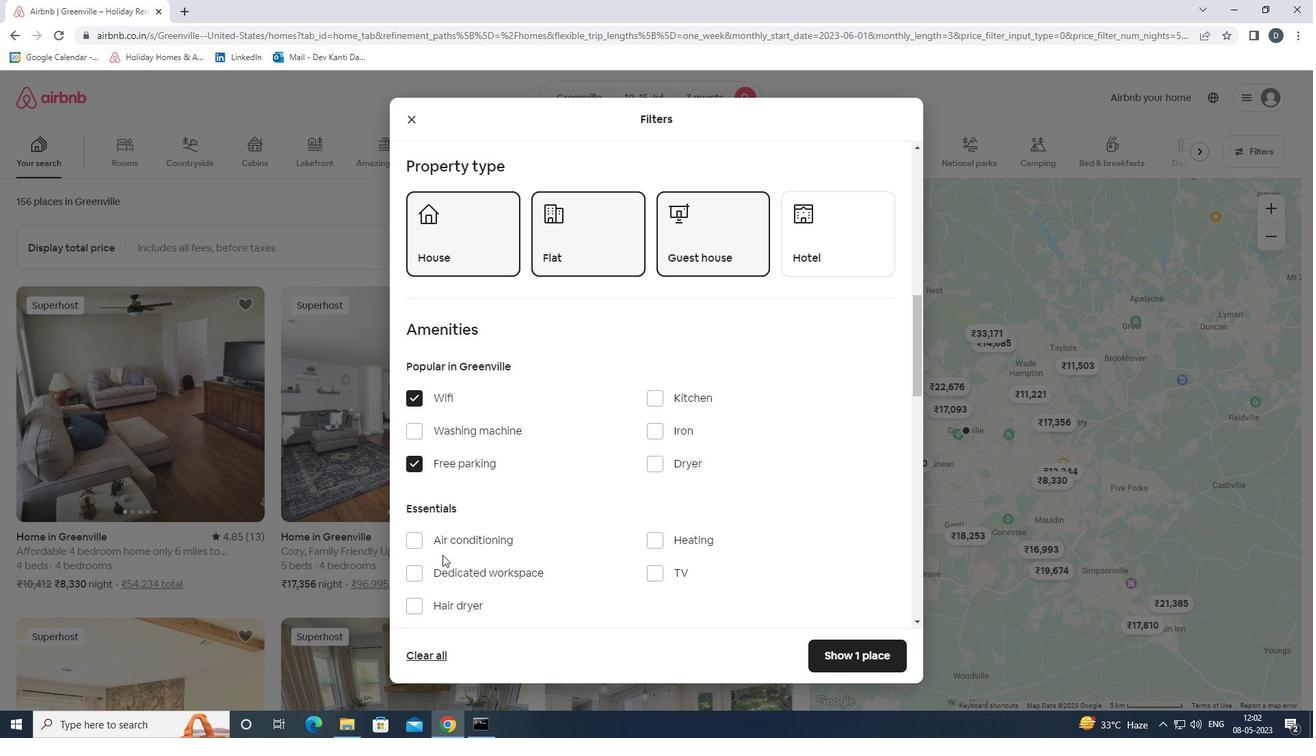 
Action: Mouse moved to (652, 507)
Screenshot: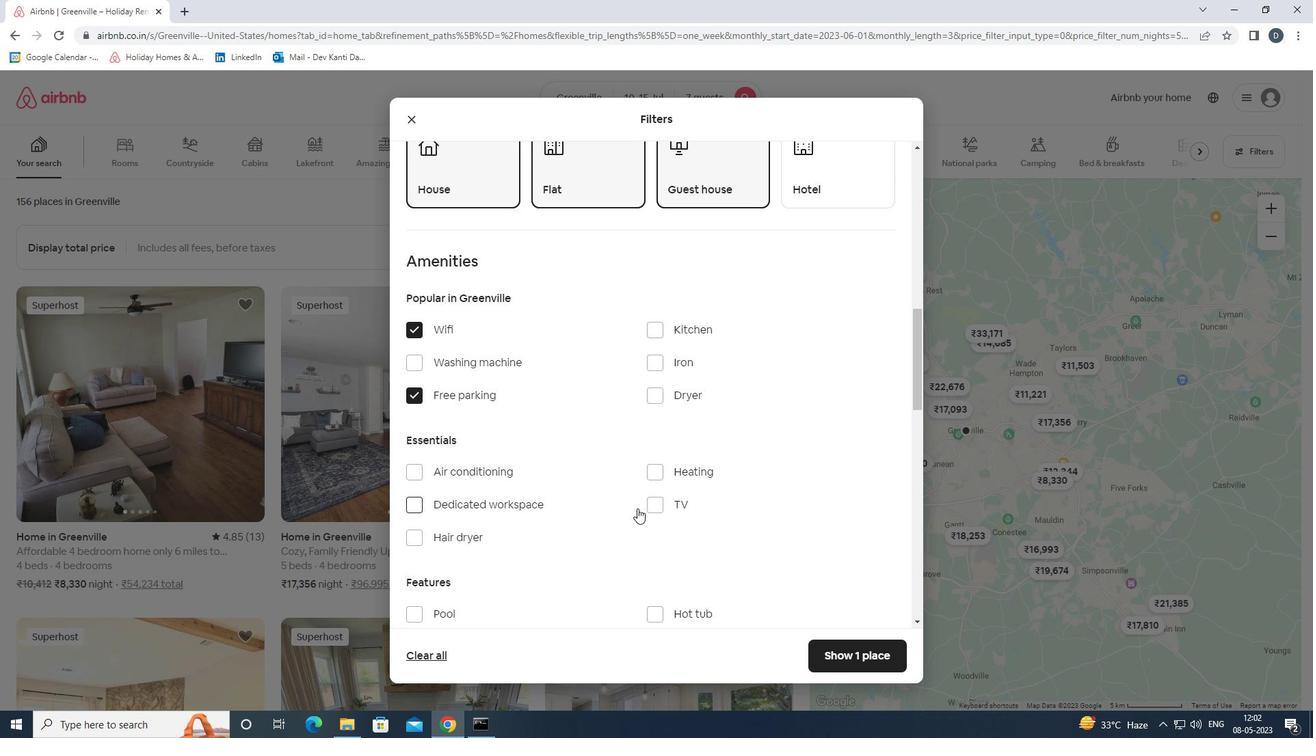 
Action: Mouse pressed left at (652, 507)
Screenshot: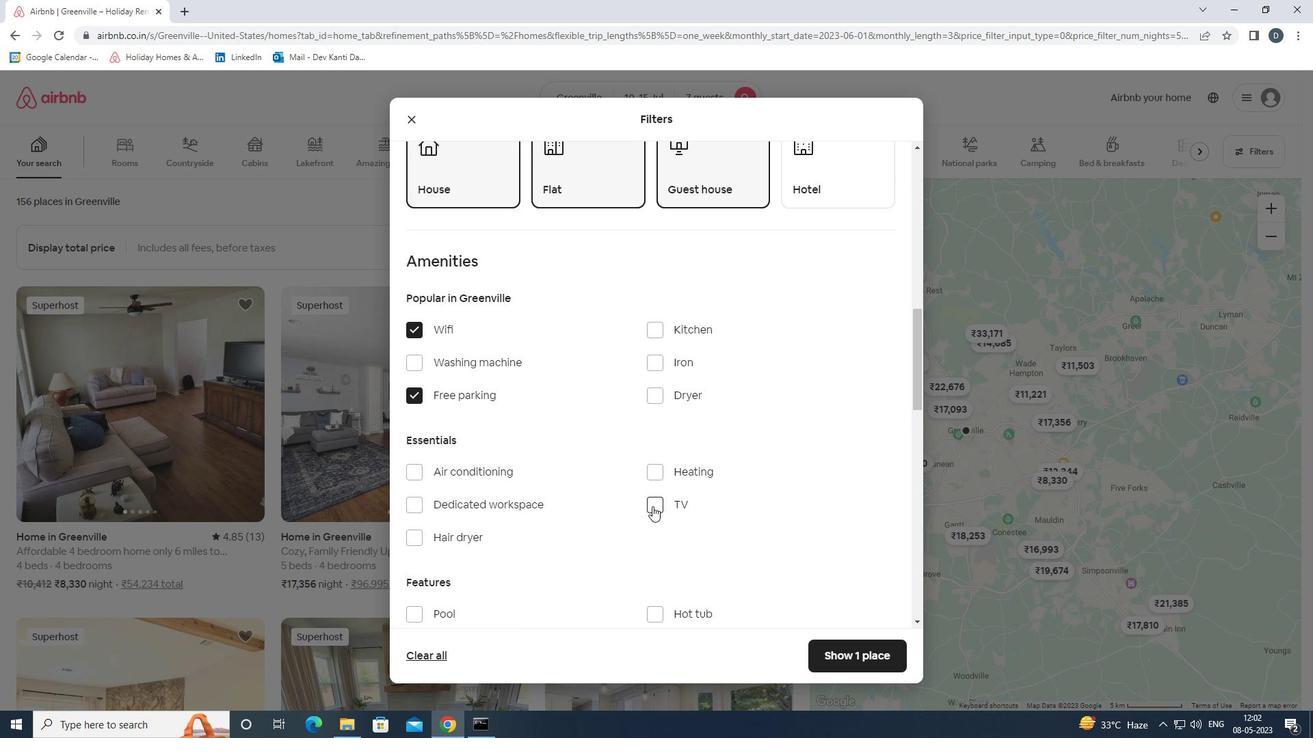 
Action: Mouse scrolled (652, 506) with delta (0, 0)
Screenshot: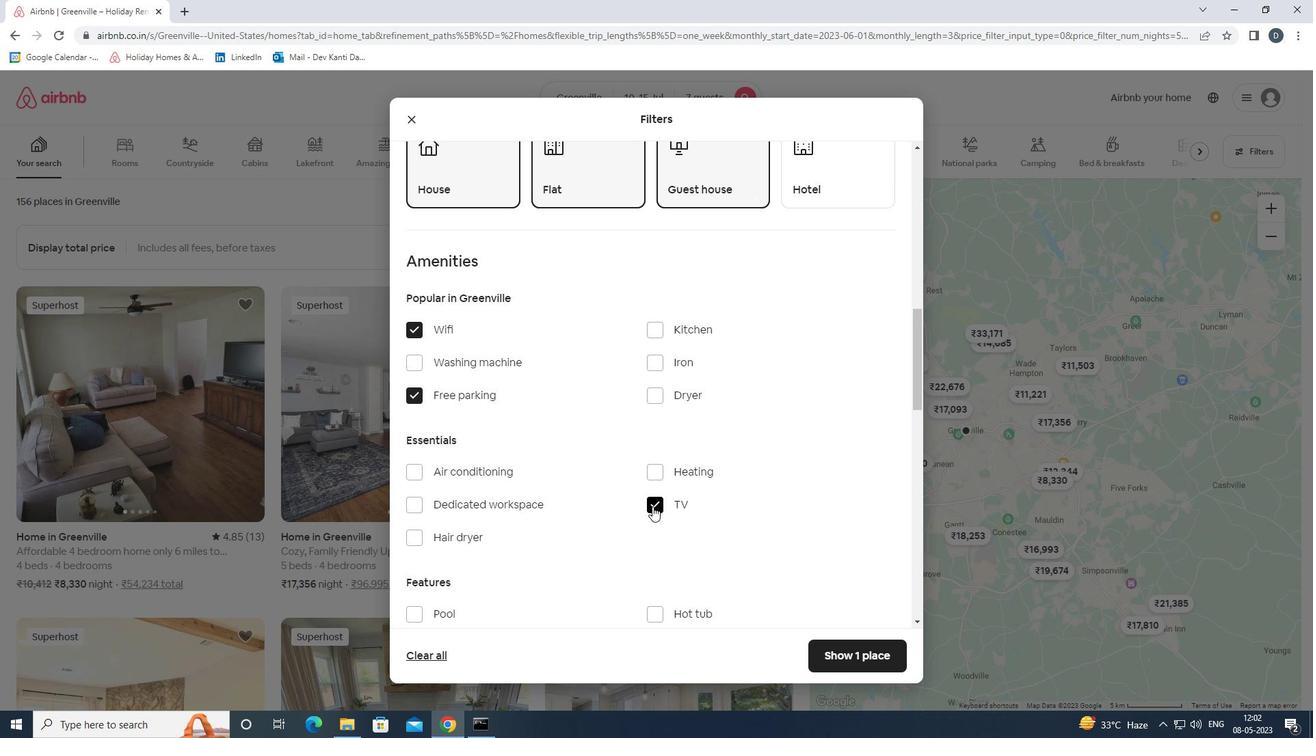
Action: Mouse scrolled (652, 506) with delta (0, 0)
Screenshot: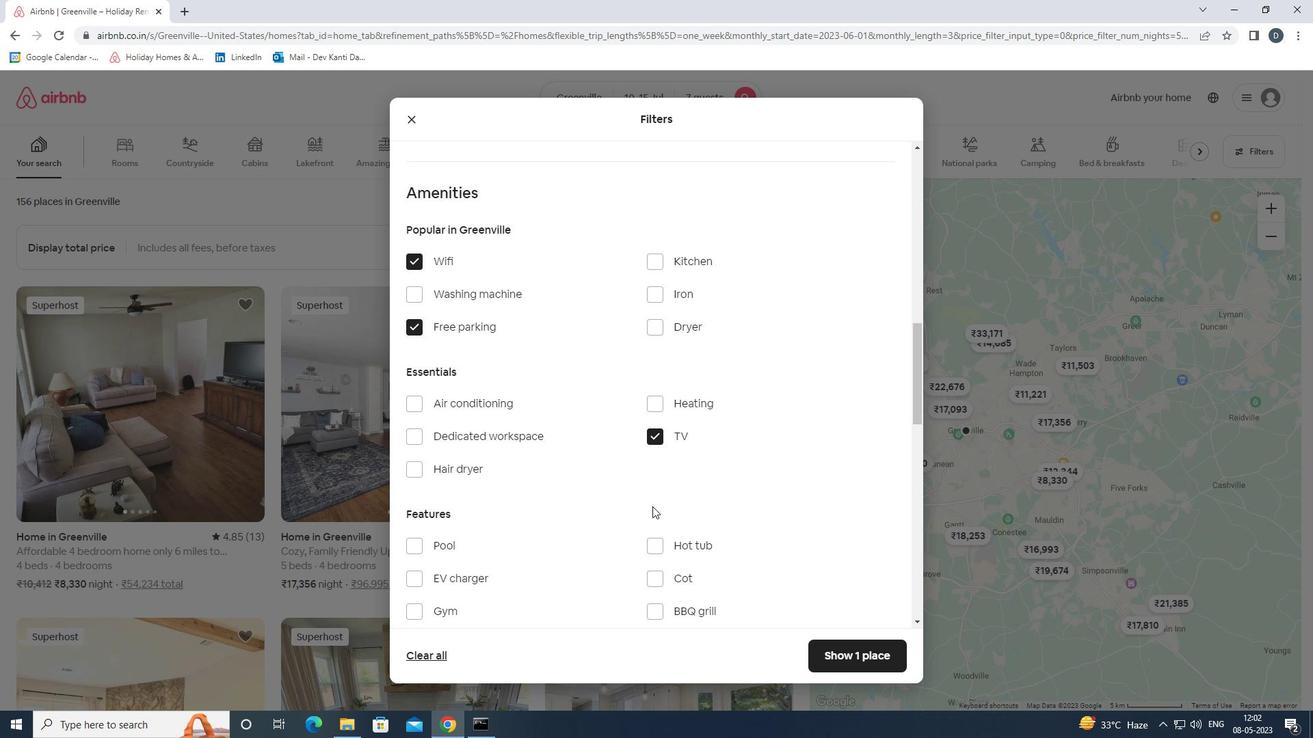 
Action: Mouse moved to (661, 503)
Screenshot: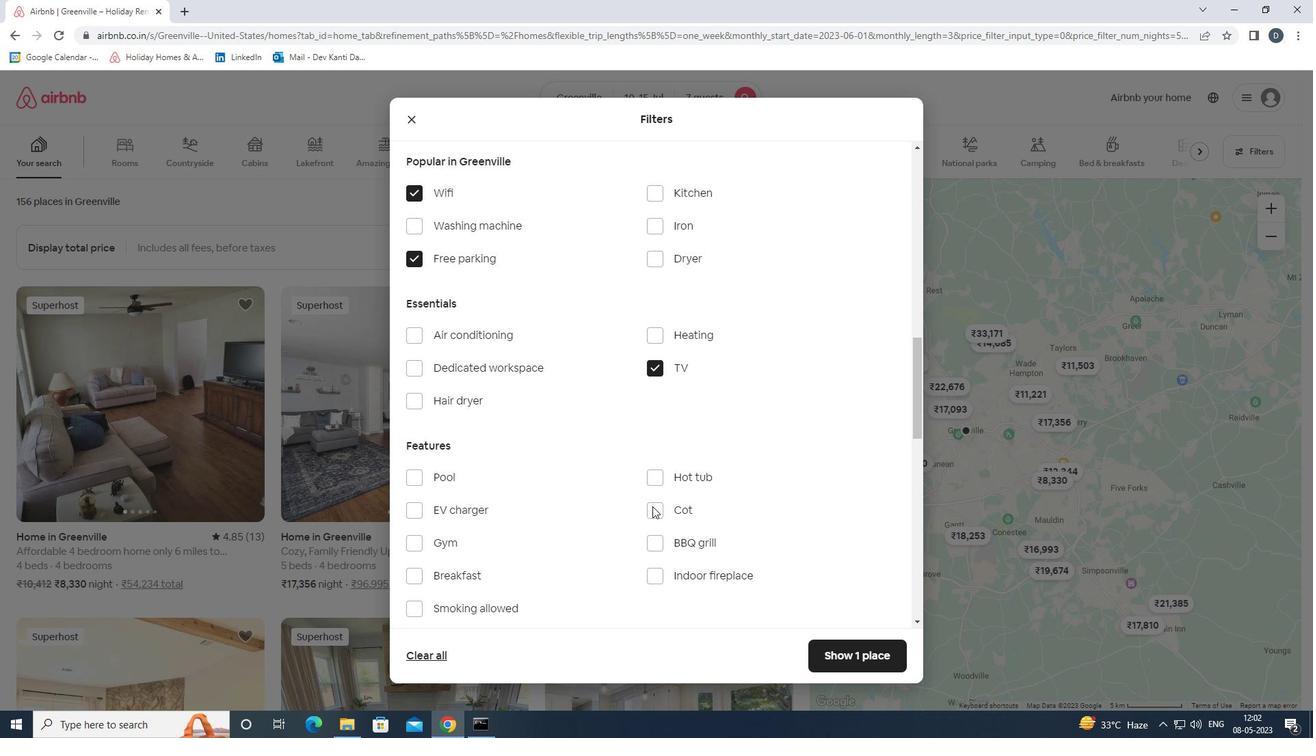 
Action: Mouse scrolled (661, 502) with delta (0, 0)
Screenshot: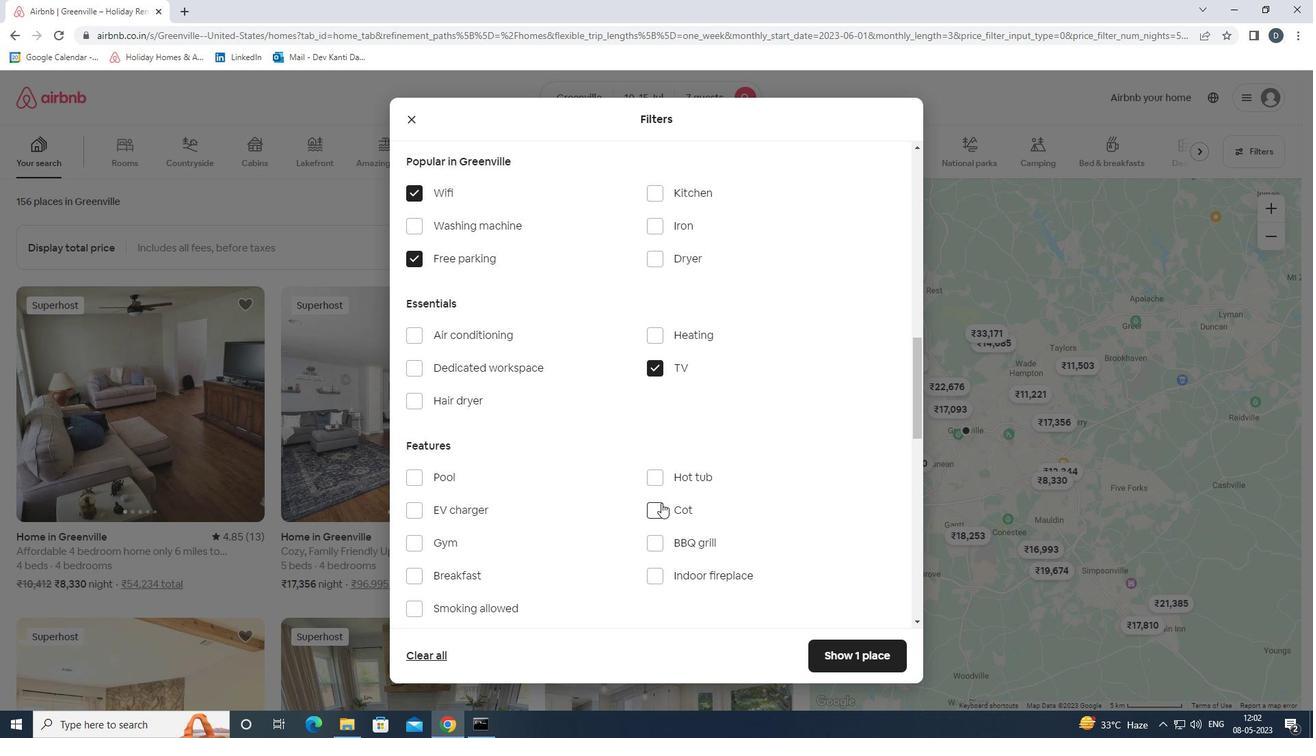 
Action: Mouse moved to (446, 481)
Screenshot: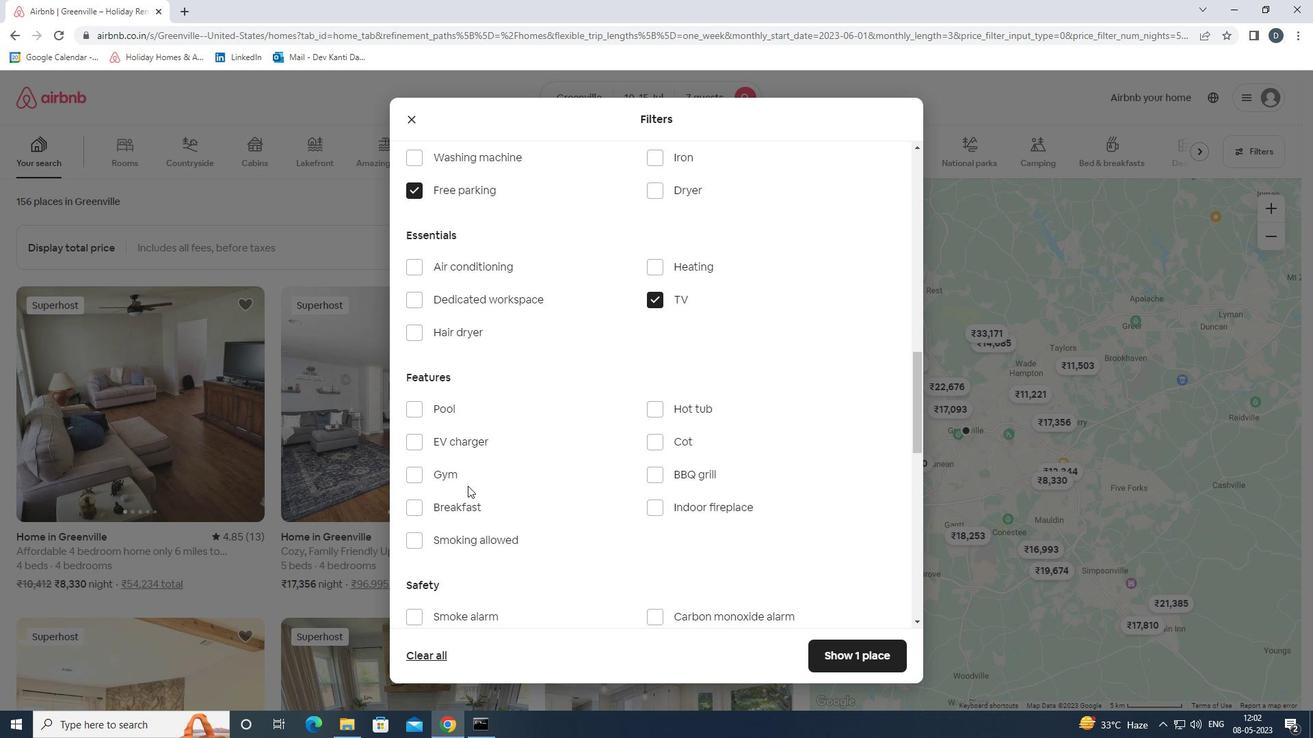
Action: Mouse pressed left at (446, 481)
Screenshot: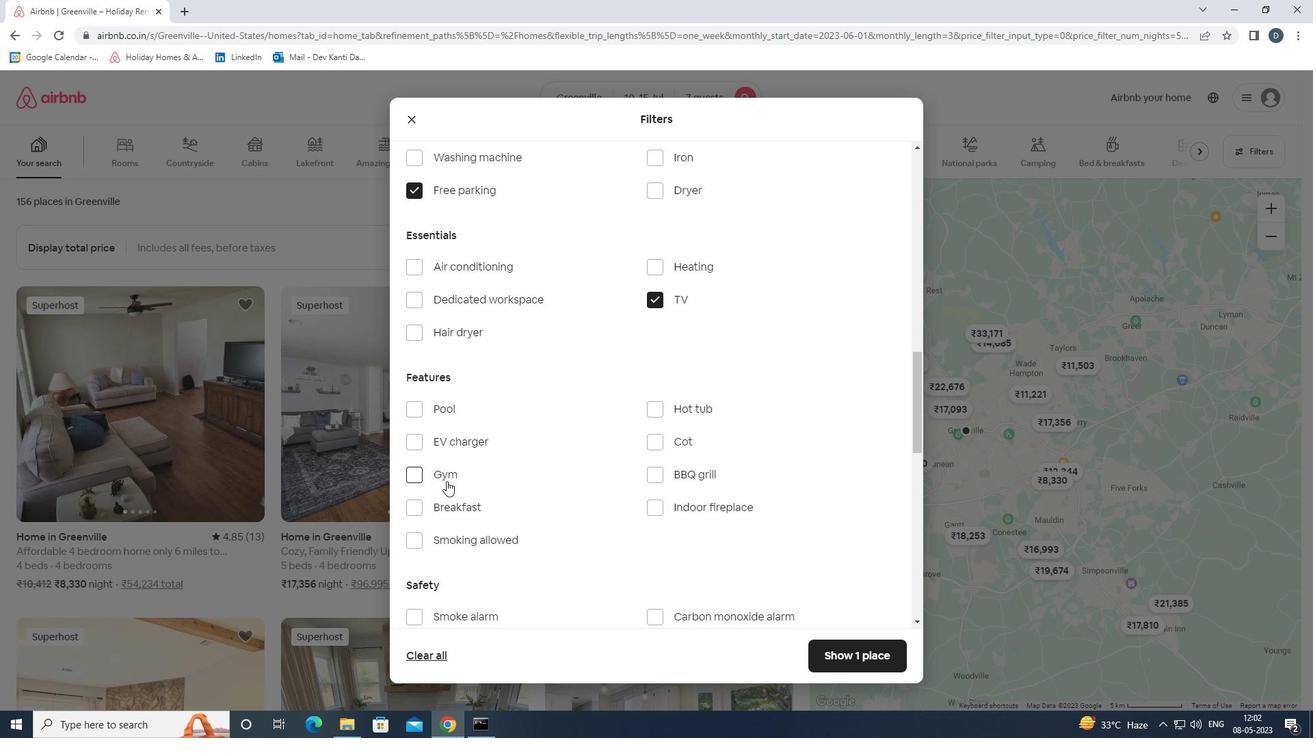 
Action: Mouse moved to (445, 504)
Screenshot: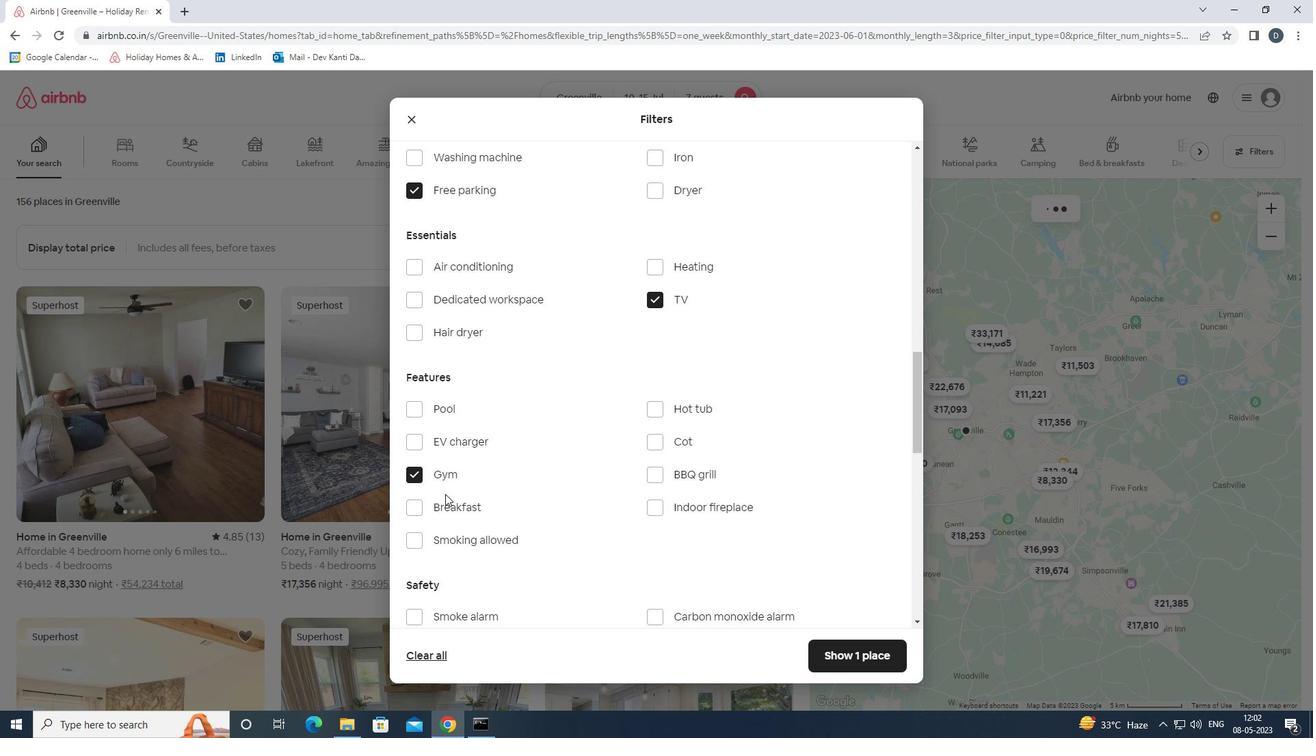 
Action: Mouse pressed left at (445, 504)
Screenshot: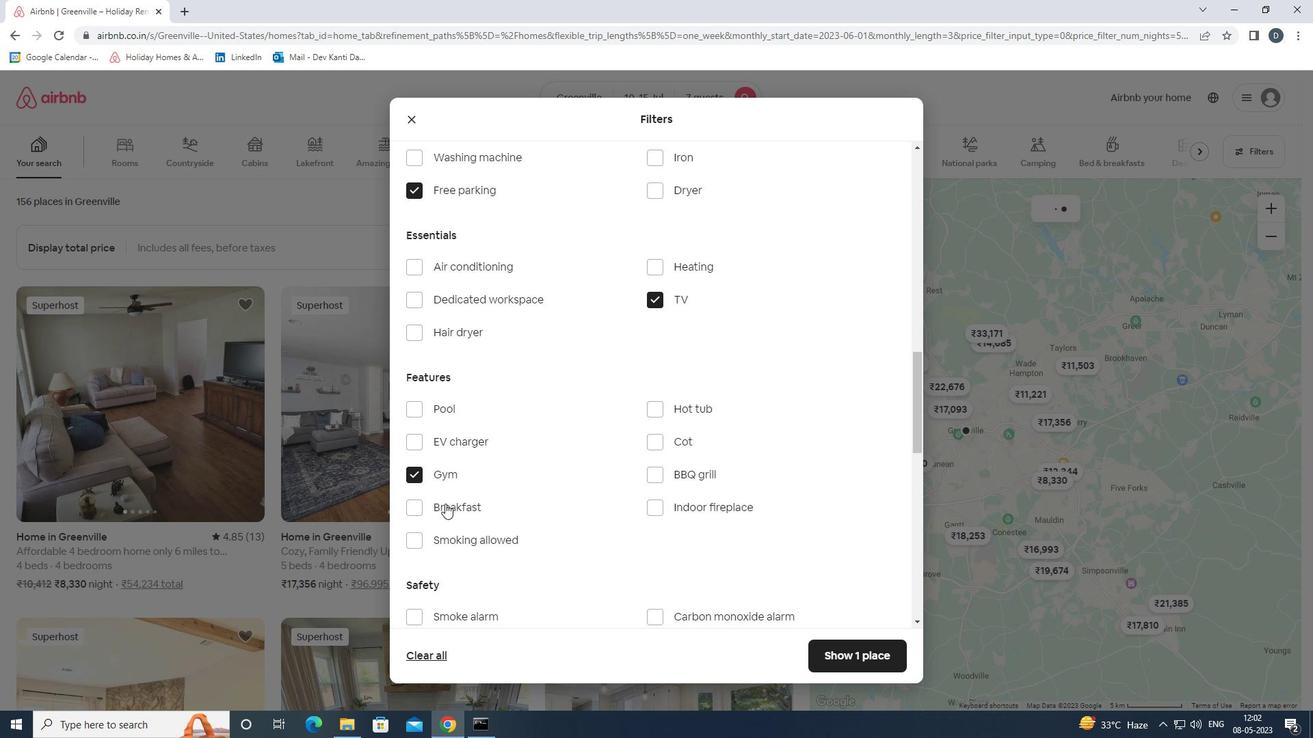
Action: Mouse moved to (568, 472)
Screenshot: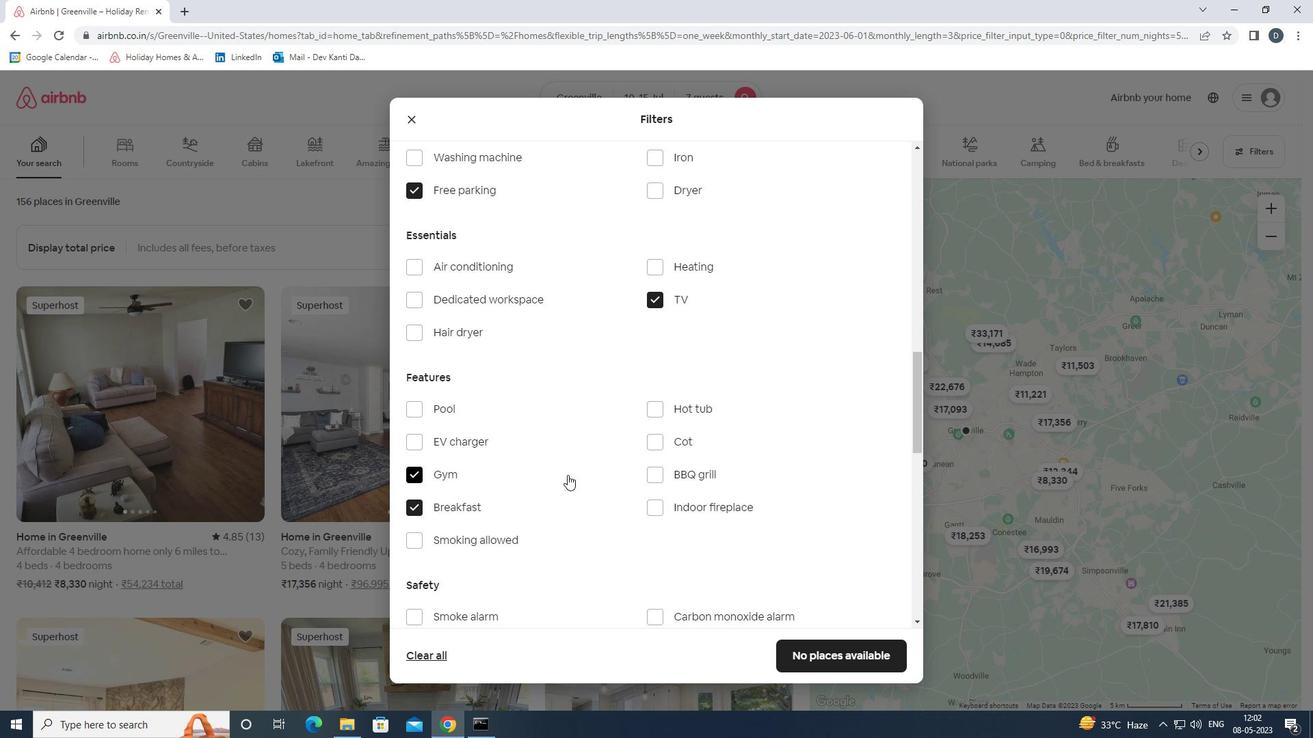 
Action: Mouse scrolled (568, 472) with delta (0, 0)
Screenshot: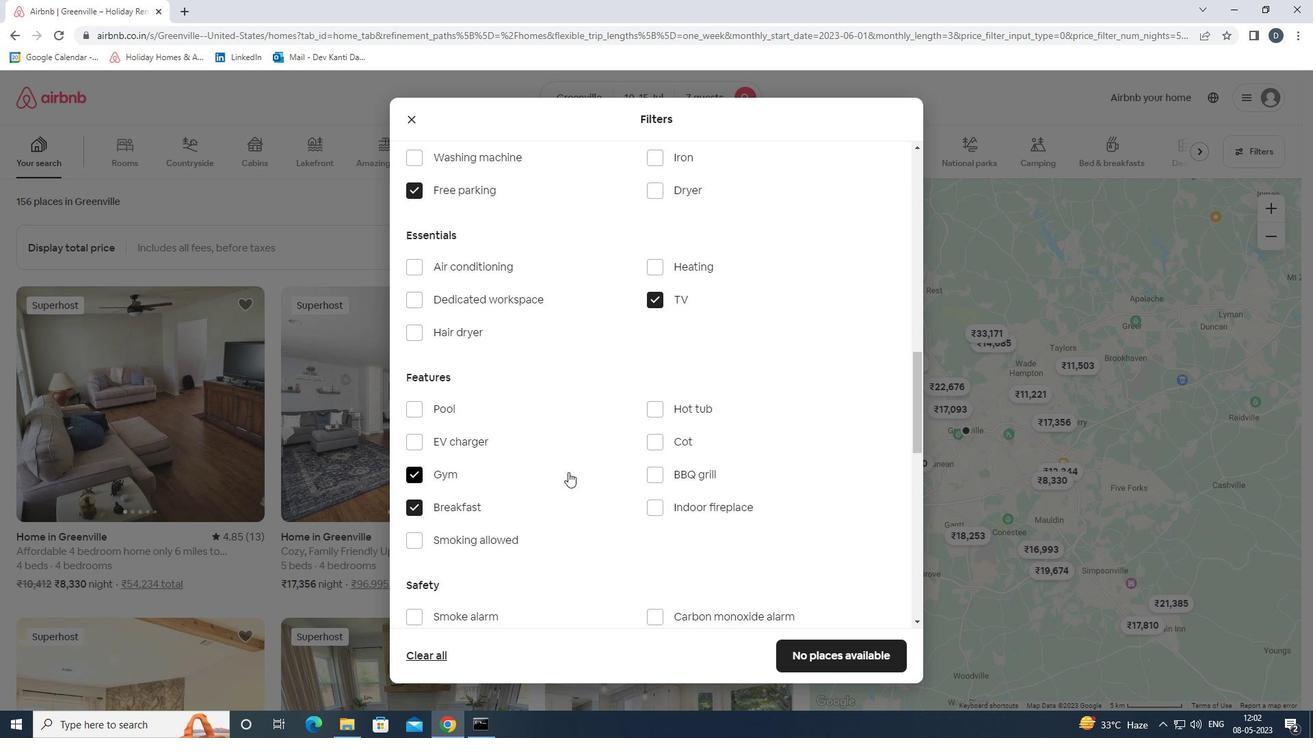 
Action: Mouse moved to (568, 472)
Screenshot: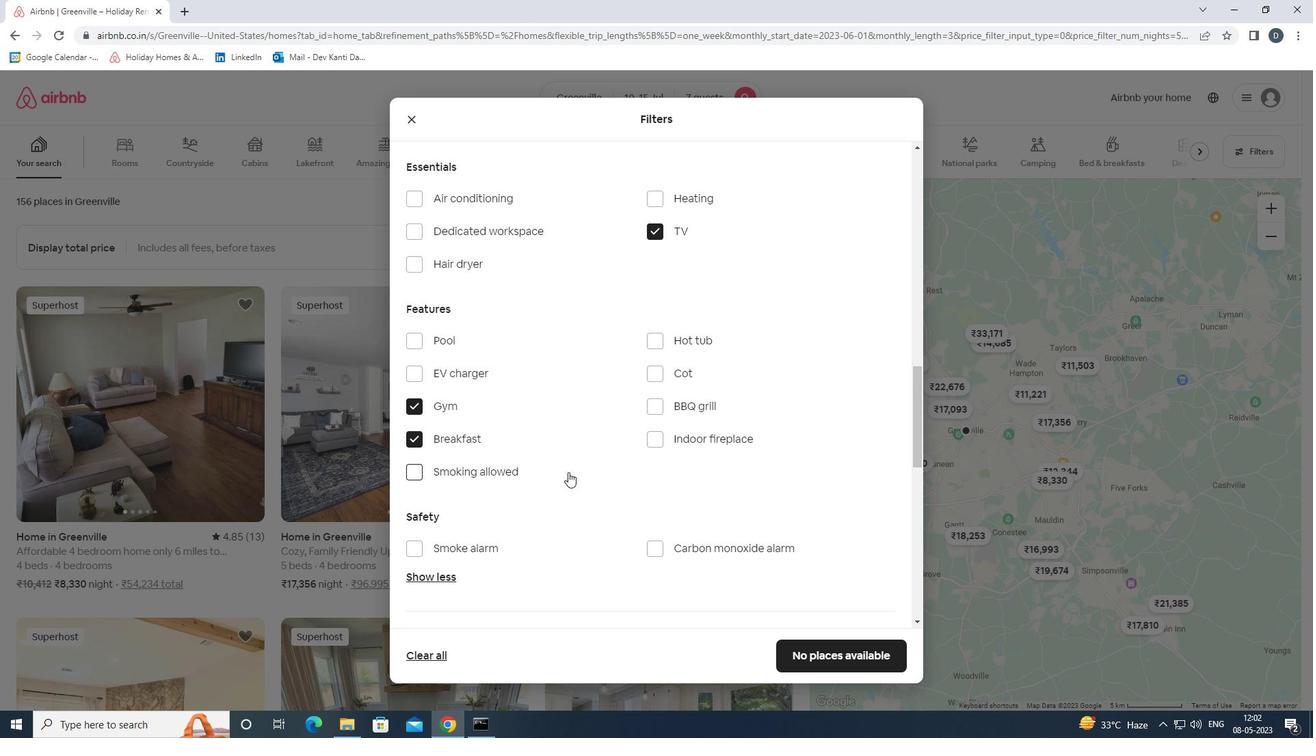 
Action: Mouse scrolled (568, 471) with delta (0, 0)
Screenshot: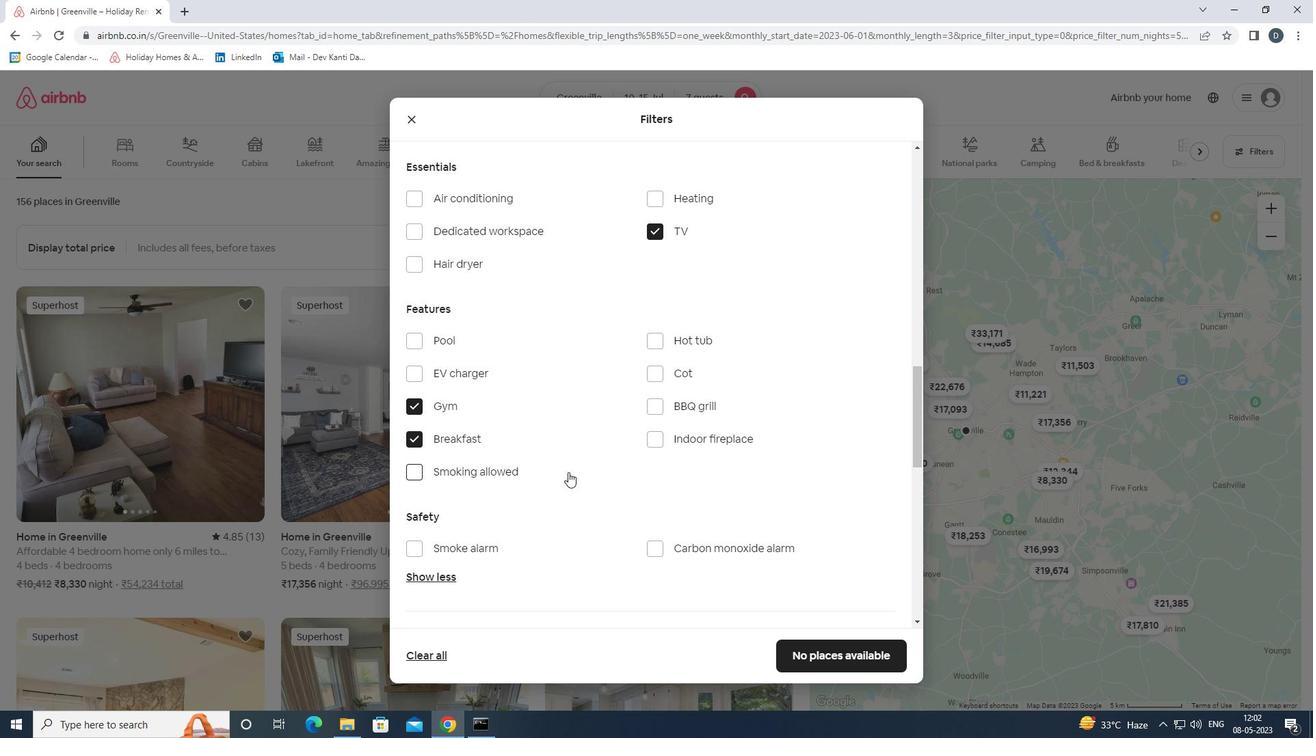 
Action: Mouse moved to (567, 468)
Screenshot: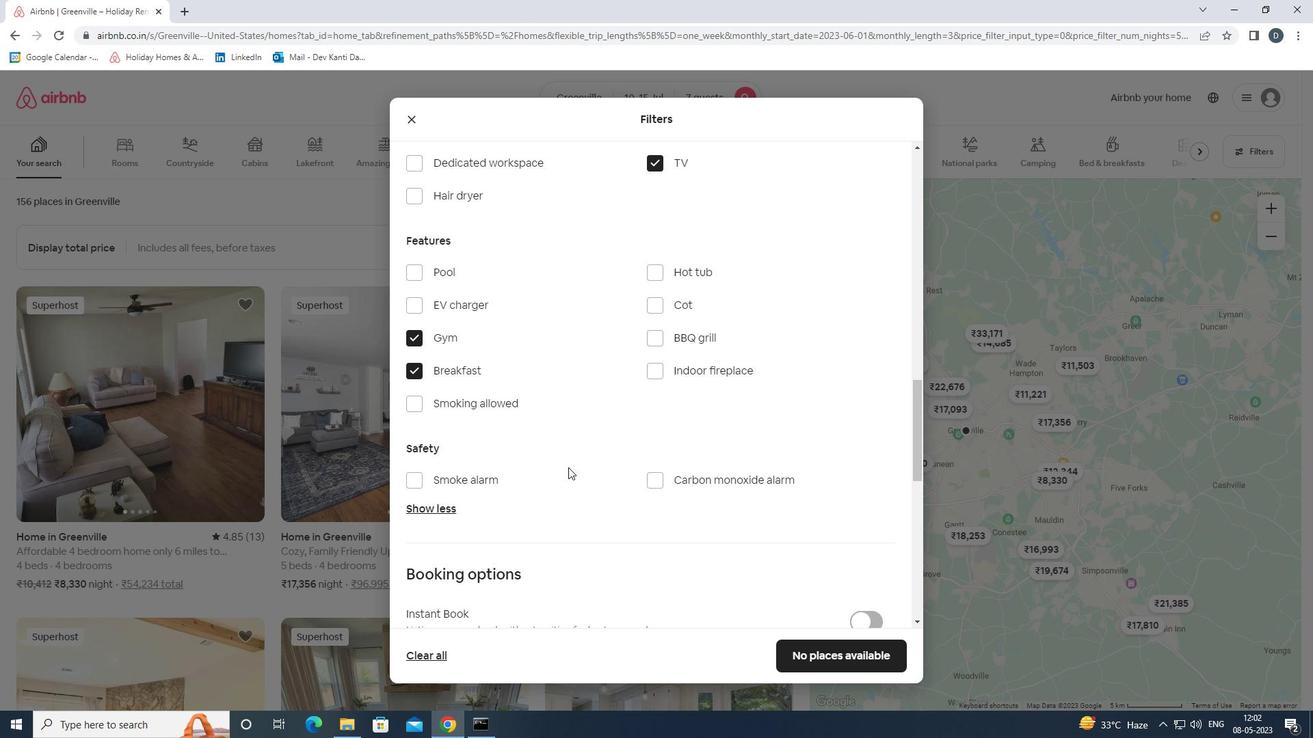 
Action: Mouse scrolled (567, 467) with delta (0, 0)
Screenshot: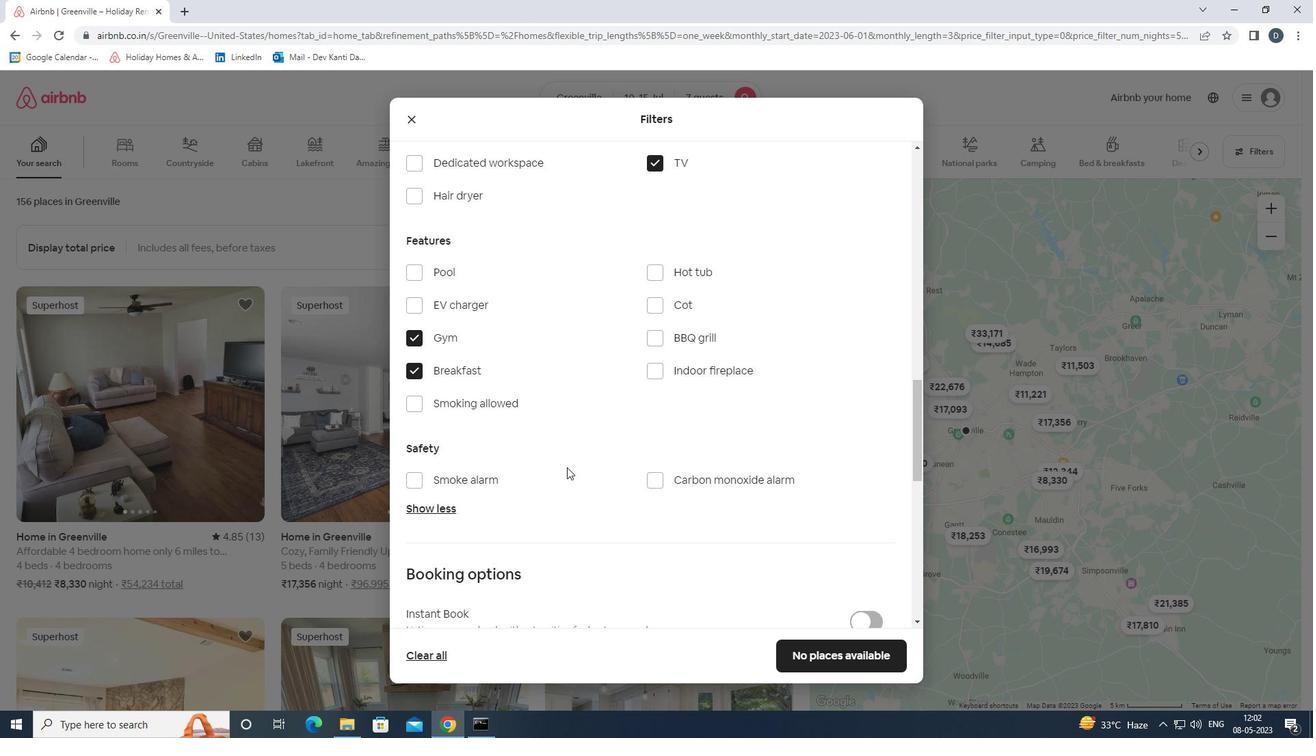 
Action: Mouse moved to (564, 470)
Screenshot: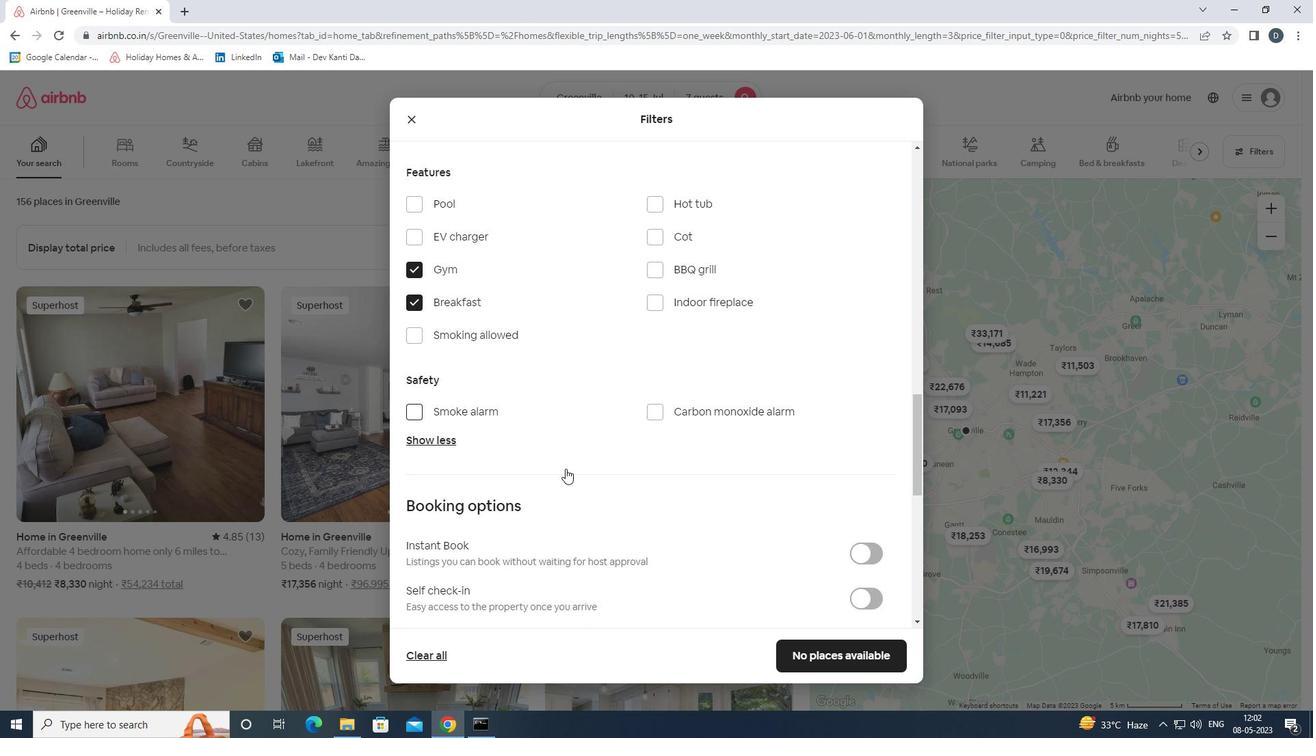 
Action: Mouse scrolled (564, 469) with delta (0, 0)
Screenshot: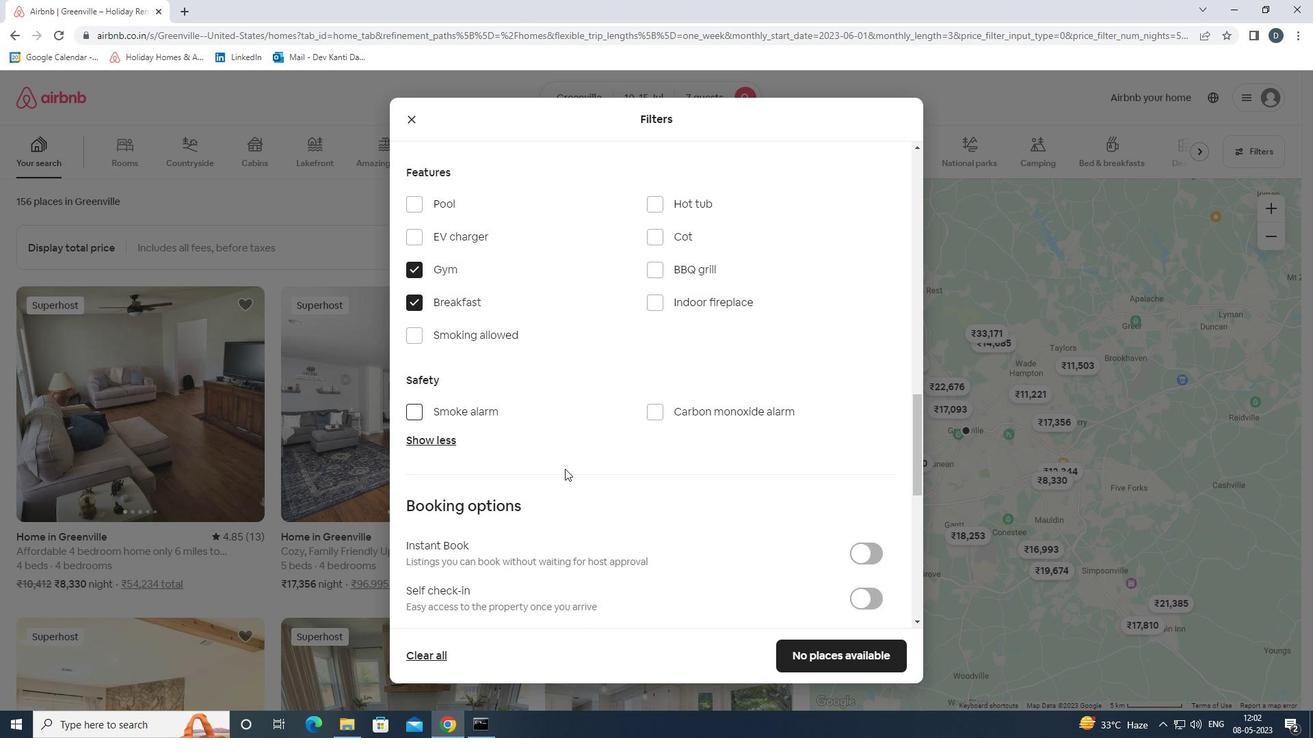 
Action: Mouse moved to (576, 457)
Screenshot: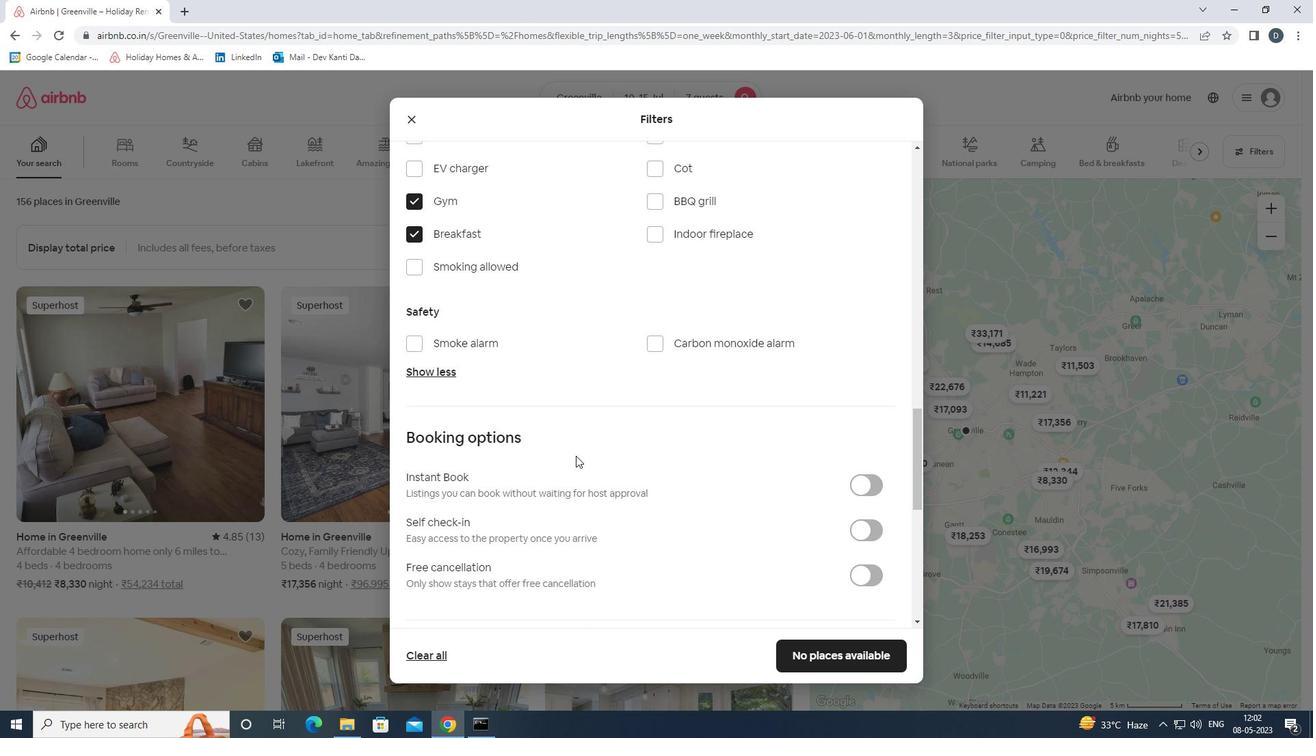 
Action: Mouse scrolled (576, 457) with delta (0, 0)
Screenshot: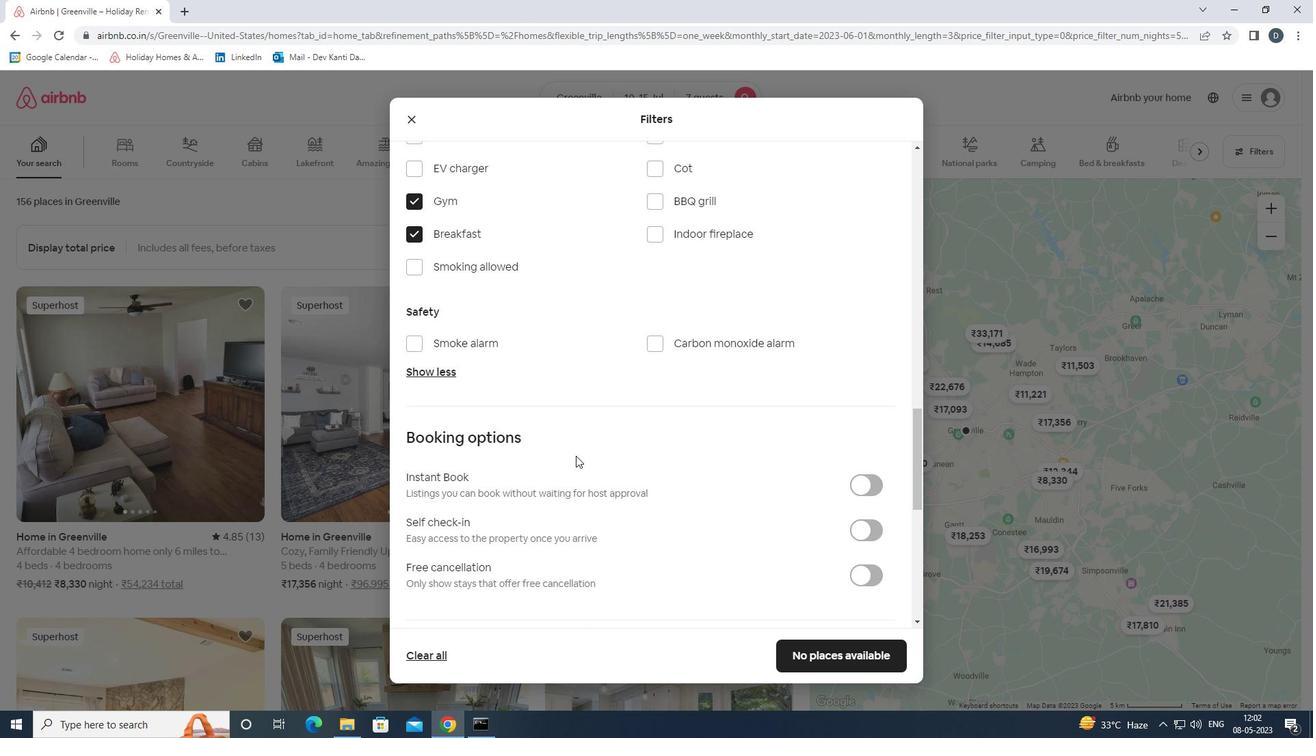 
Action: Mouse moved to (855, 459)
Screenshot: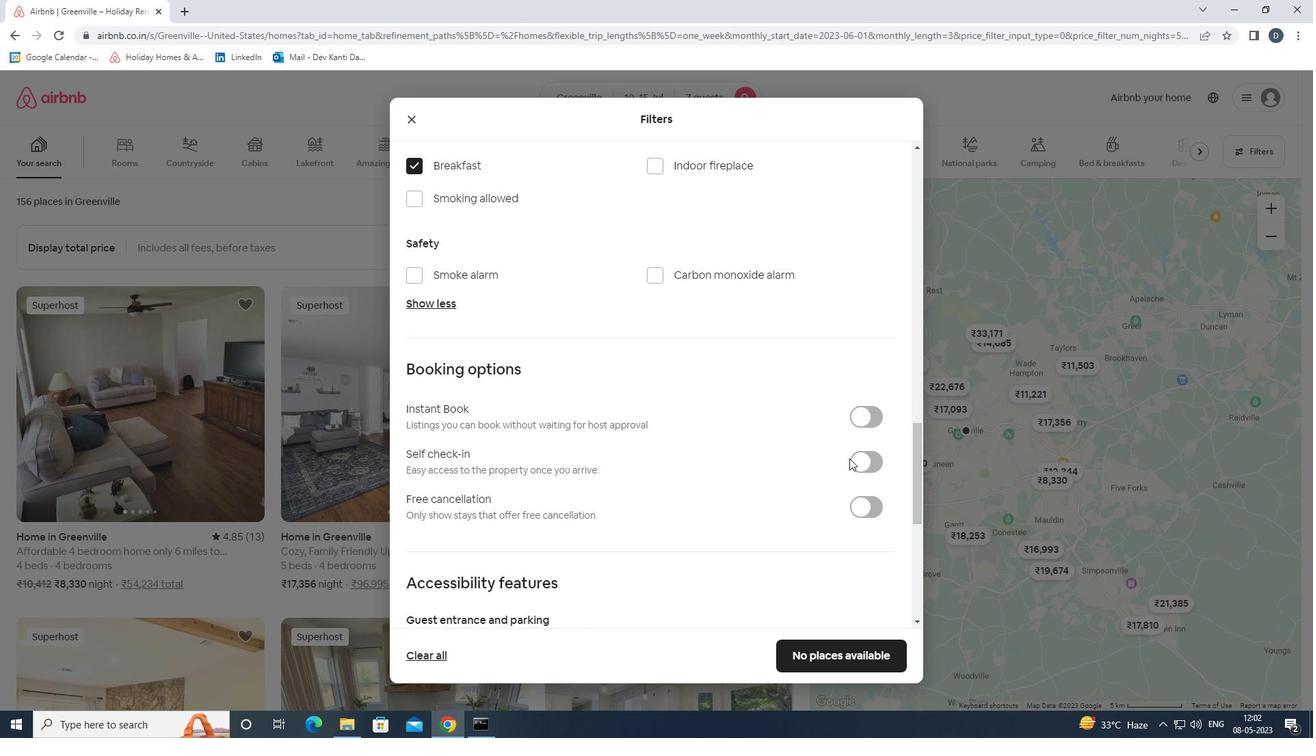 
Action: Mouse pressed left at (855, 459)
Screenshot: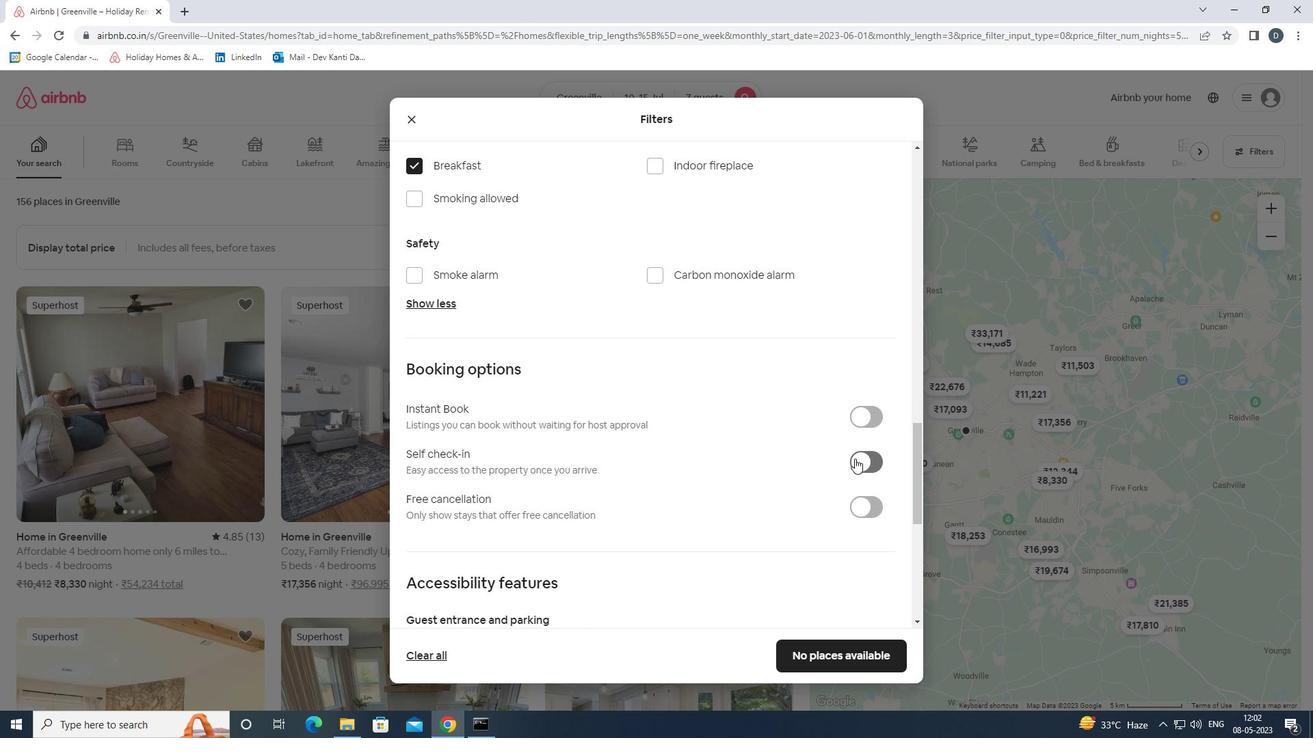 
Action: Mouse moved to (860, 459)
Screenshot: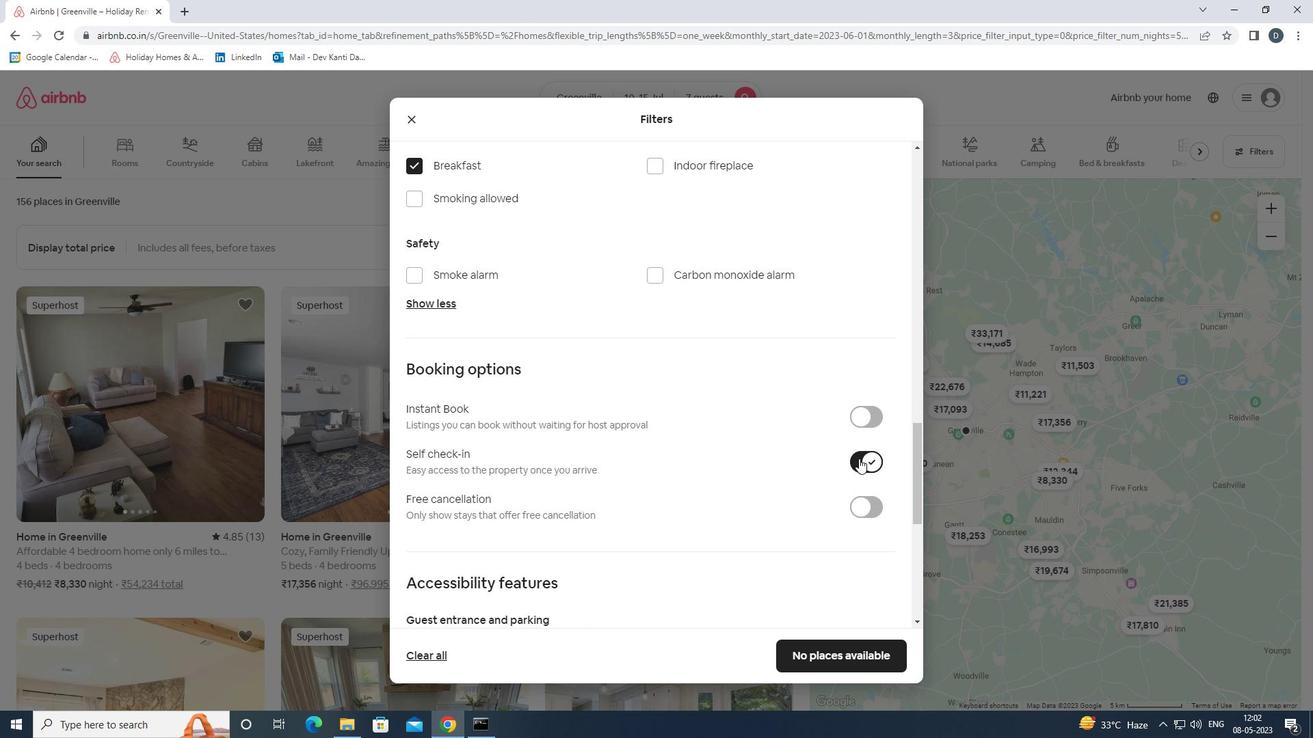 
Action: Mouse scrolled (860, 458) with delta (0, 0)
Screenshot: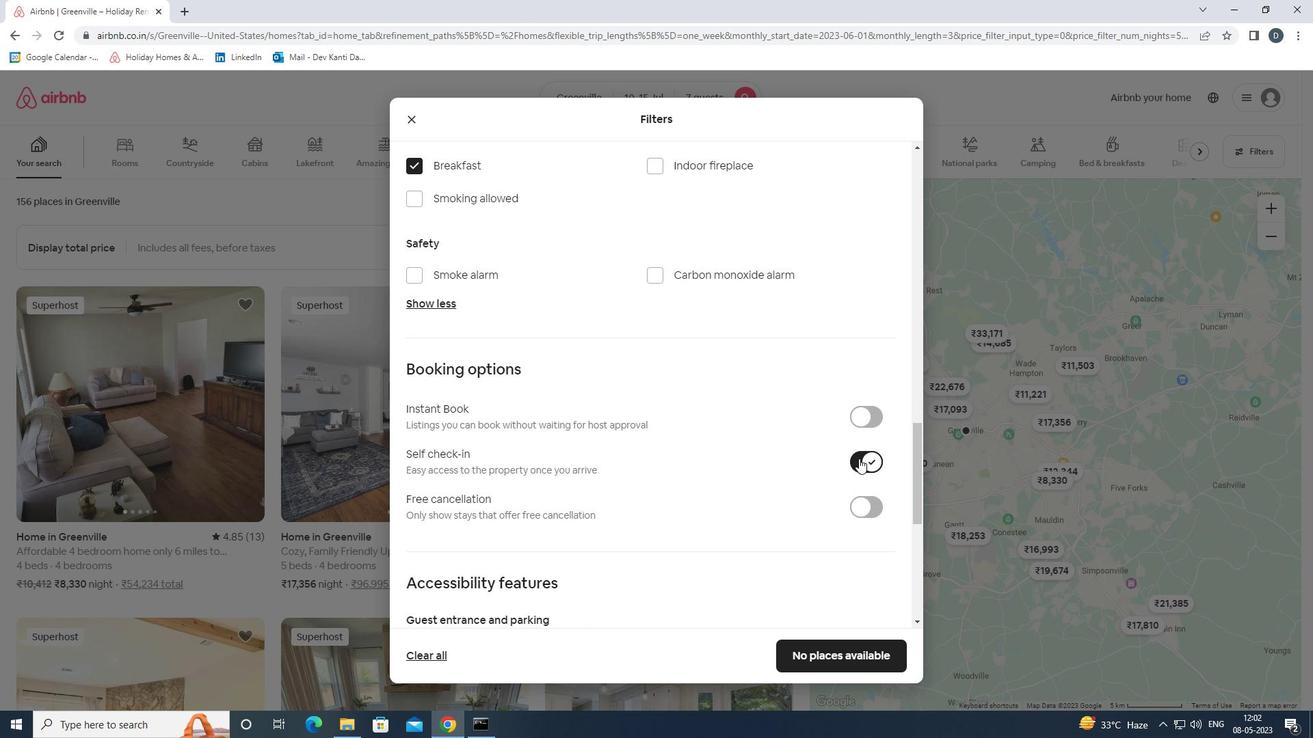 
Action: Mouse moved to (858, 450)
Screenshot: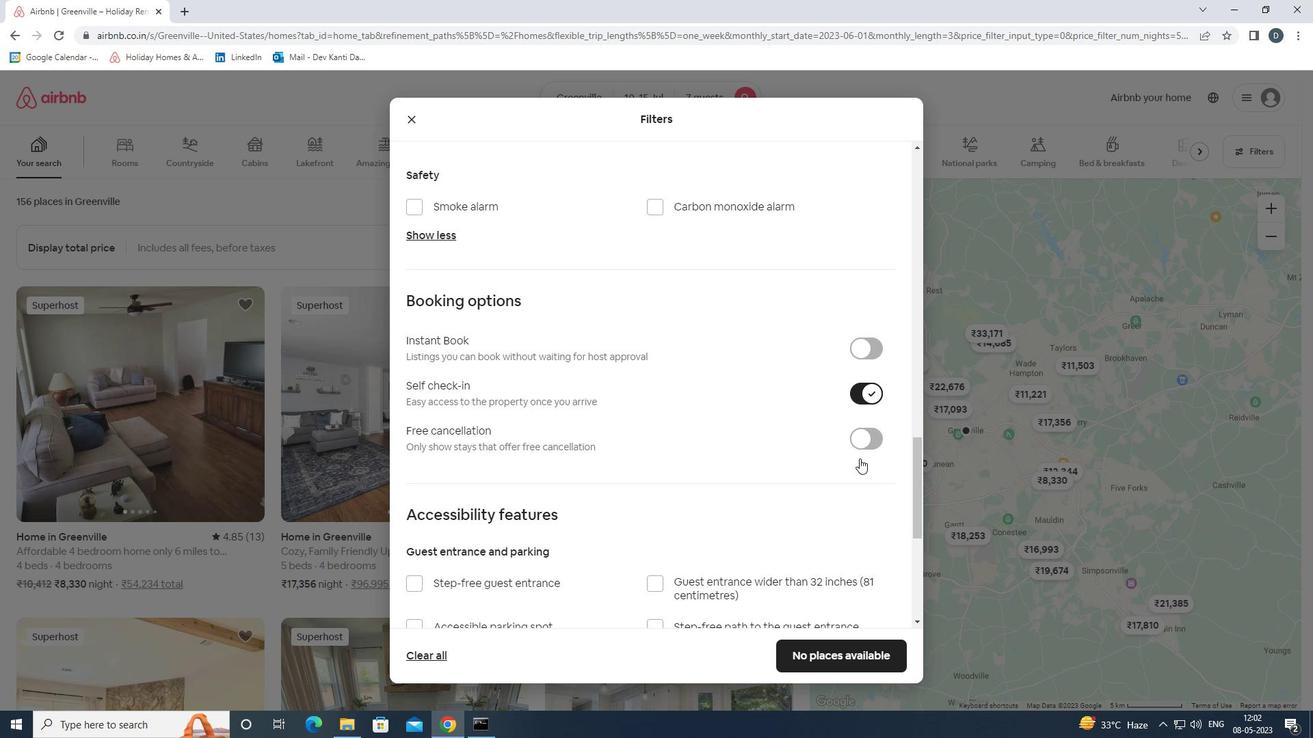 
Action: Mouse scrolled (858, 450) with delta (0, 0)
Screenshot: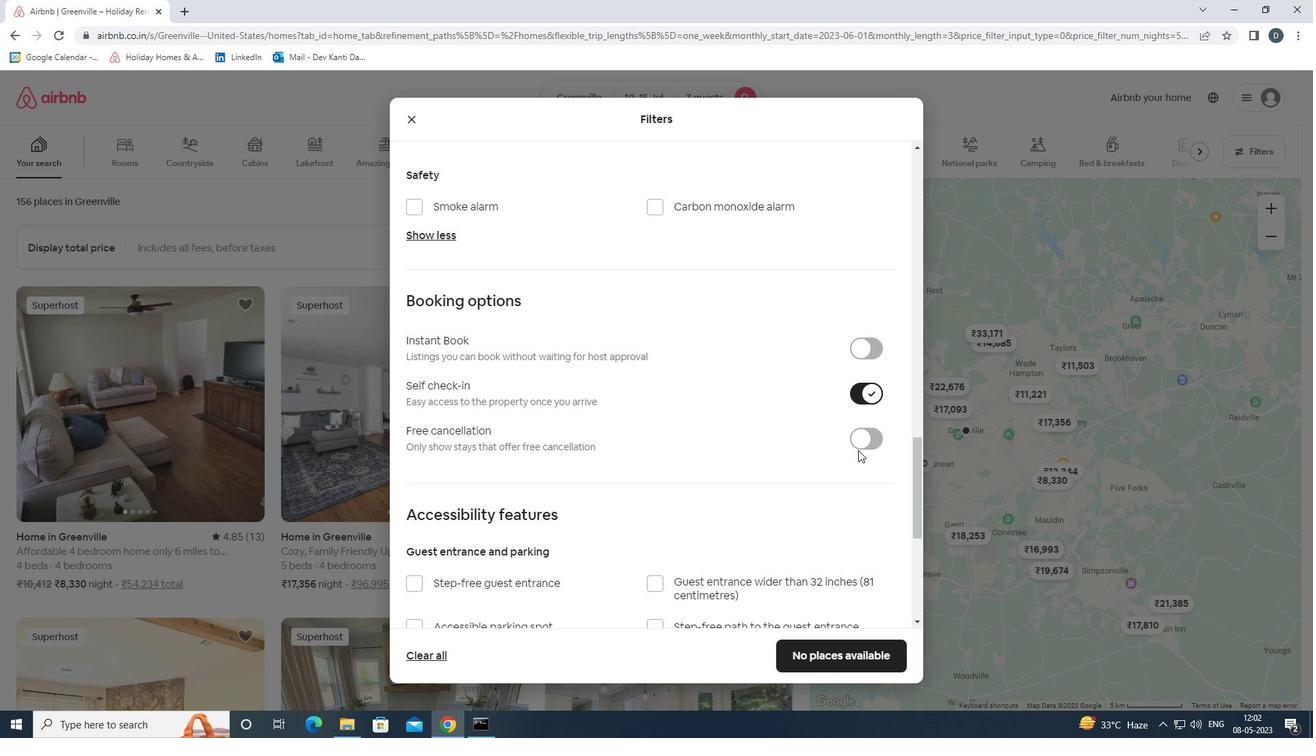 
Action: Mouse moved to (849, 424)
Screenshot: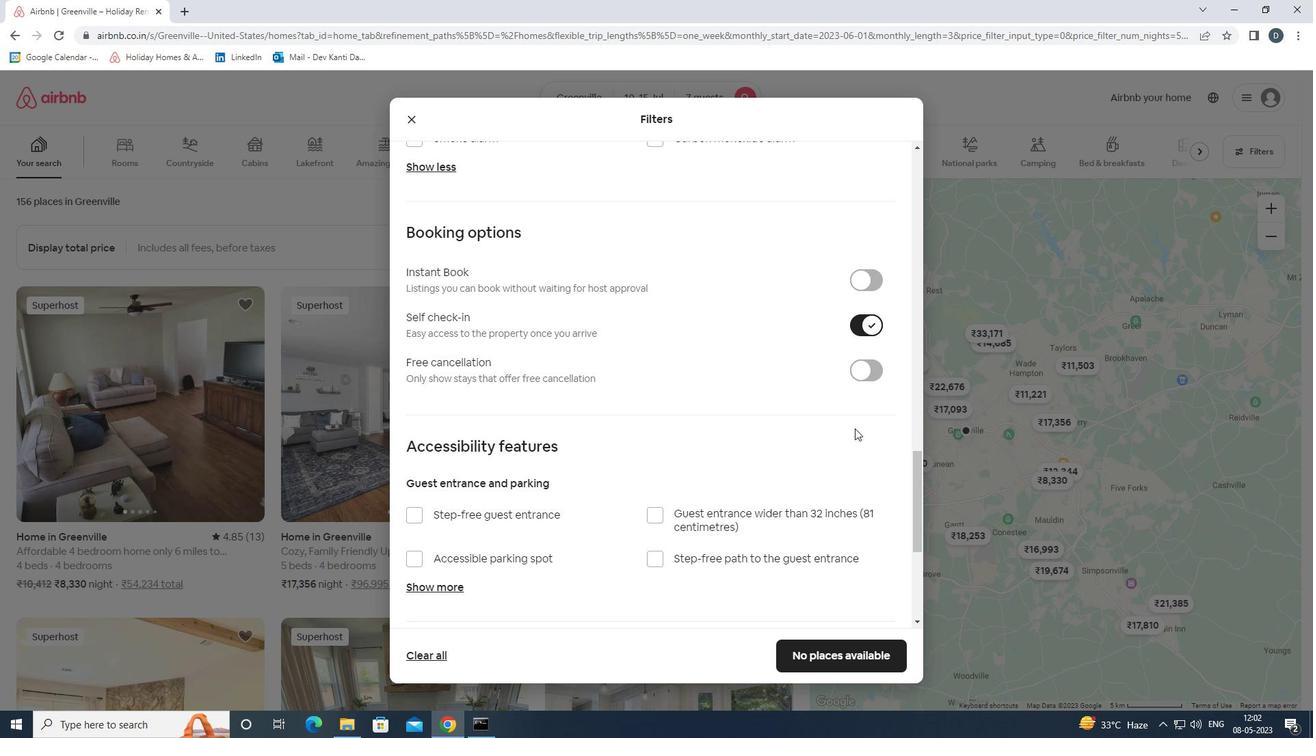 
Action: Mouse scrolled (849, 423) with delta (0, 0)
Screenshot: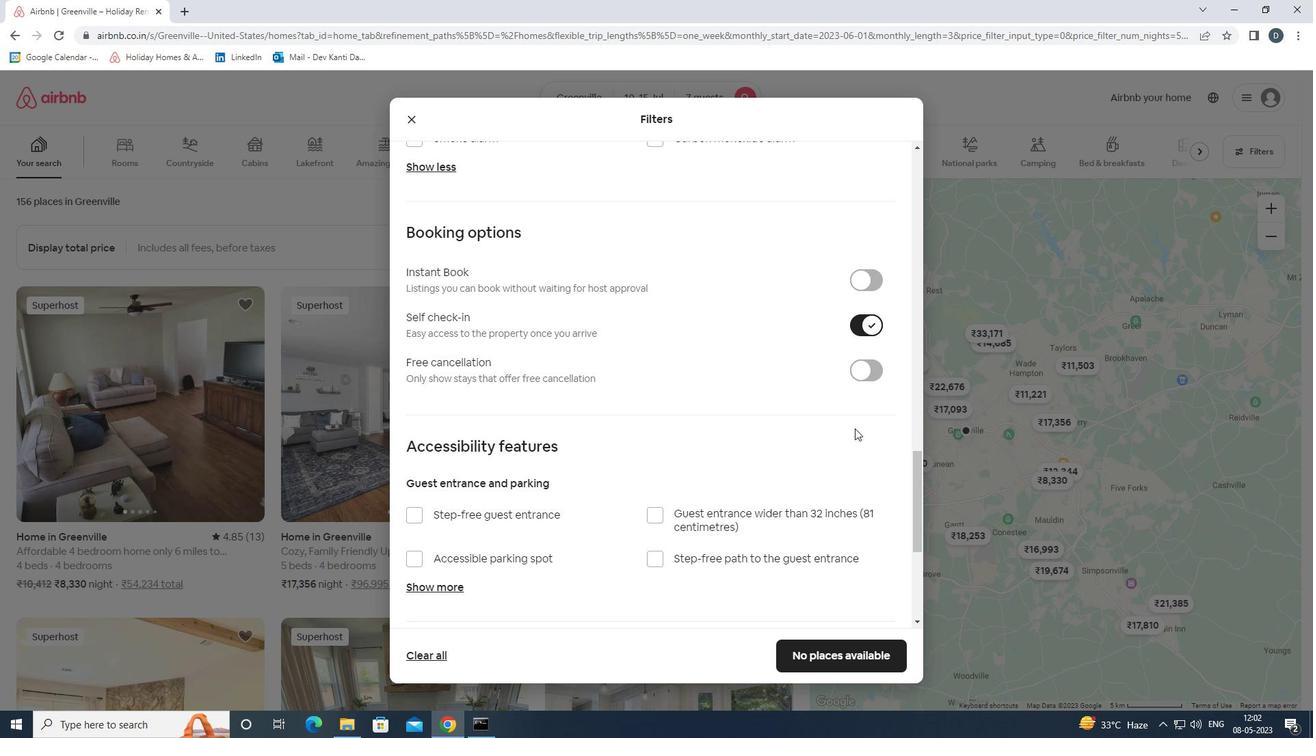 
Action: Mouse moved to (831, 424)
Screenshot: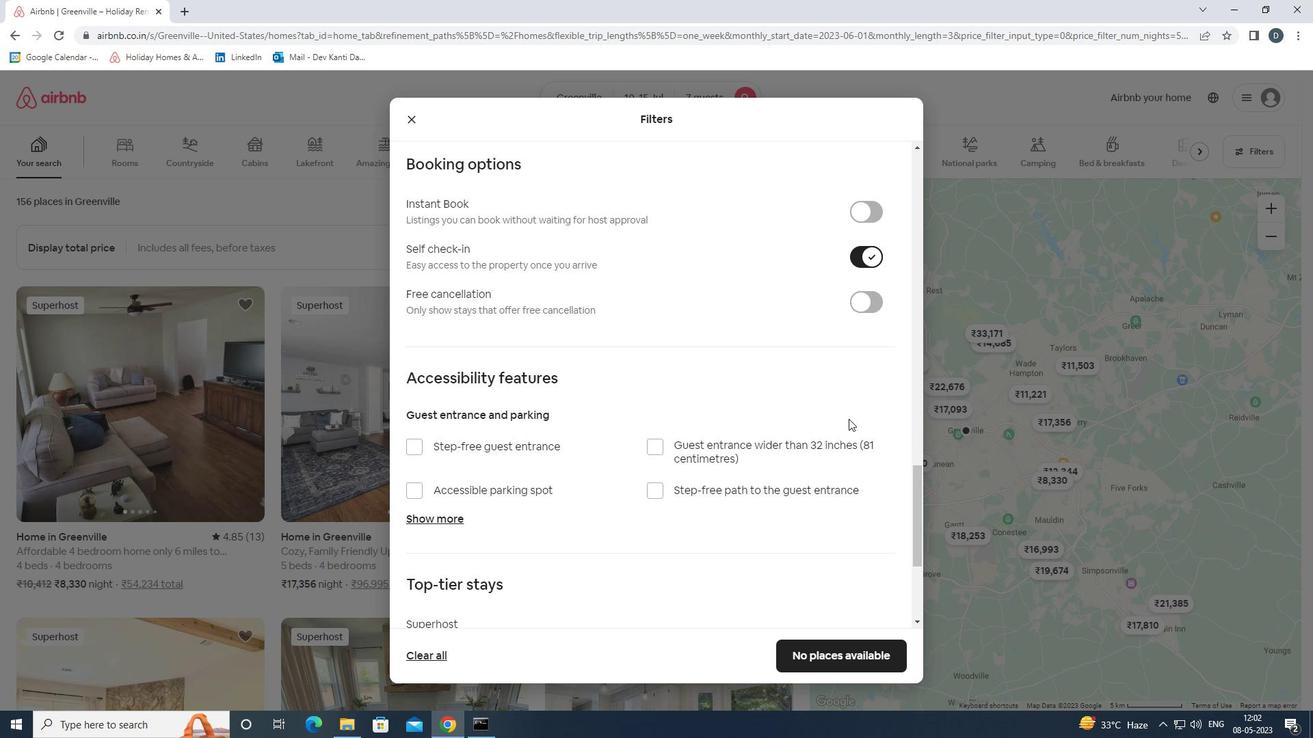 
Action: Mouse scrolled (831, 423) with delta (0, 0)
Screenshot: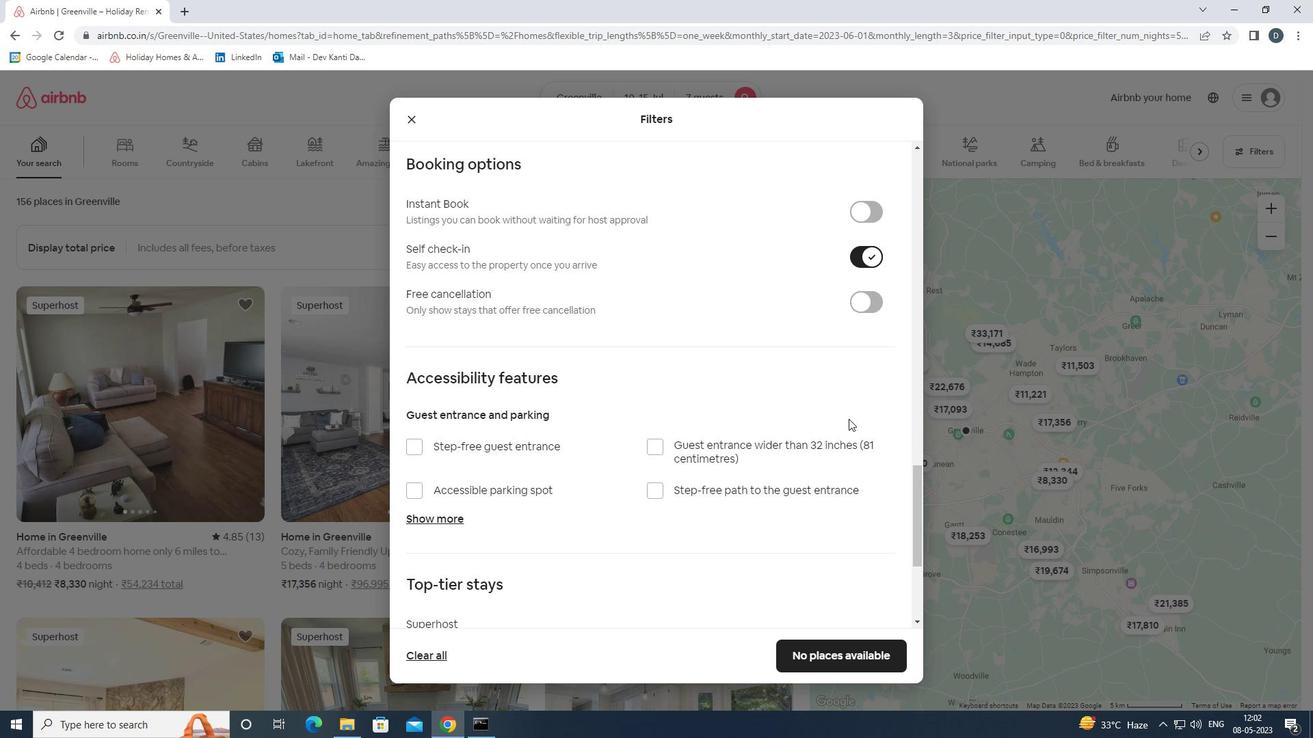 
Action: Mouse moved to (840, 405)
Screenshot: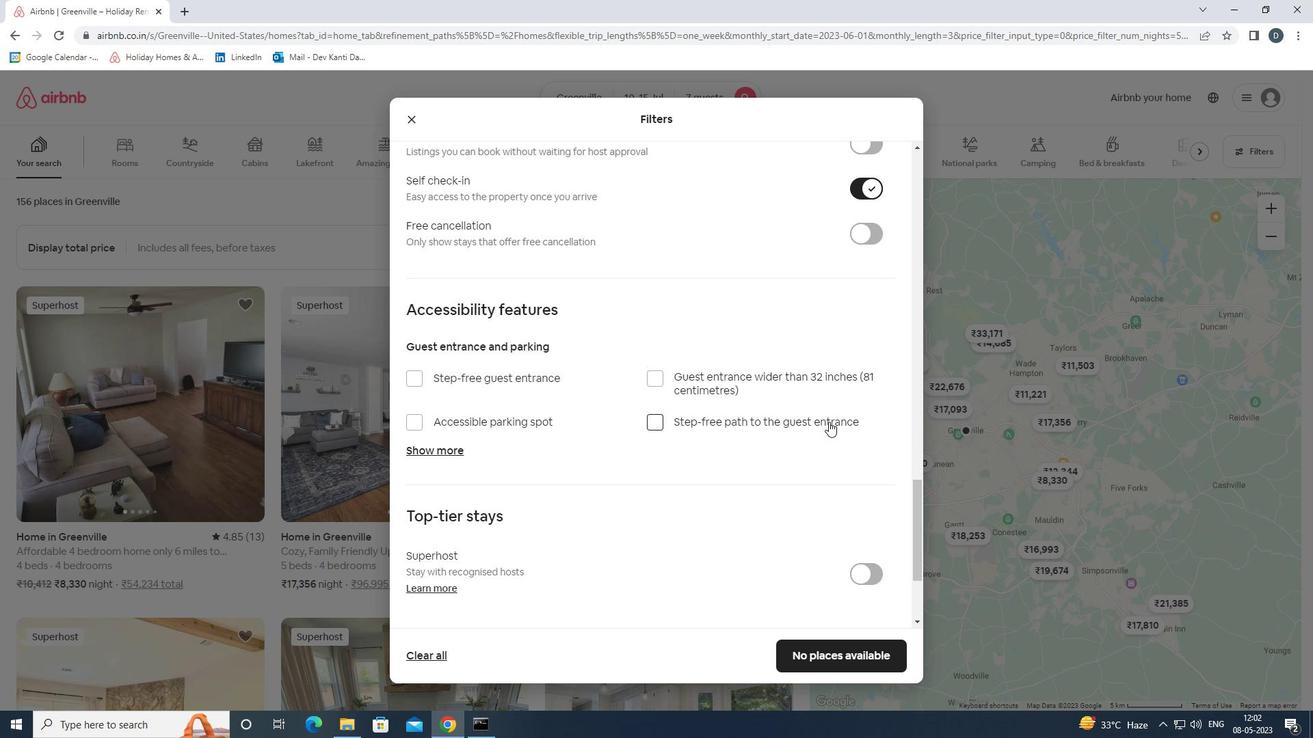 
Action: Mouse scrolled (840, 404) with delta (0, 0)
Screenshot: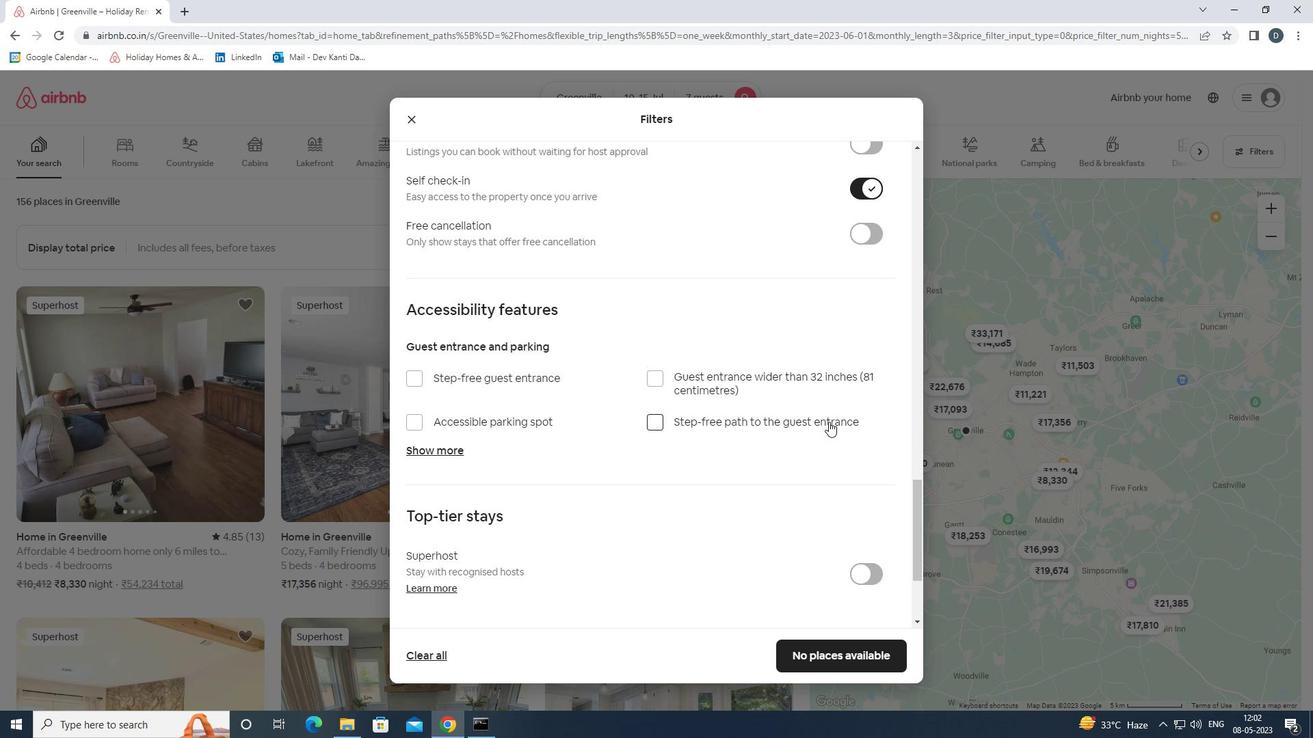 
Action: Mouse moved to (825, 387)
Screenshot: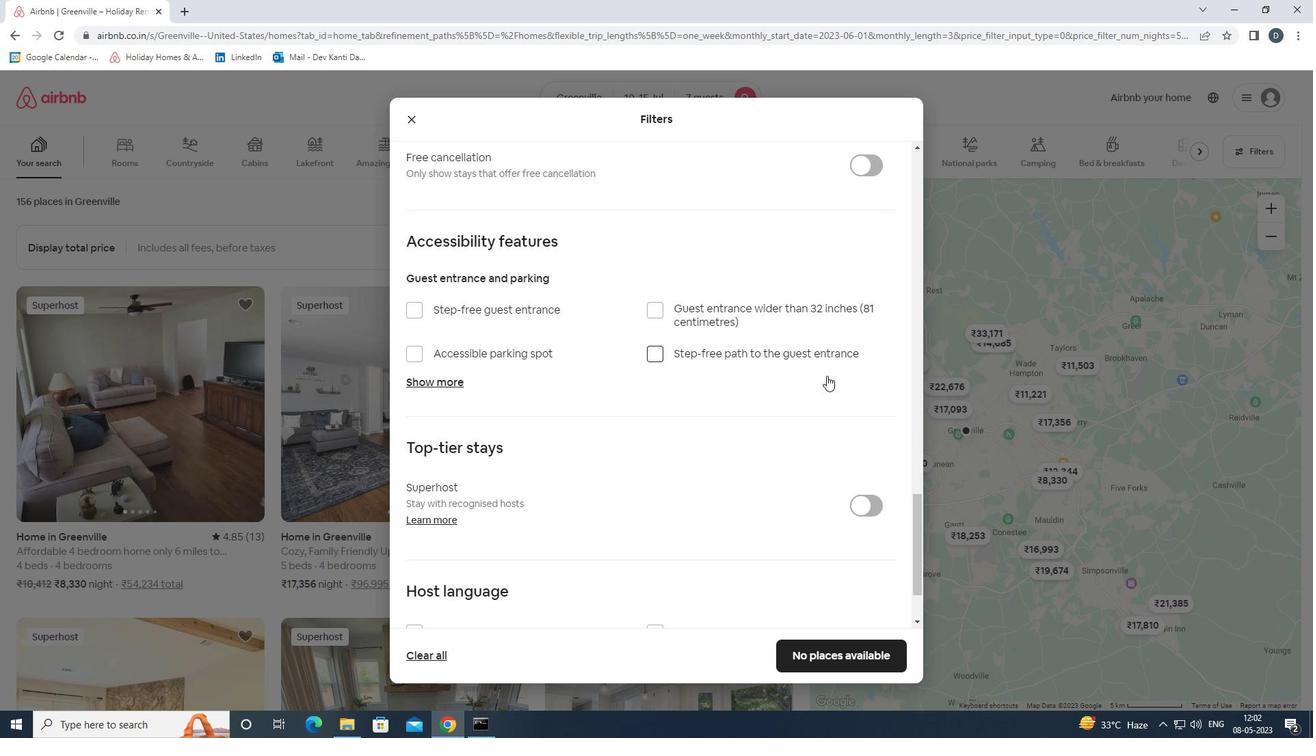 
Action: Mouse scrolled (825, 386) with delta (0, 0)
Screenshot: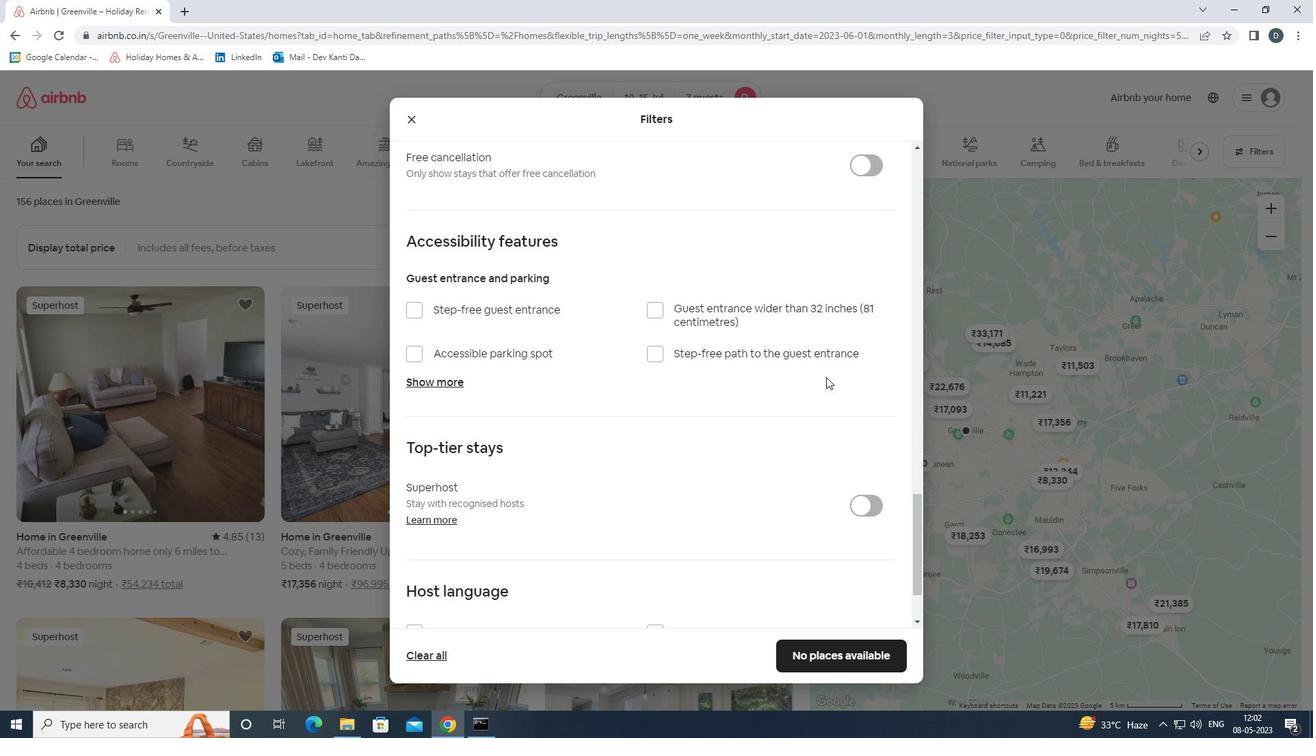 
Action: Mouse moved to (825, 403)
Screenshot: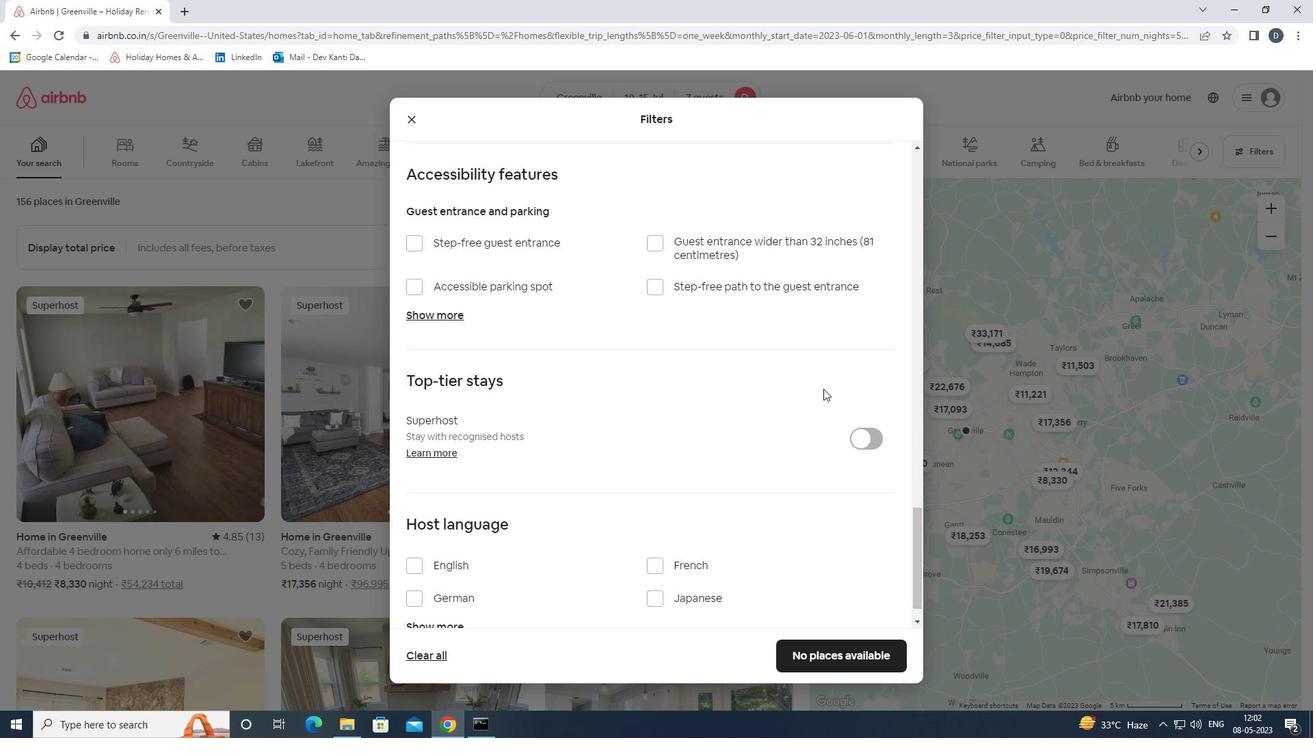 
Action: Mouse scrolled (825, 402) with delta (0, 0)
Screenshot: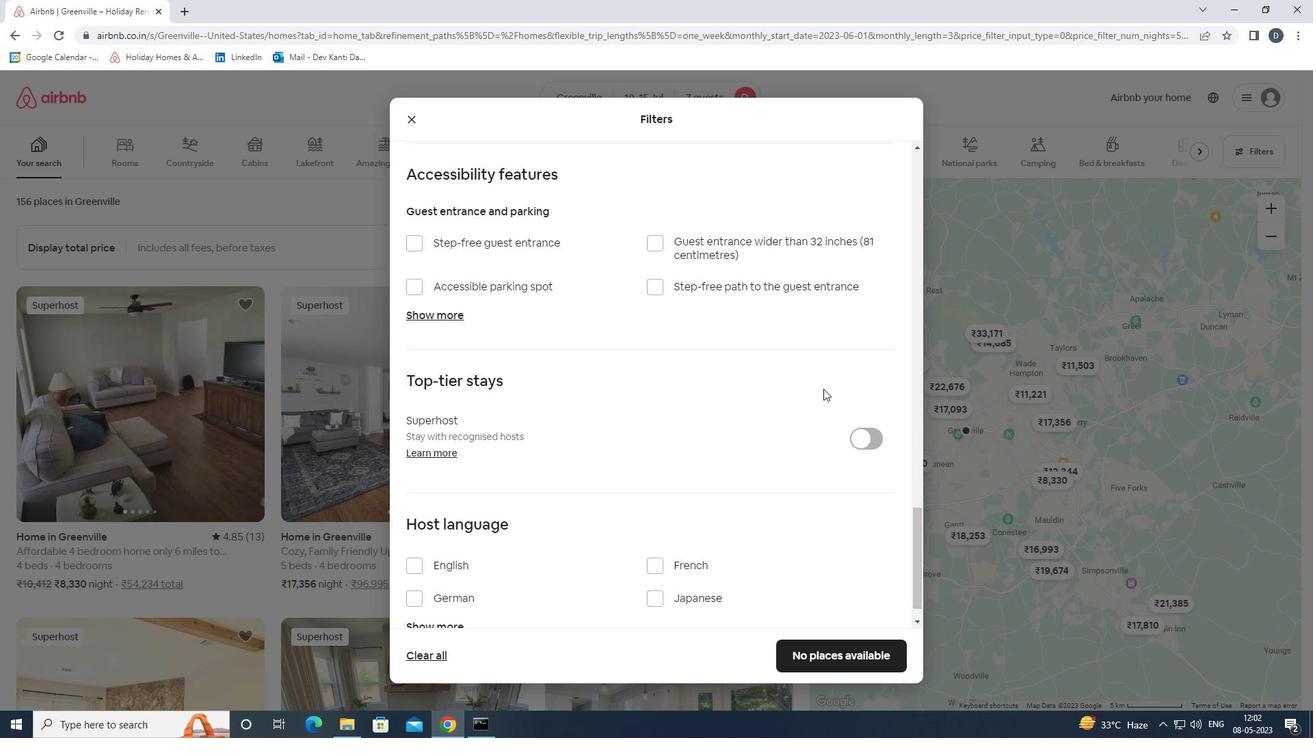 
Action: Mouse moved to (442, 535)
Screenshot: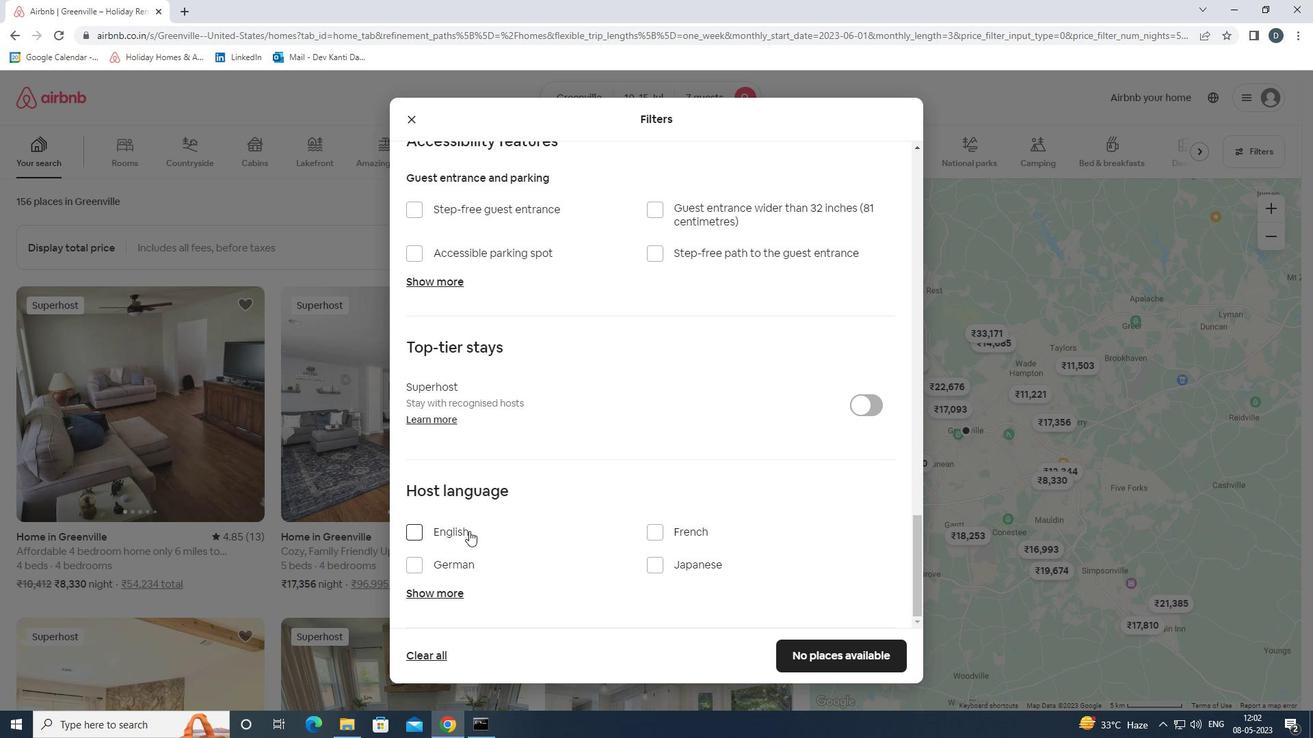 
Action: Mouse pressed left at (442, 535)
Screenshot: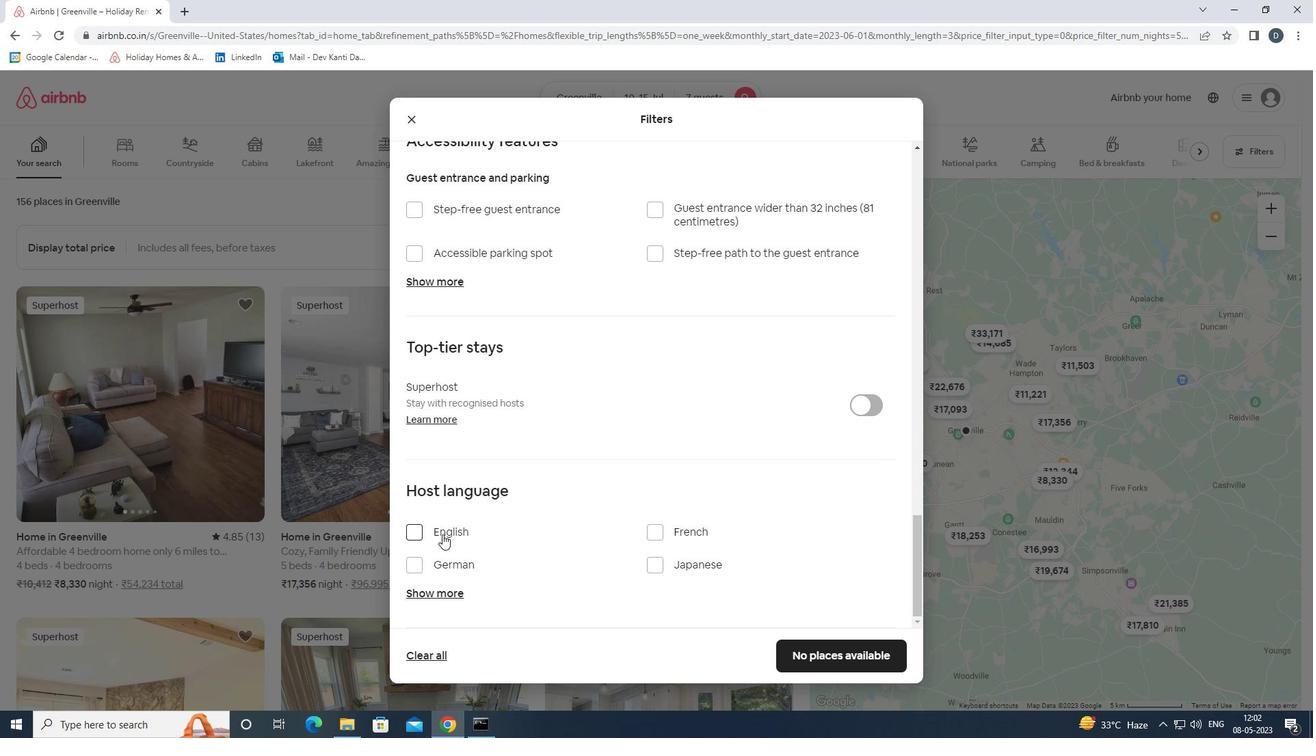 
Action: Mouse moved to (814, 645)
Screenshot: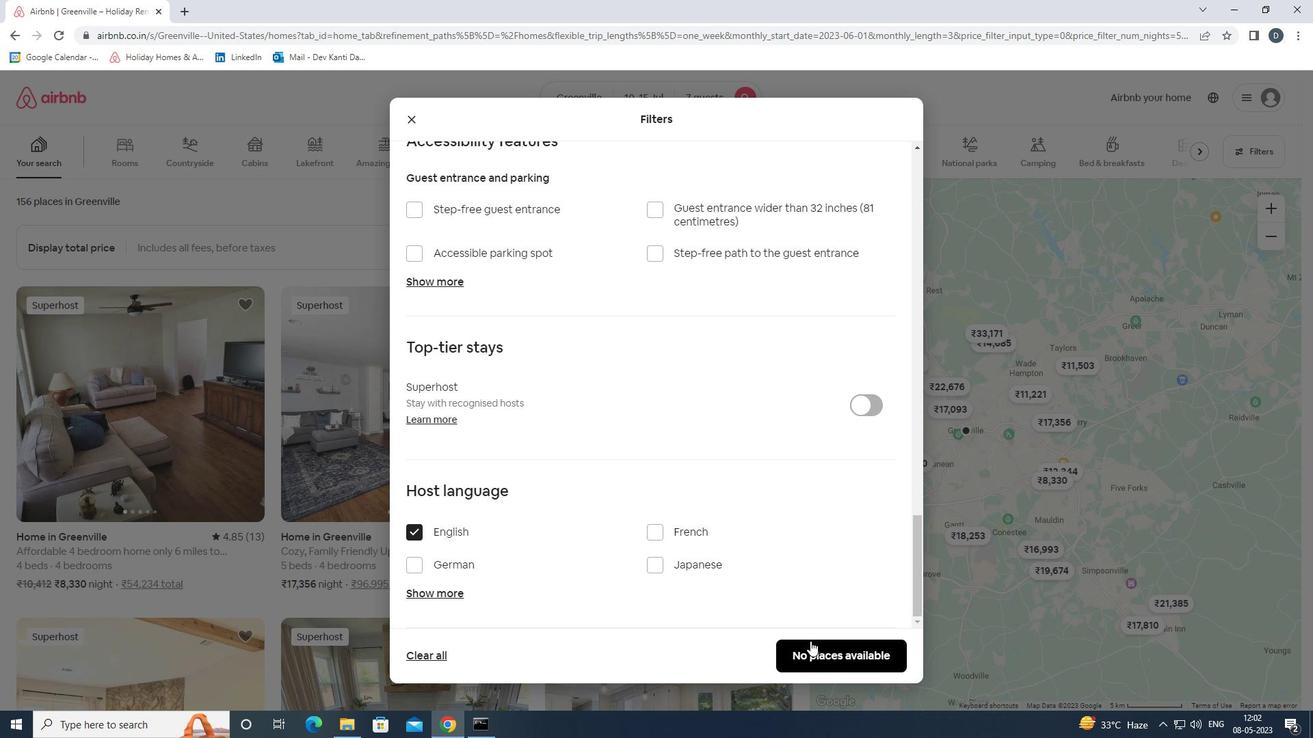 
Action: Mouse pressed left at (814, 645)
Screenshot: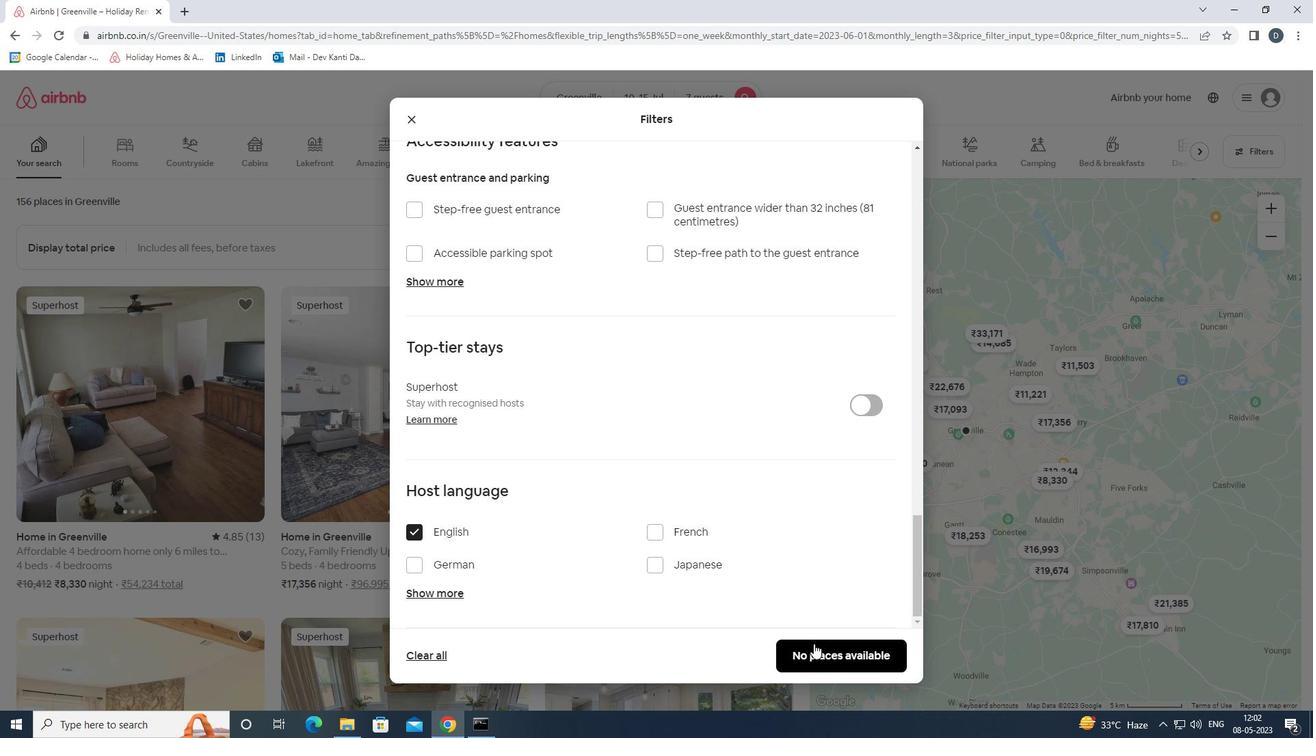 
Action: Mouse moved to (800, 626)
Screenshot: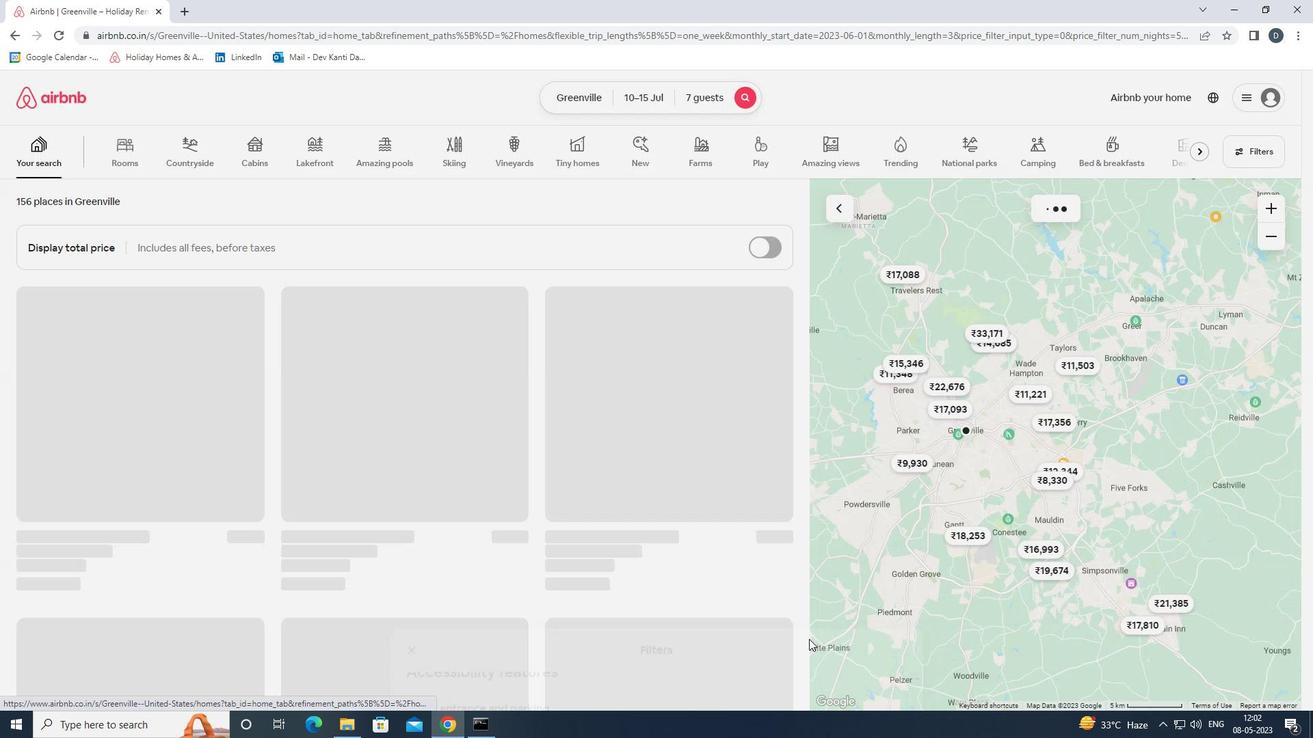 
